 Task: Find connections with filter location Salgueiro with filter topic #Coachingwith filter profile language English with filter current company NIVEA INDIA with filter school Utkal University with filter industry Leasing Non-residential Real Estate with filter service category Strategic Planning with filter keywords title Physical Therapy Assistant
Action: Mouse moved to (646, 126)
Screenshot: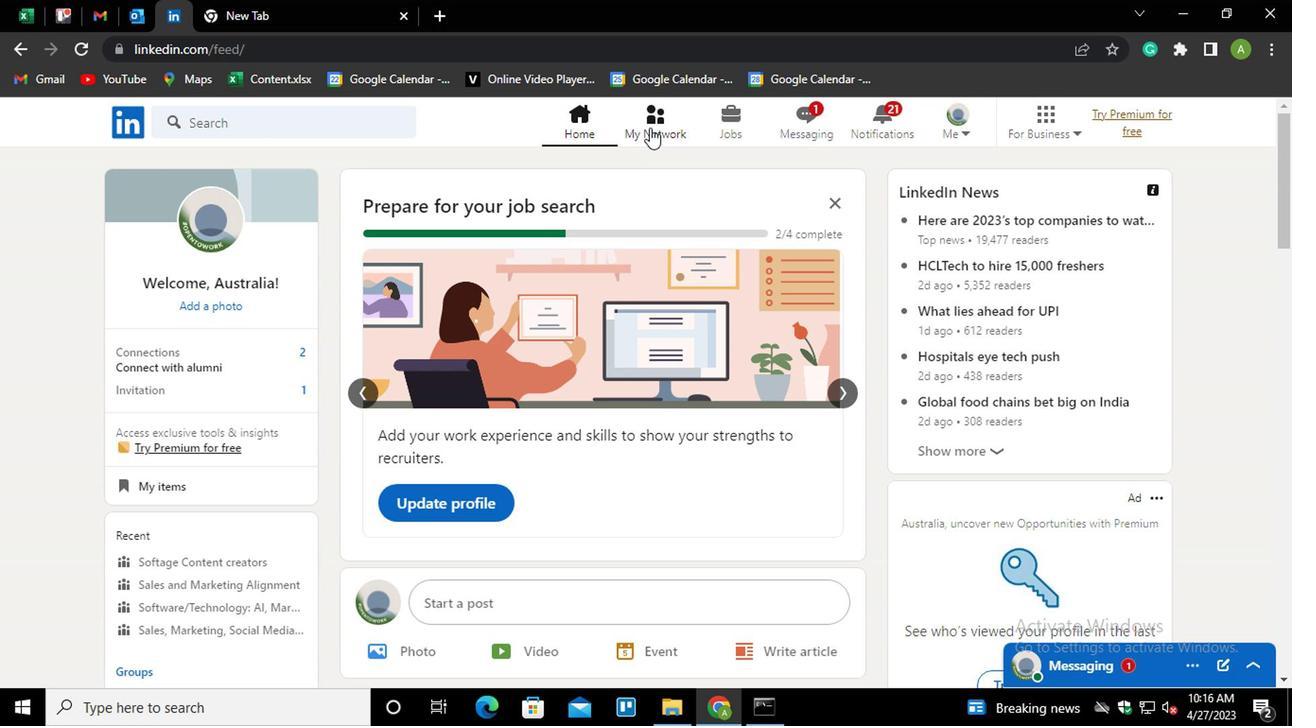 
Action: Mouse pressed left at (646, 126)
Screenshot: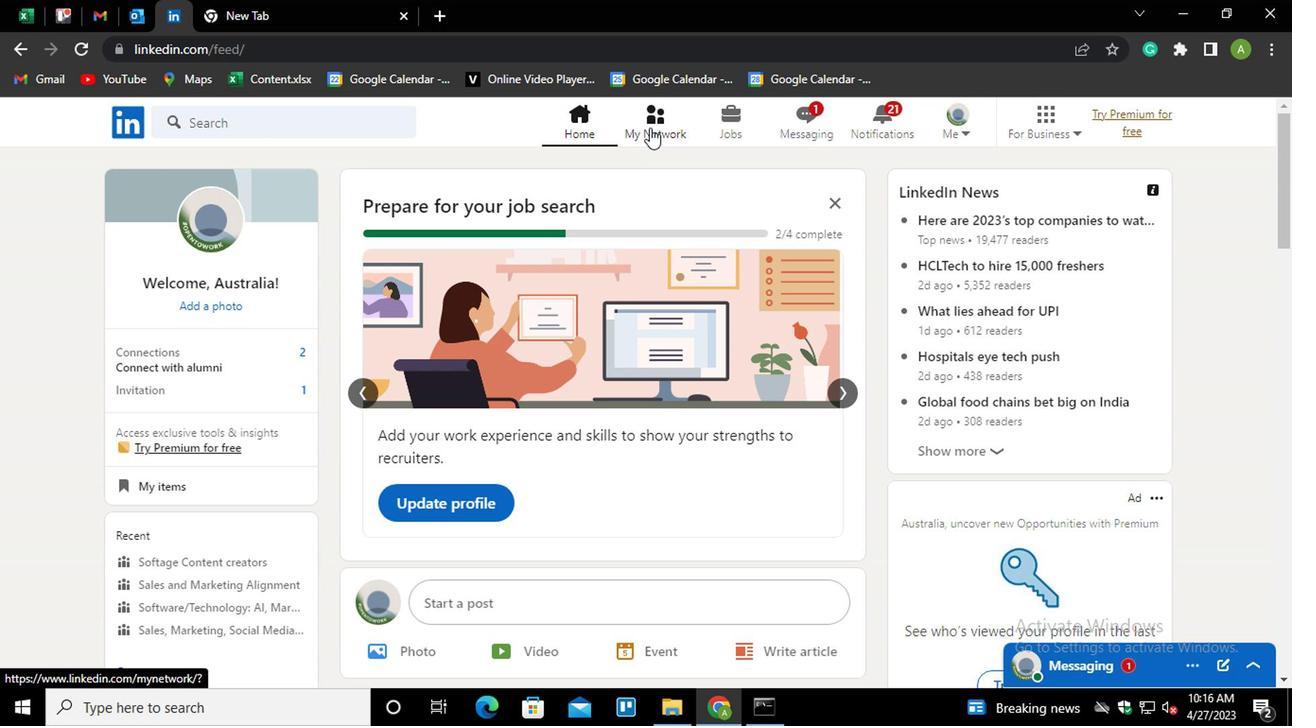 
Action: Mouse moved to (232, 228)
Screenshot: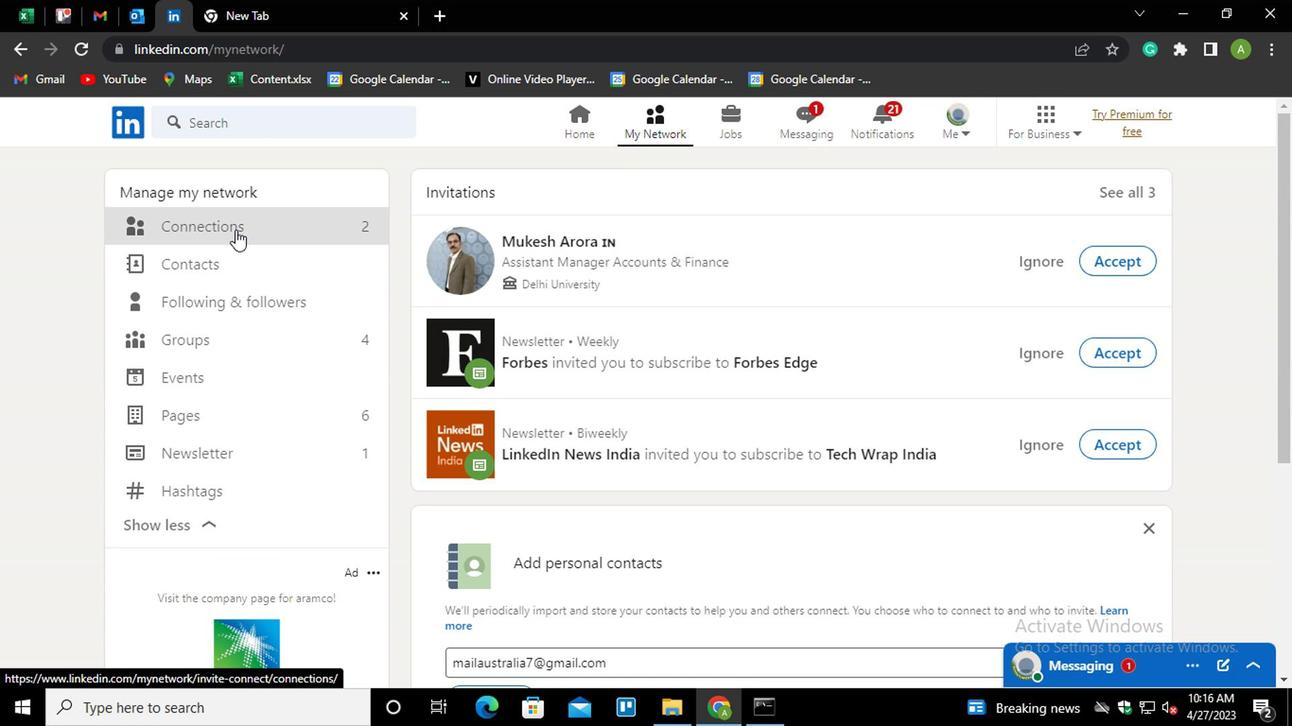 
Action: Mouse pressed left at (232, 228)
Screenshot: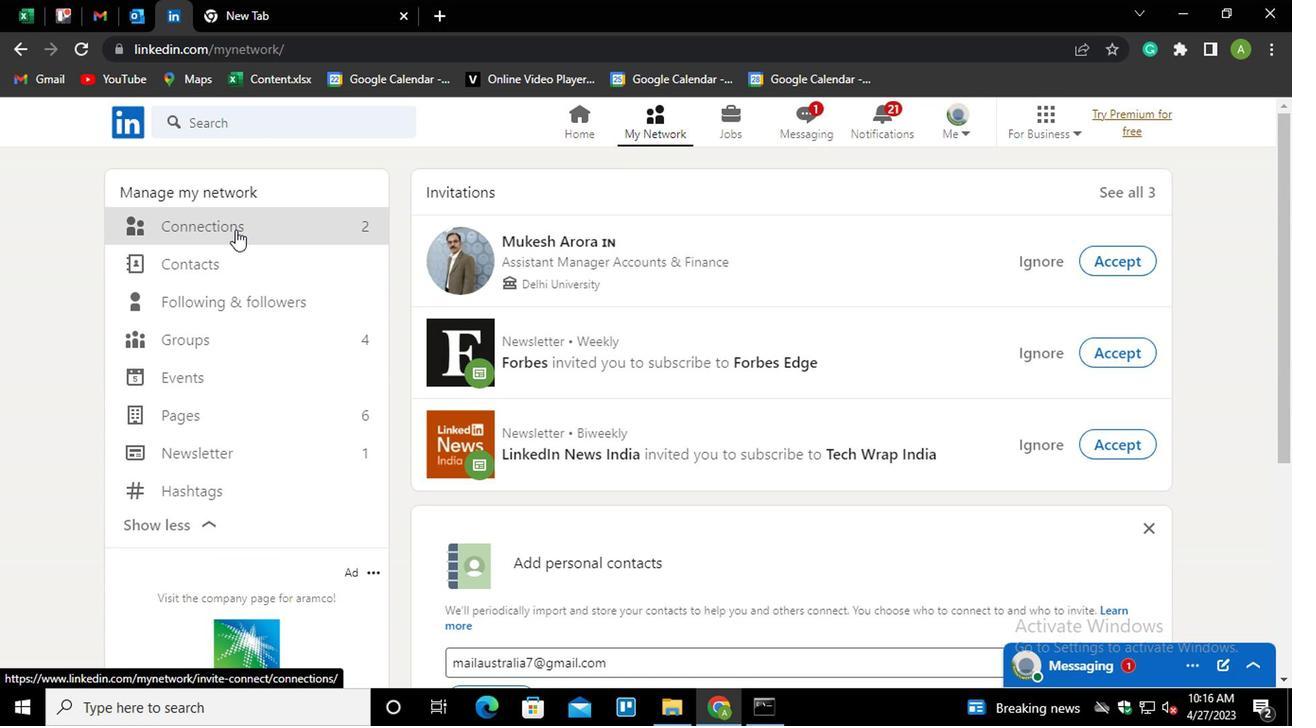 
Action: Mouse moved to (745, 219)
Screenshot: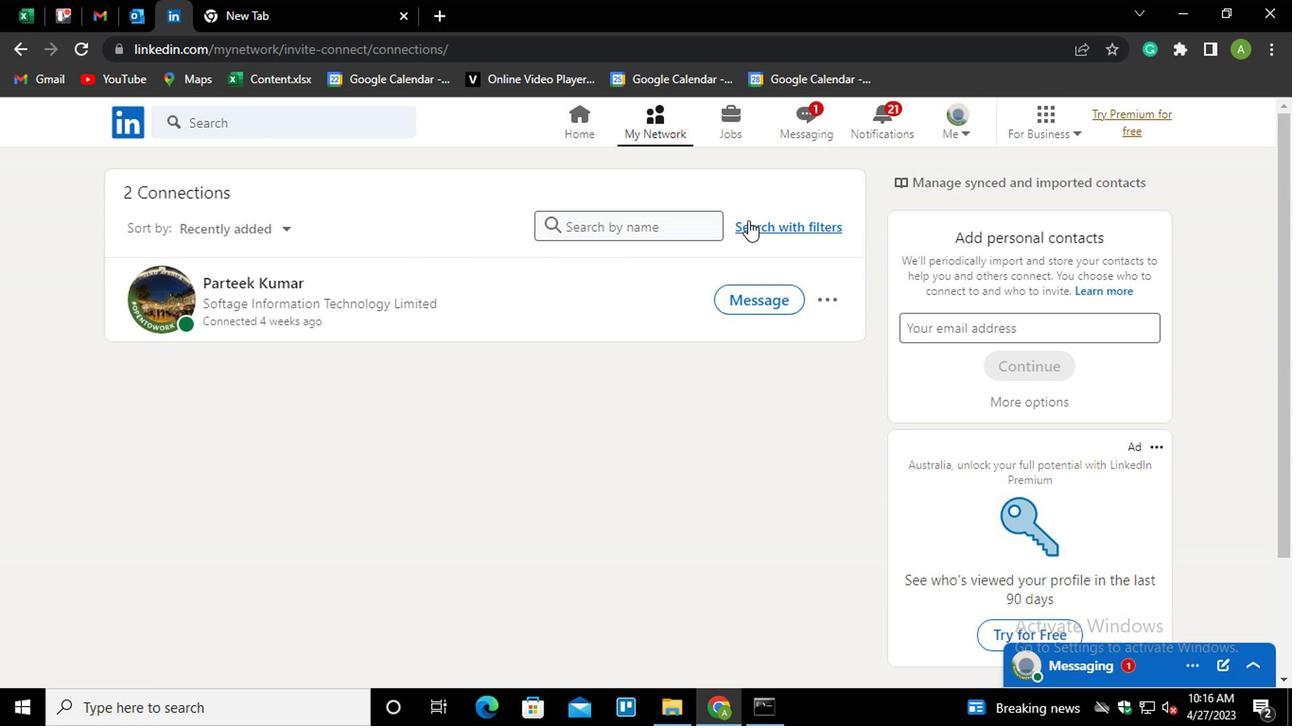 
Action: Mouse pressed left at (745, 219)
Screenshot: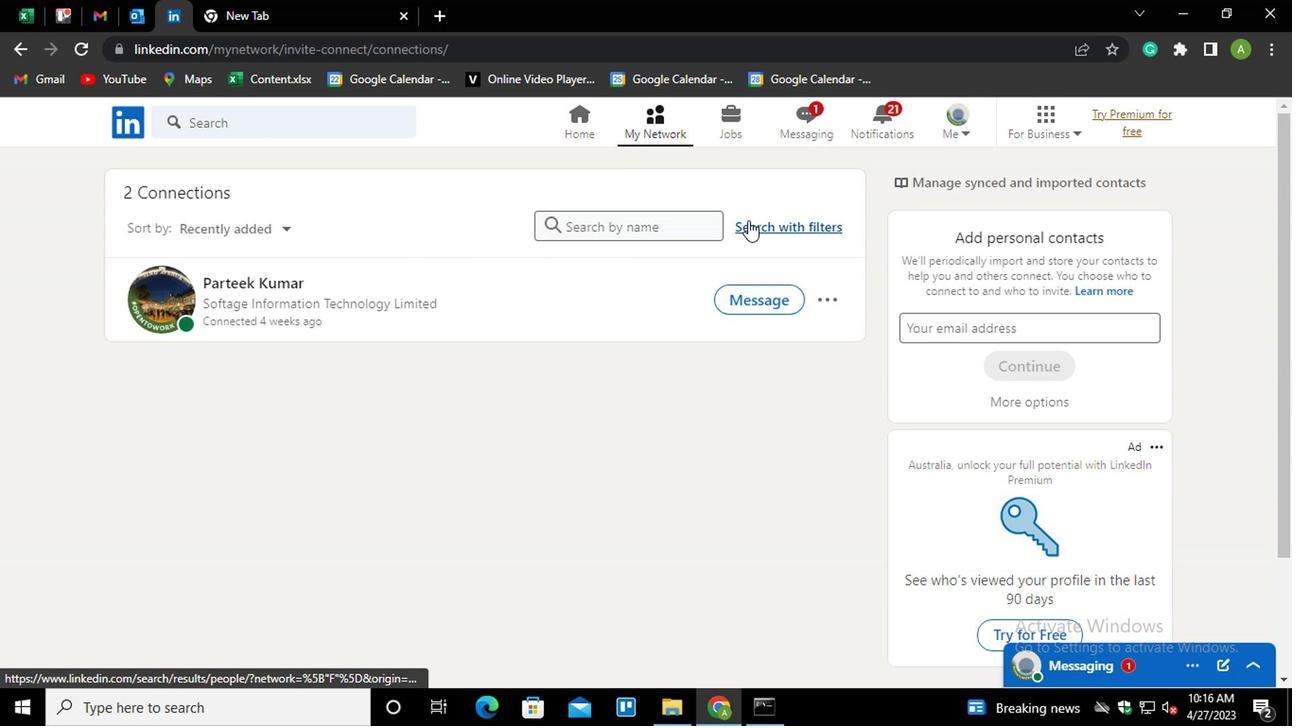 
Action: Mouse moved to (617, 172)
Screenshot: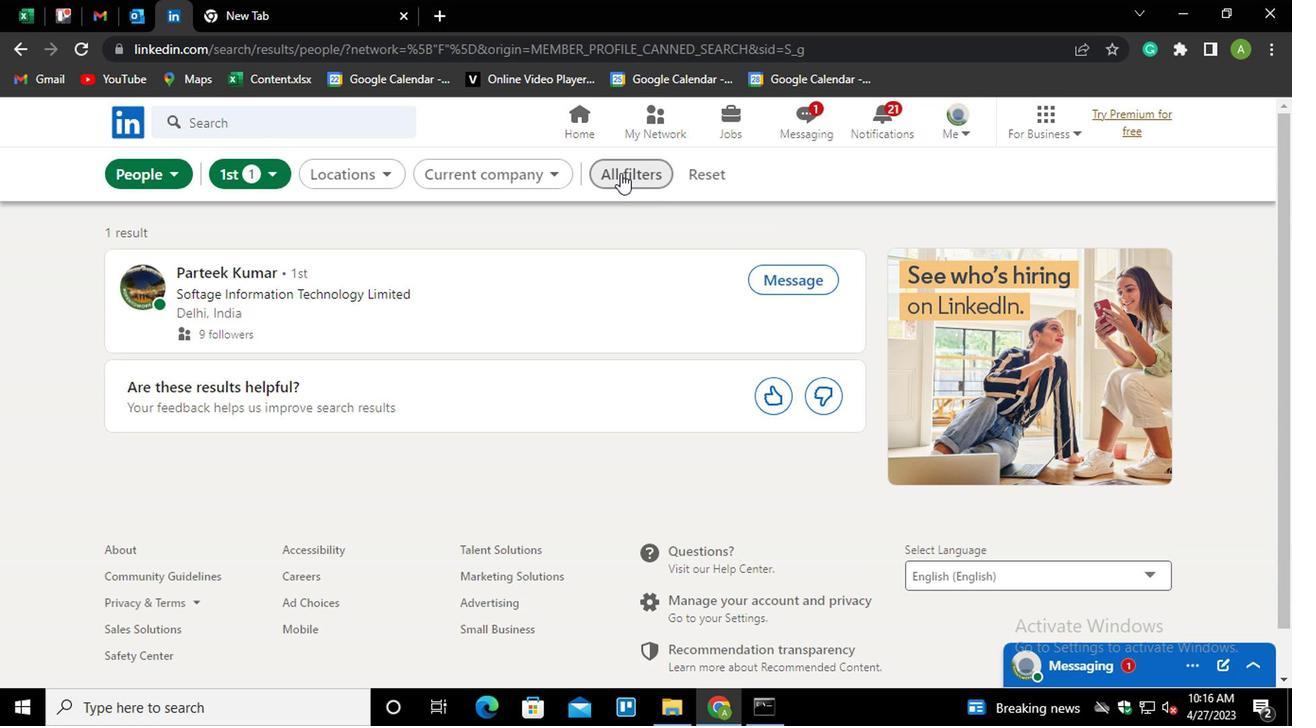 
Action: Mouse pressed left at (617, 172)
Screenshot: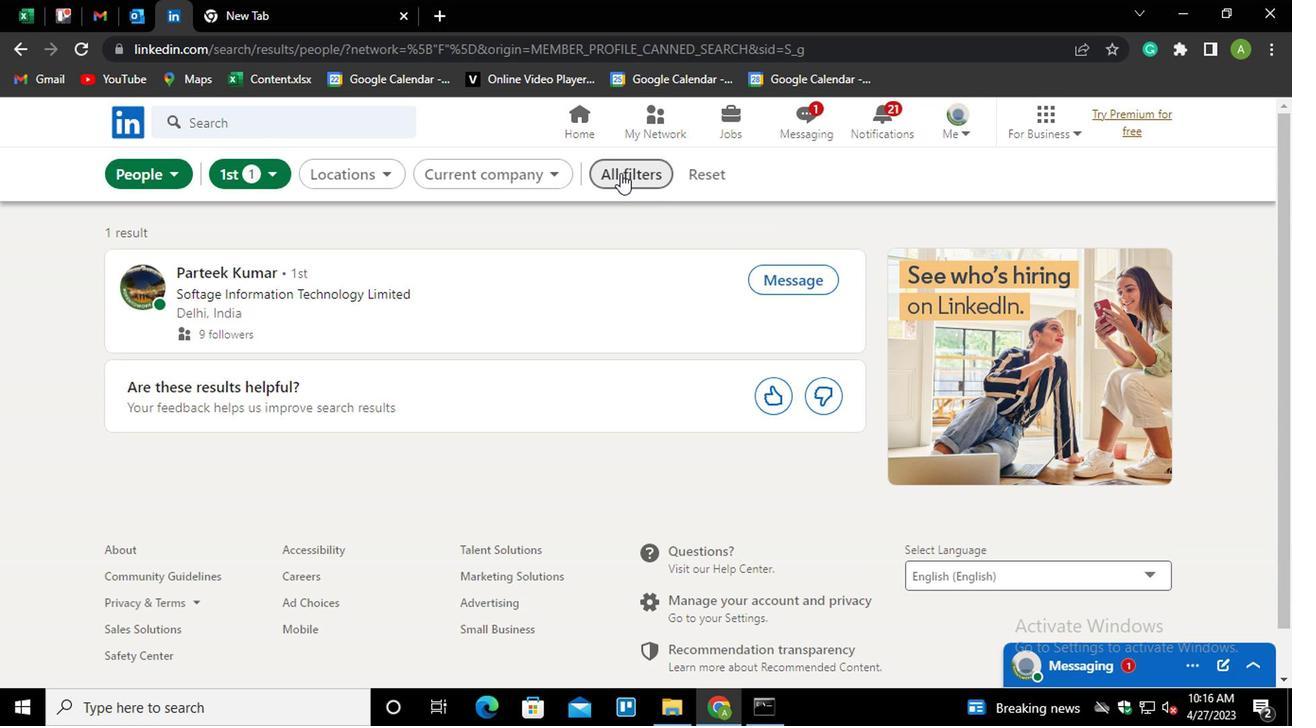 
Action: Mouse moved to (909, 414)
Screenshot: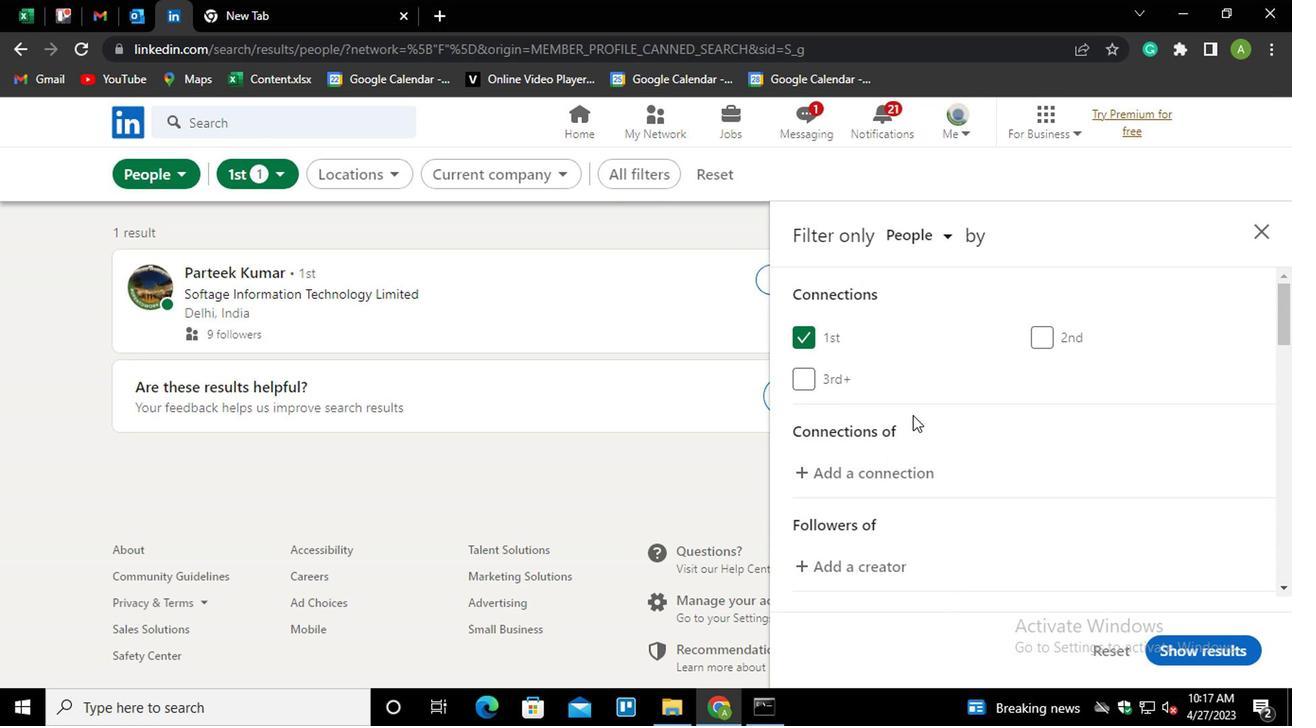 
Action: Mouse scrolled (909, 413) with delta (0, -1)
Screenshot: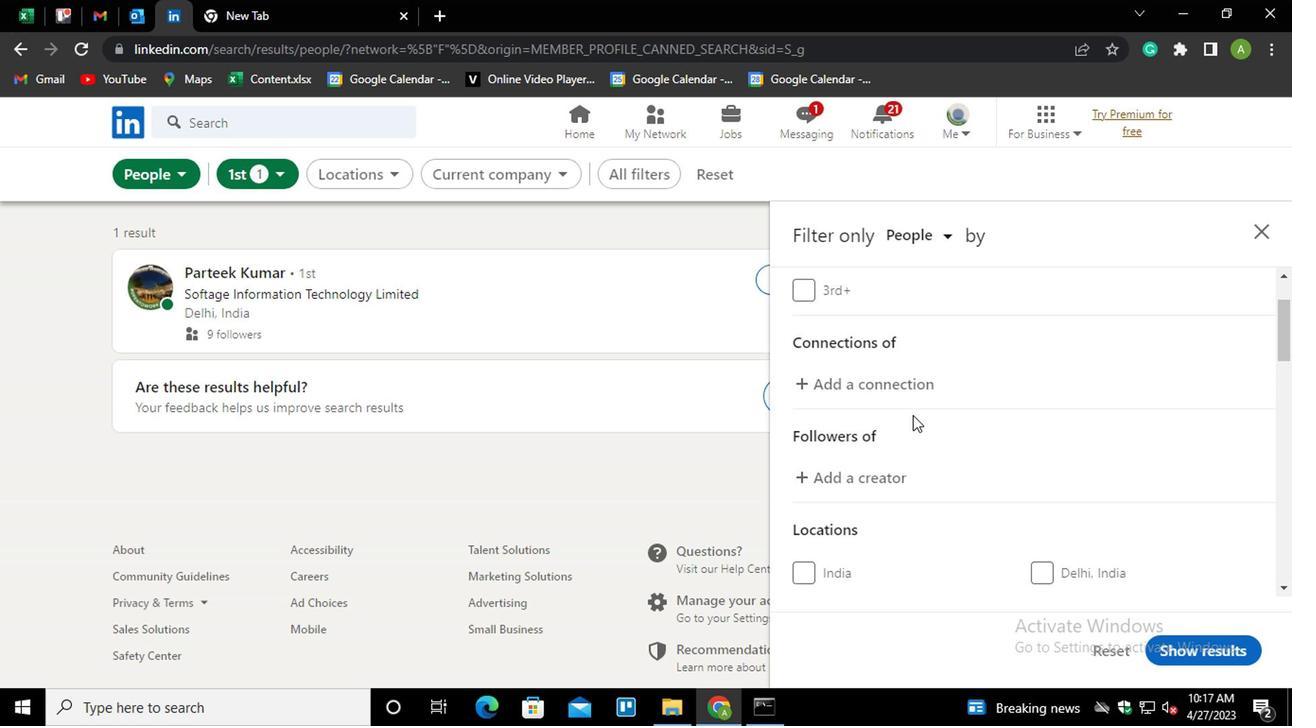 
Action: Mouse scrolled (909, 413) with delta (0, -1)
Screenshot: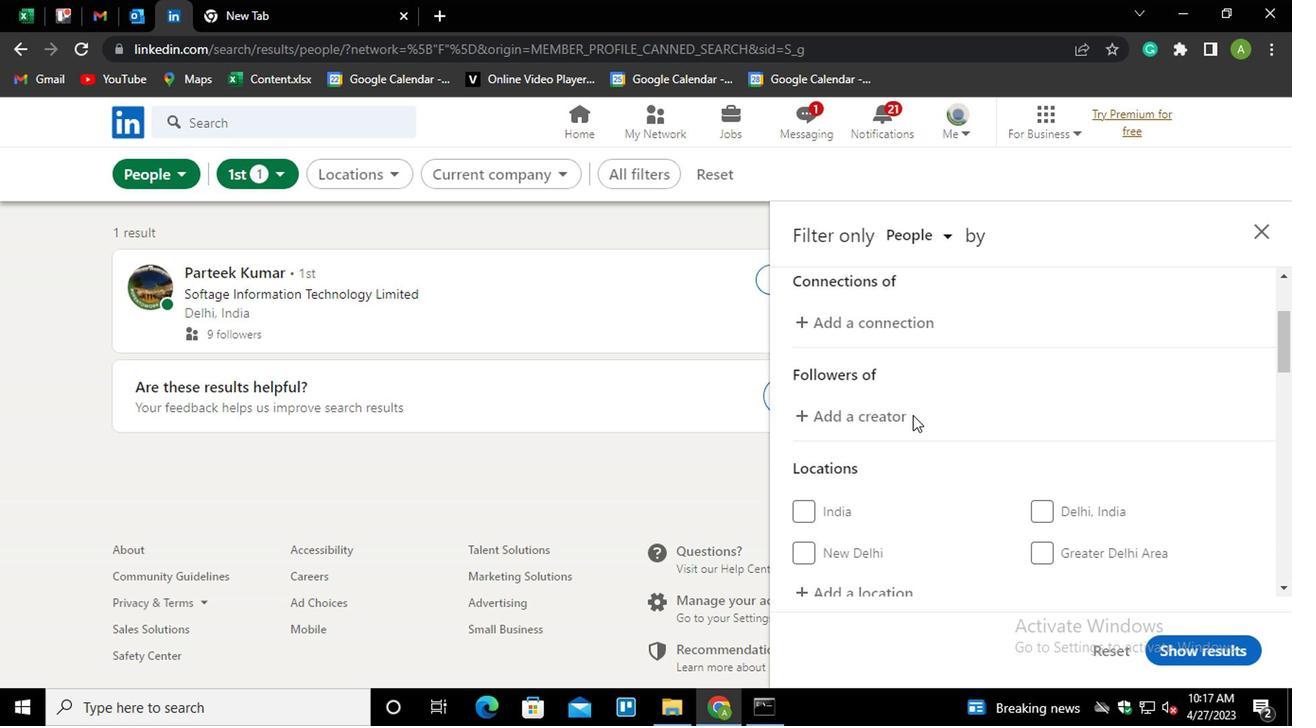 
Action: Mouse scrolled (909, 413) with delta (0, -1)
Screenshot: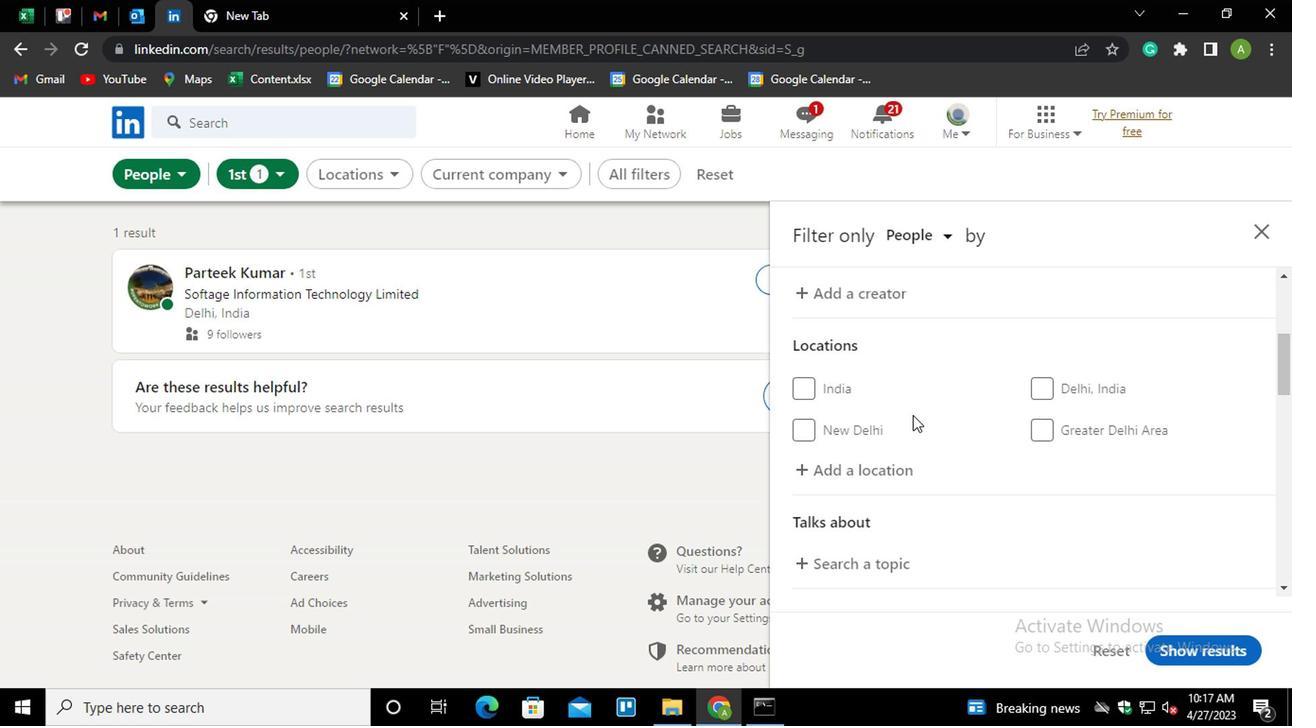 
Action: Mouse moved to (883, 457)
Screenshot: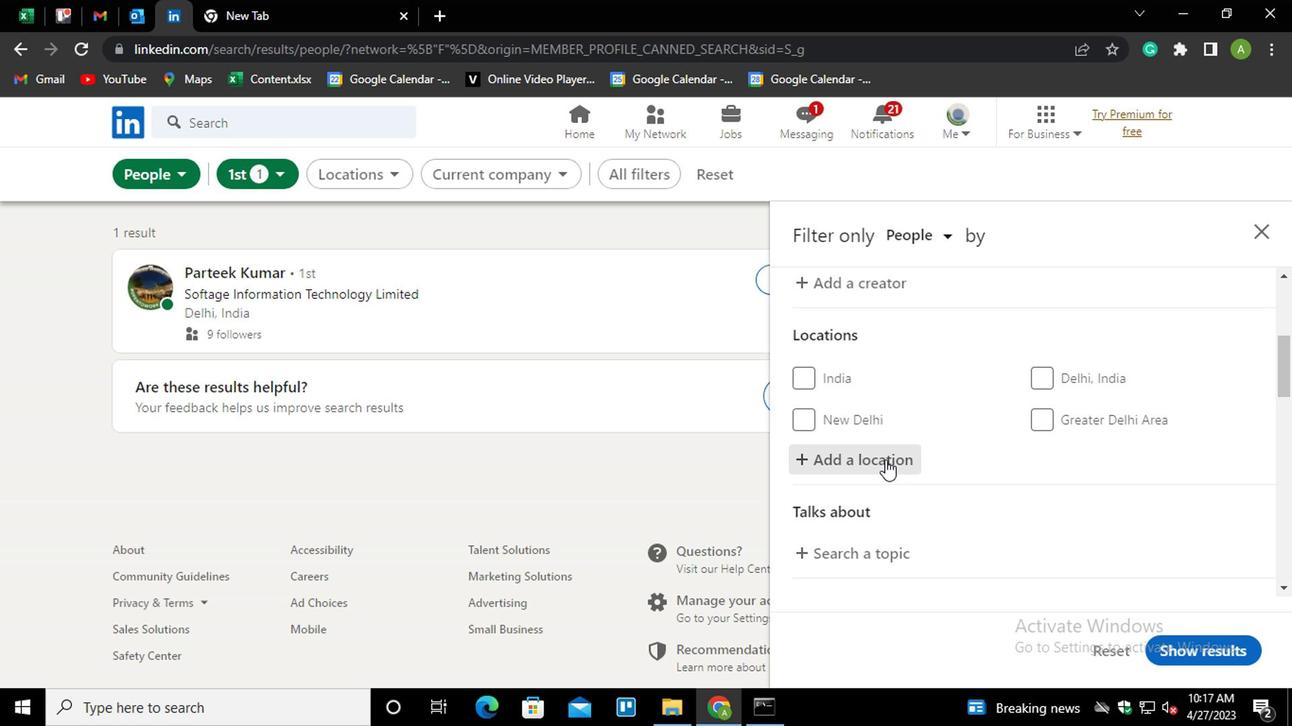 
Action: Mouse pressed left at (883, 457)
Screenshot: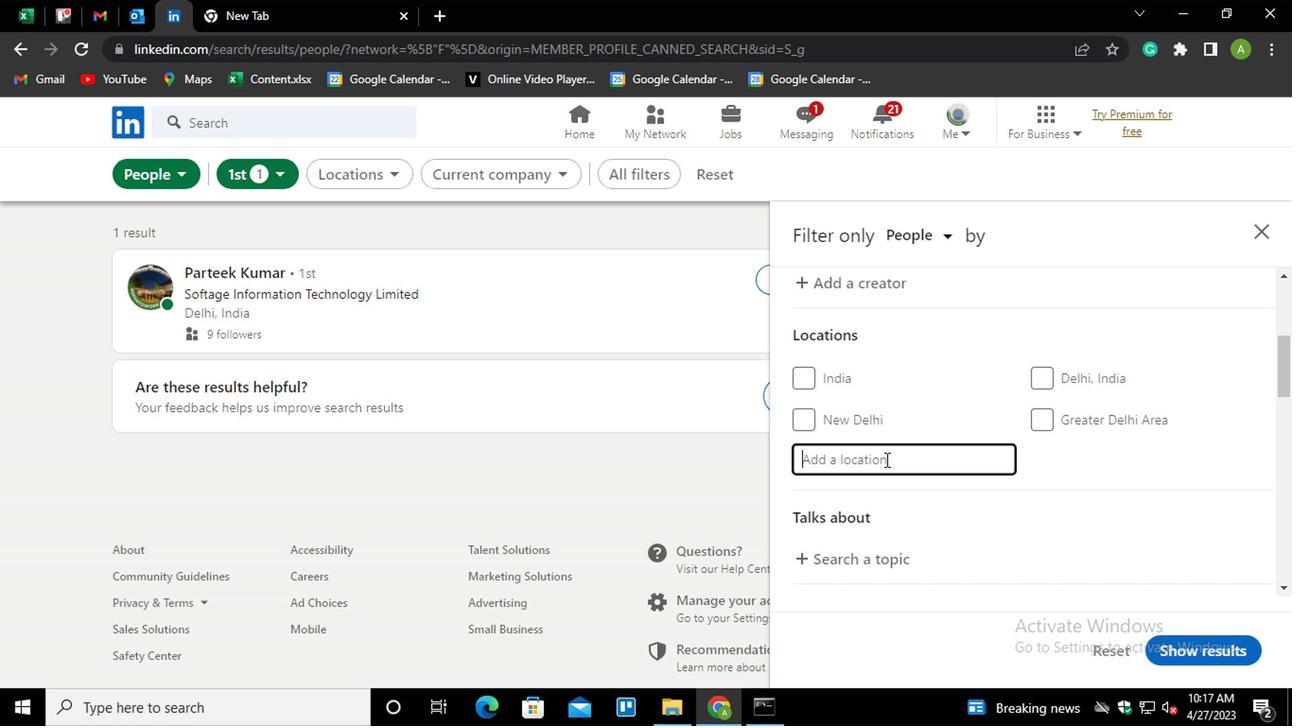 
Action: Mouse moved to (881, 459)
Screenshot: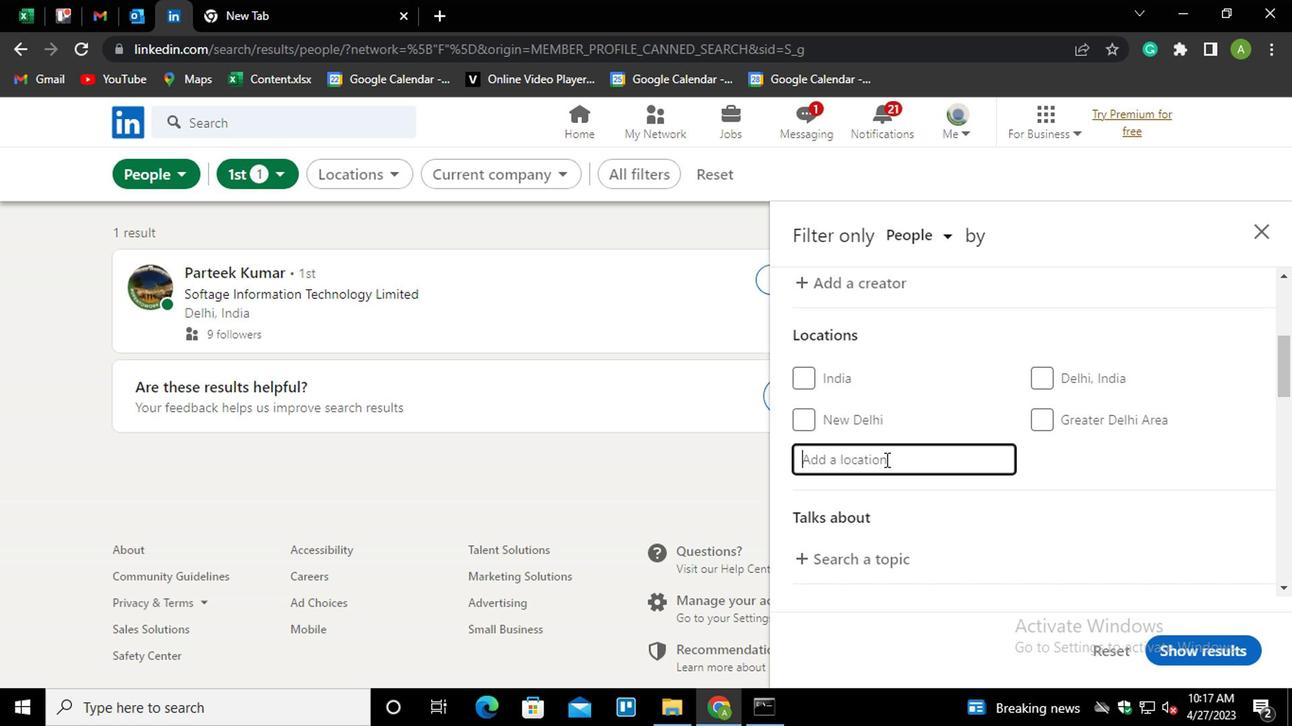 
Action: Mouse pressed left at (881, 459)
Screenshot: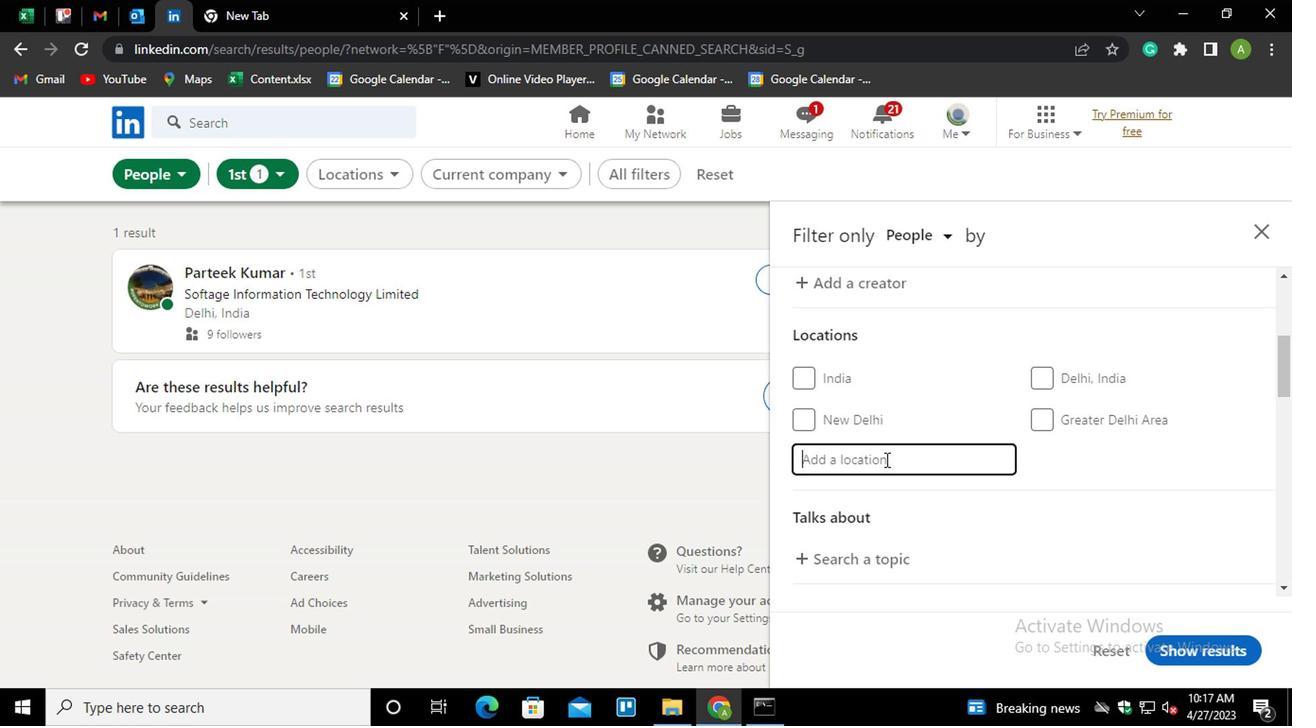 
Action: Mouse pressed left at (881, 459)
Screenshot: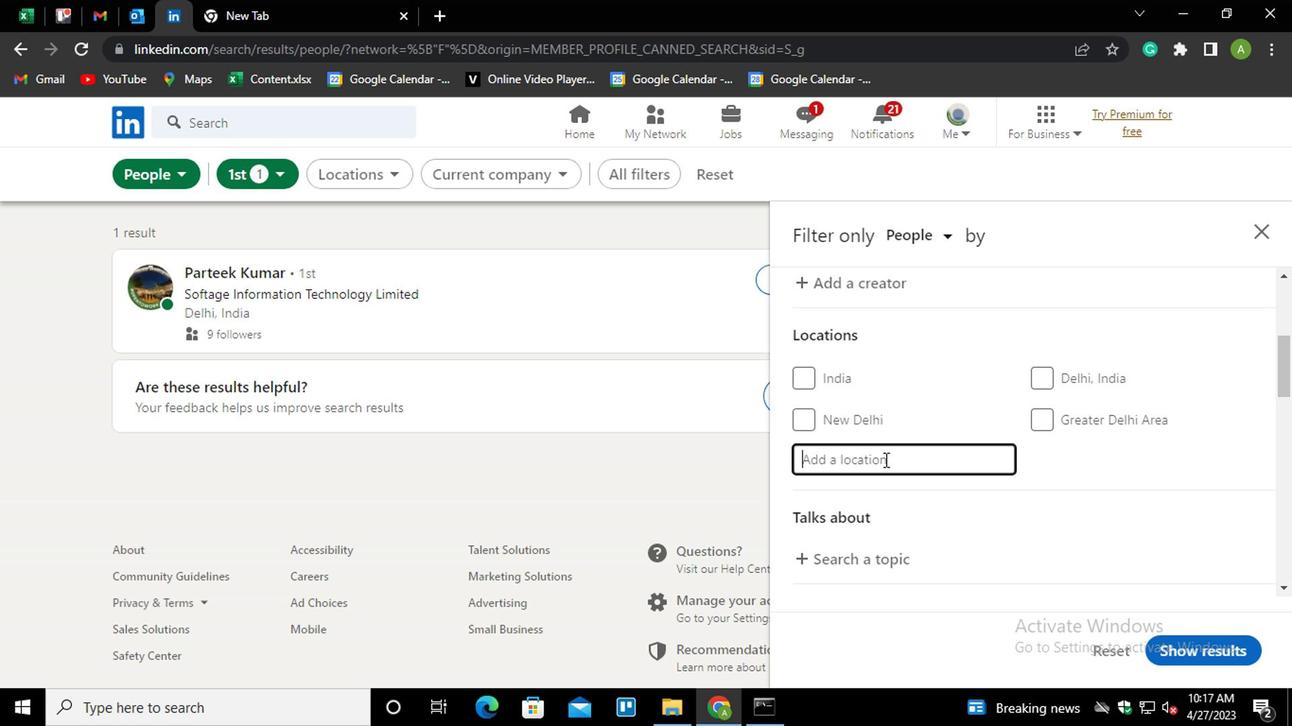 
Action: Mouse moved to (881, 459)
Screenshot: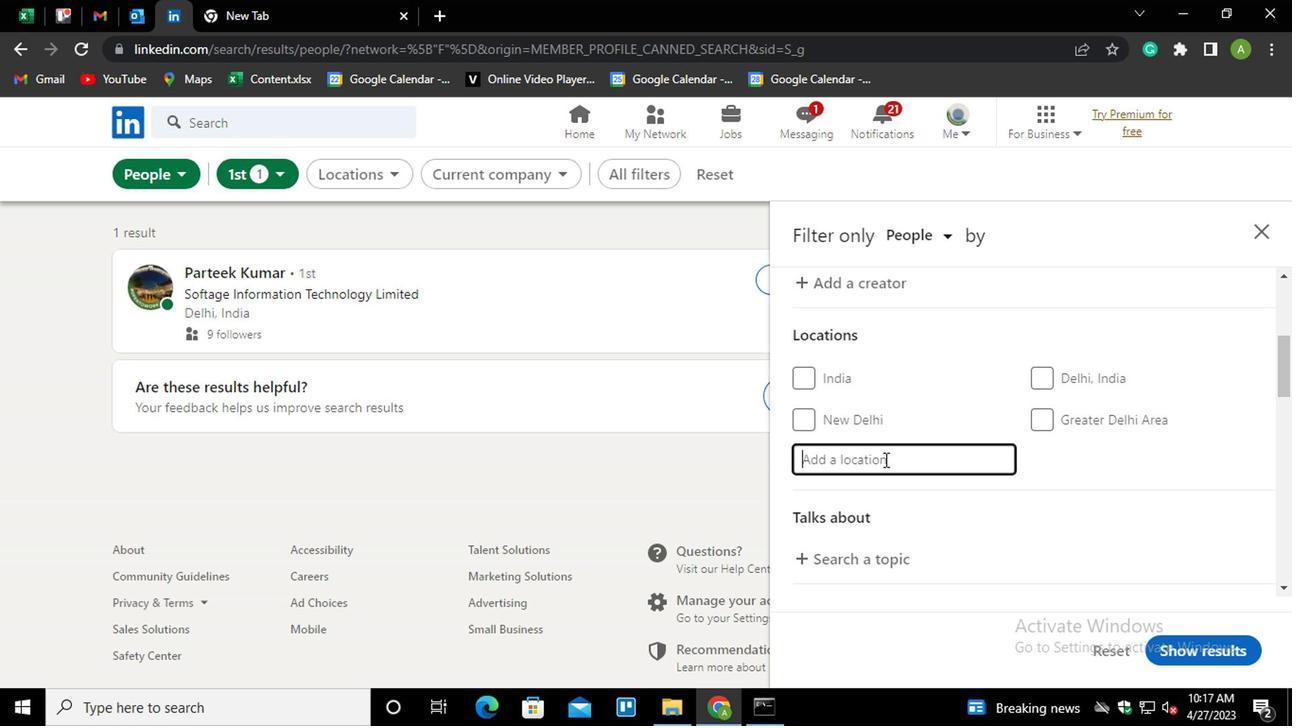 
Action: Key pressed <Key.shift>SALGUEIRO<Key.down><Key.enter>
Screenshot: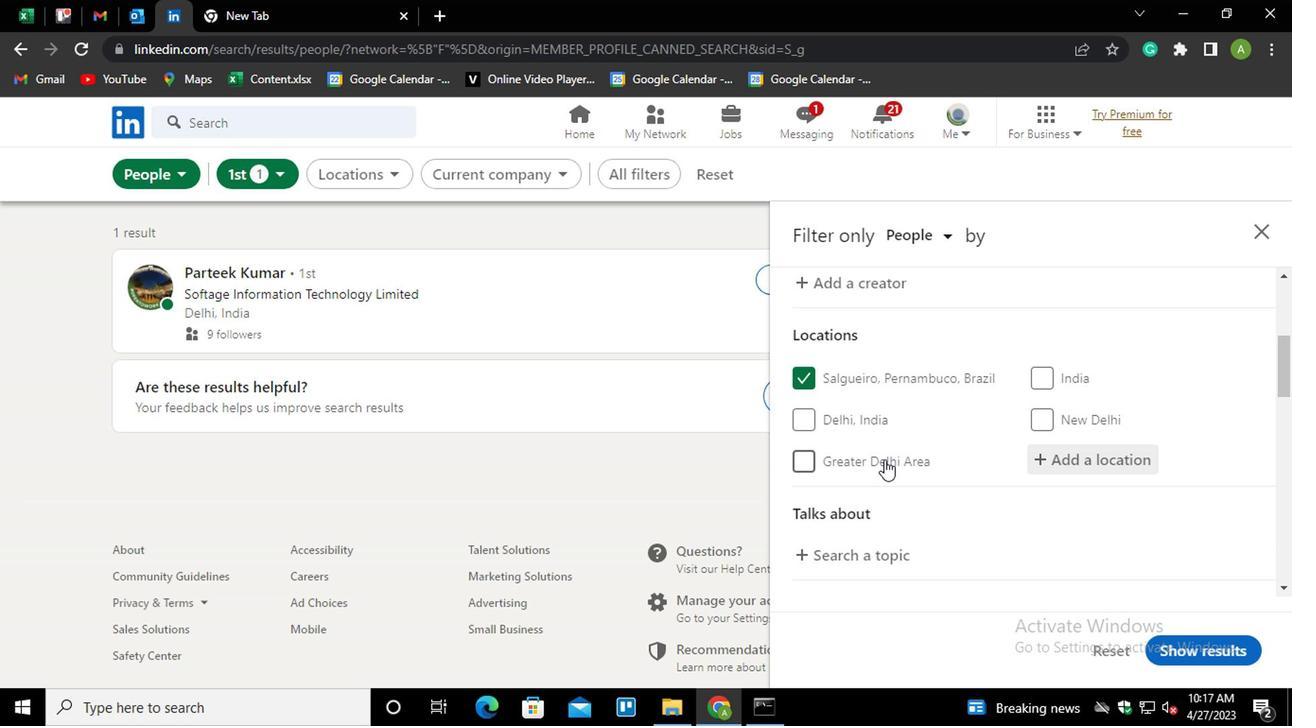 
Action: Mouse moved to (930, 457)
Screenshot: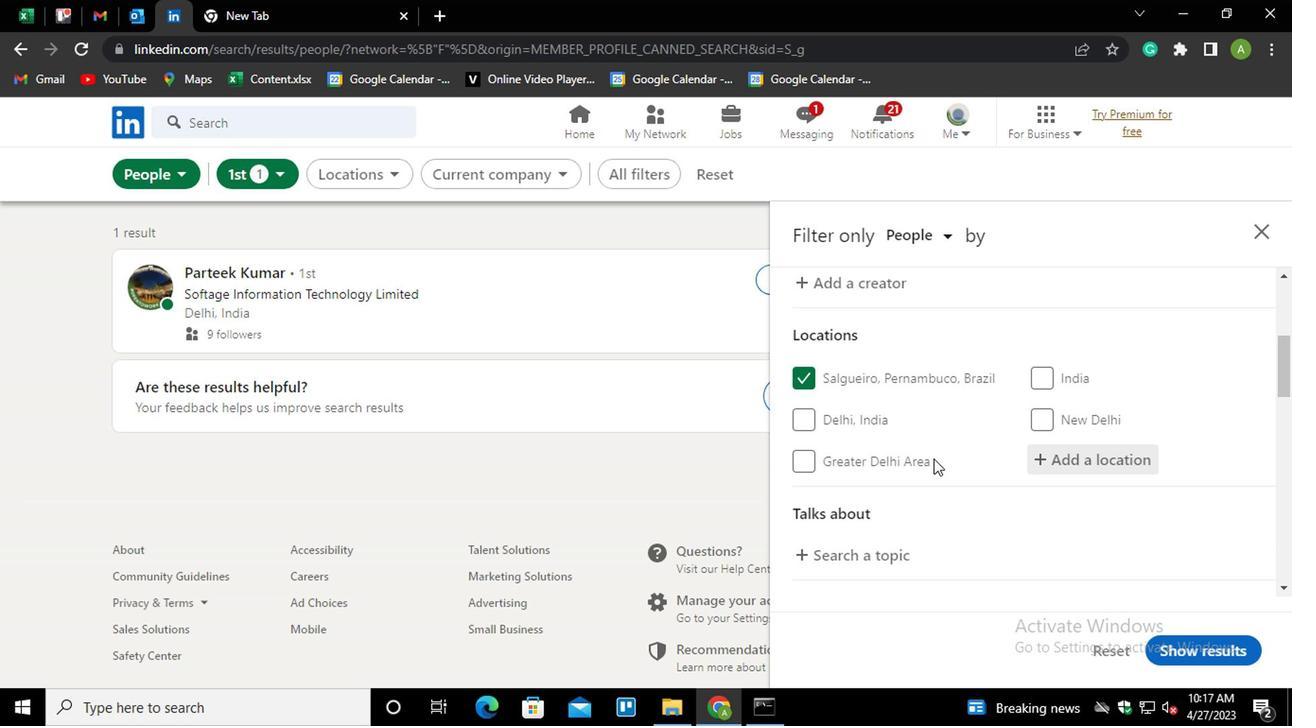 
Action: Mouse scrolled (930, 457) with delta (0, 0)
Screenshot: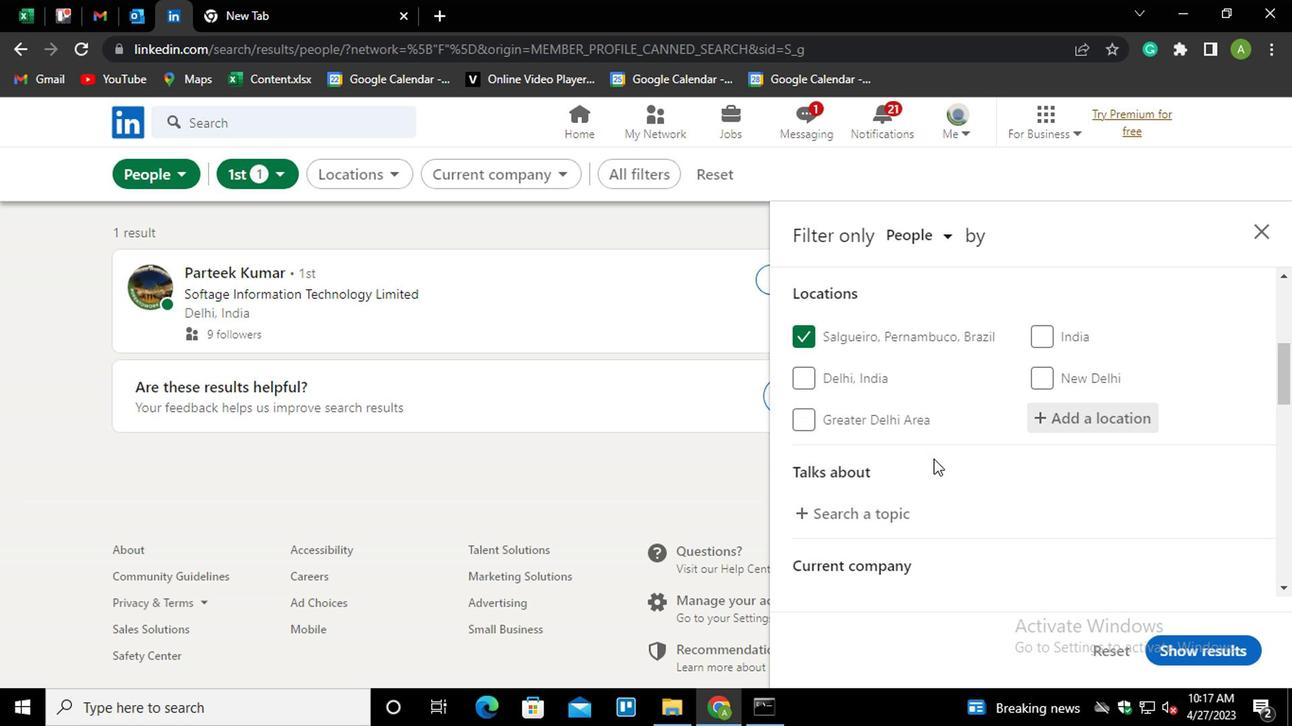 
Action: Mouse scrolled (930, 457) with delta (0, 0)
Screenshot: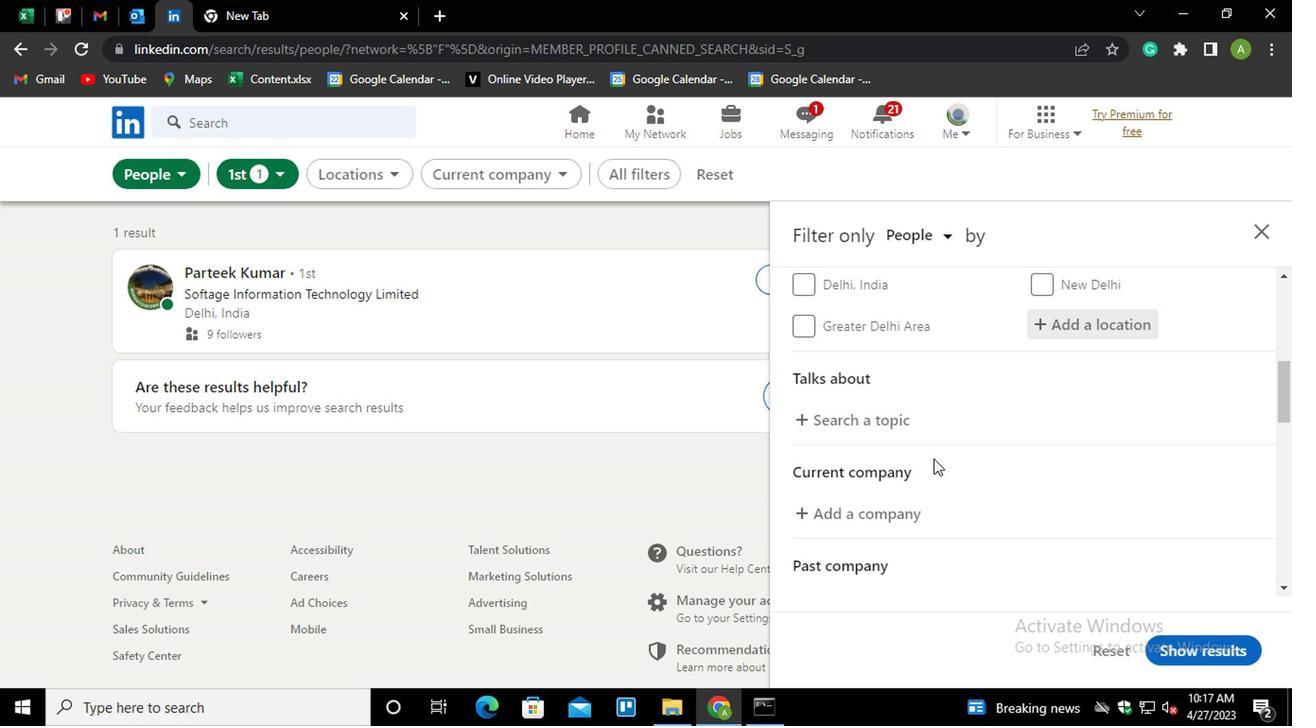 
Action: Mouse moved to (875, 368)
Screenshot: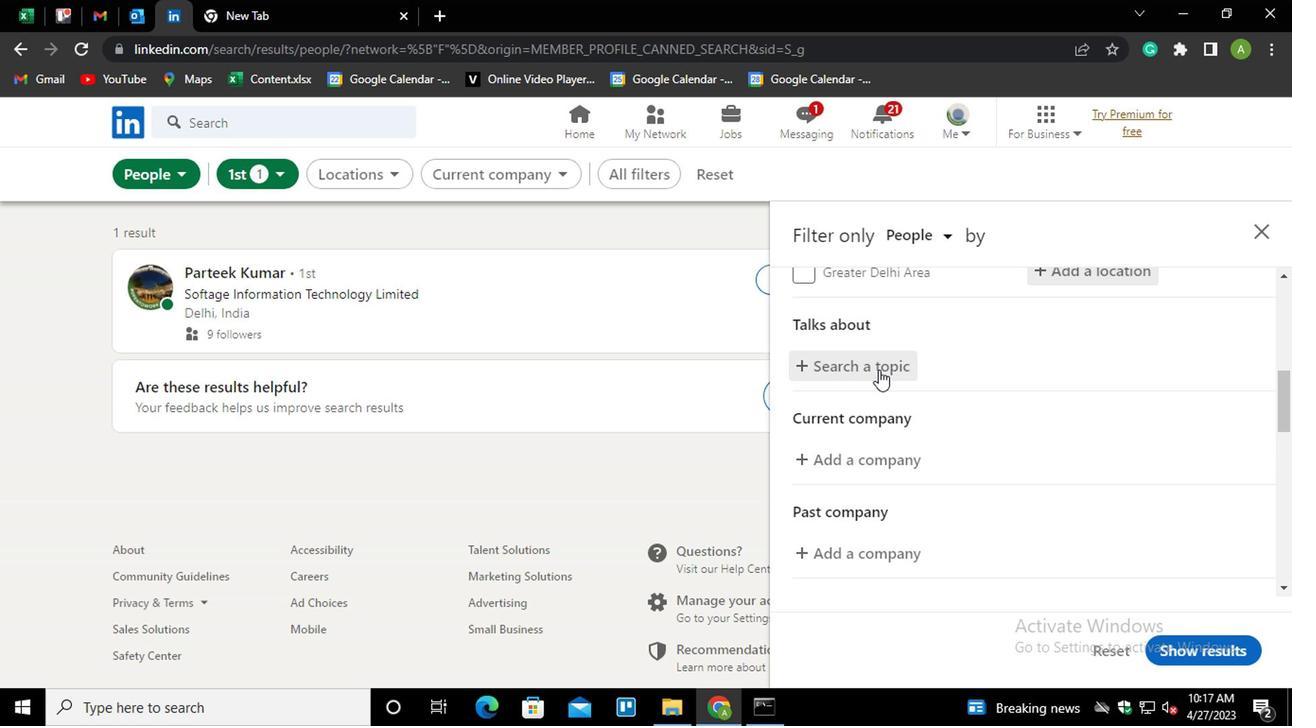 
Action: Mouse pressed left at (875, 368)
Screenshot: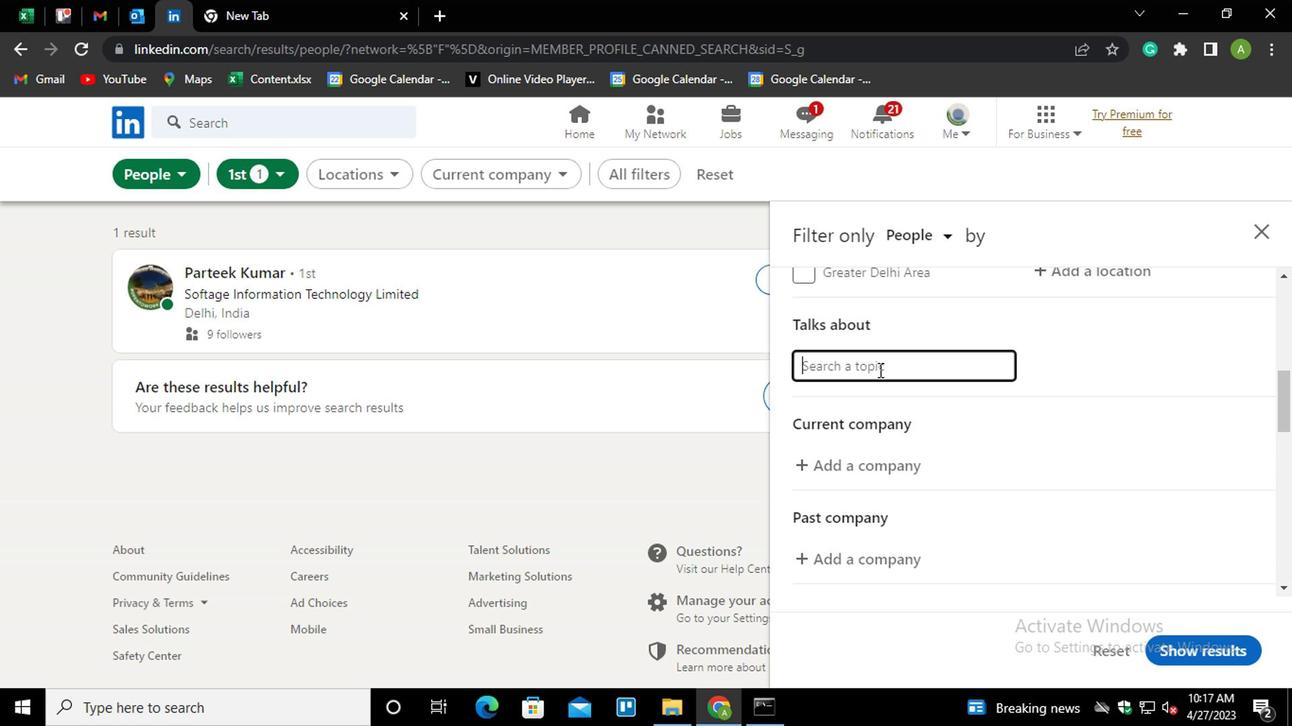 
Action: Mouse moved to (876, 365)
Screenshot: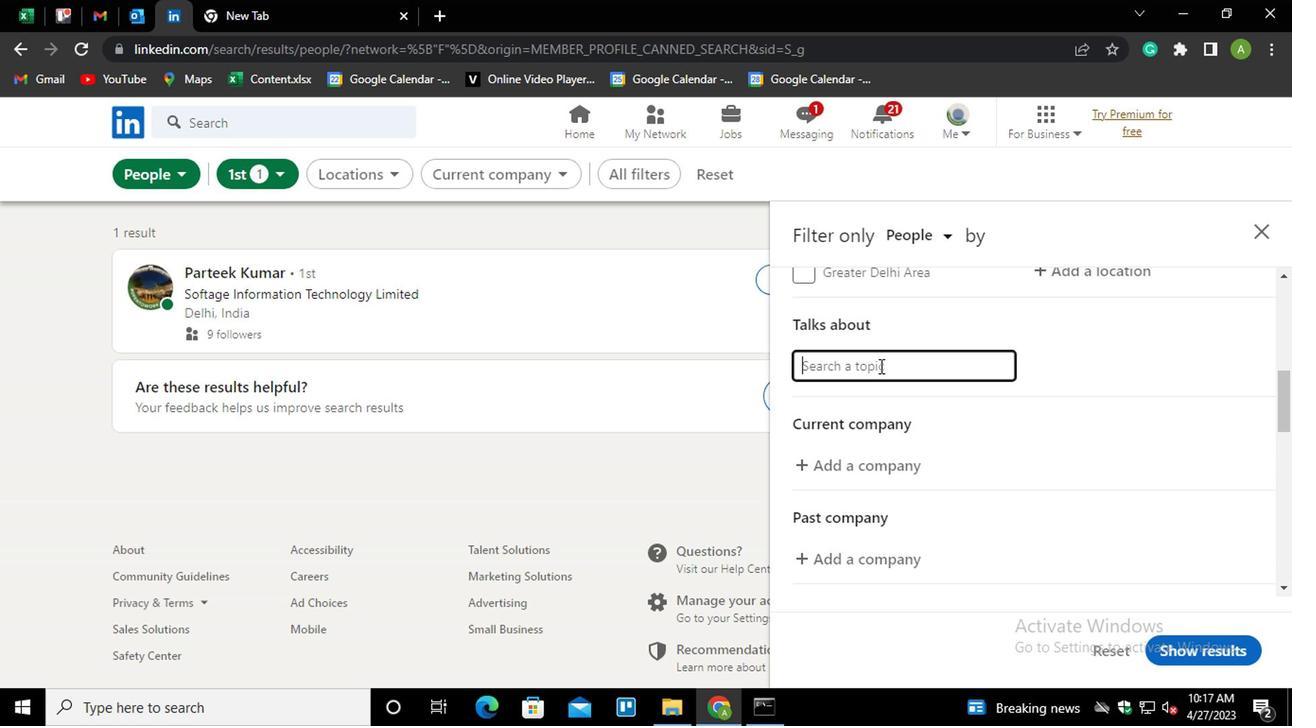 
Action: Mouse pressed left at (876, 365)
Screenshot: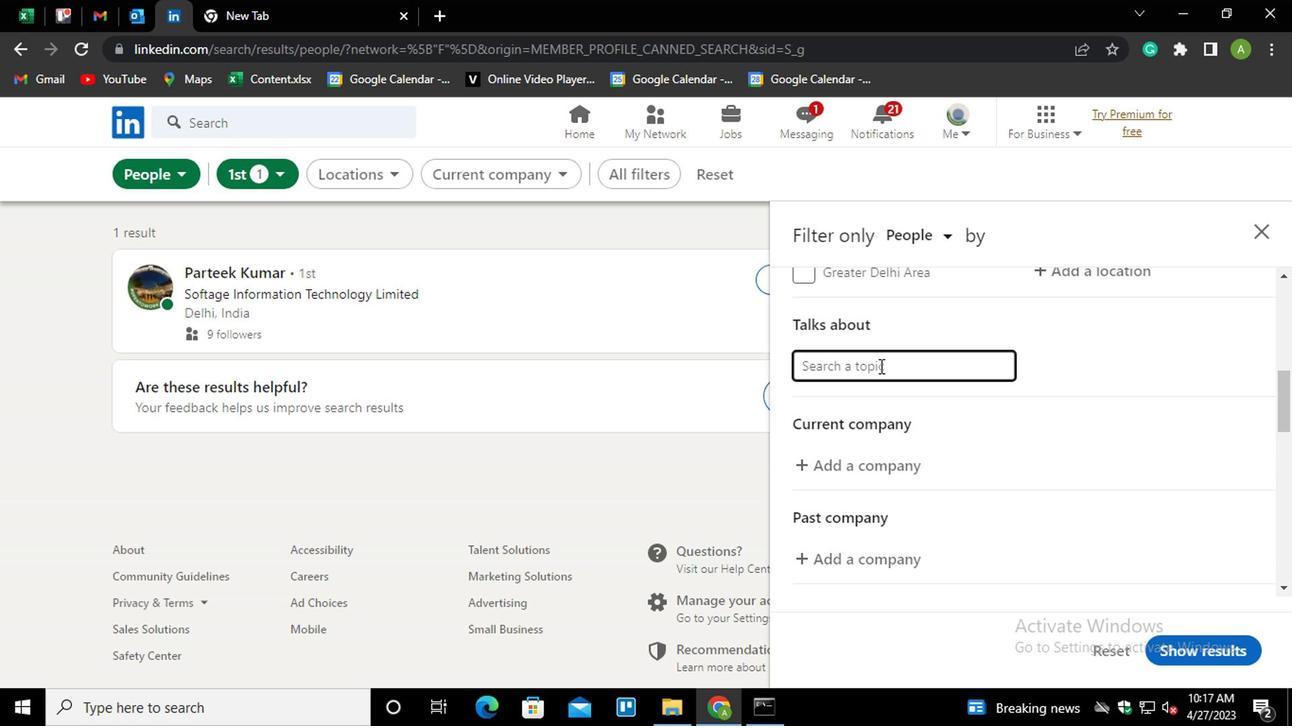 
Action: Key pressed <Key.shift>#<Key.shift>COACHING
Screenshot: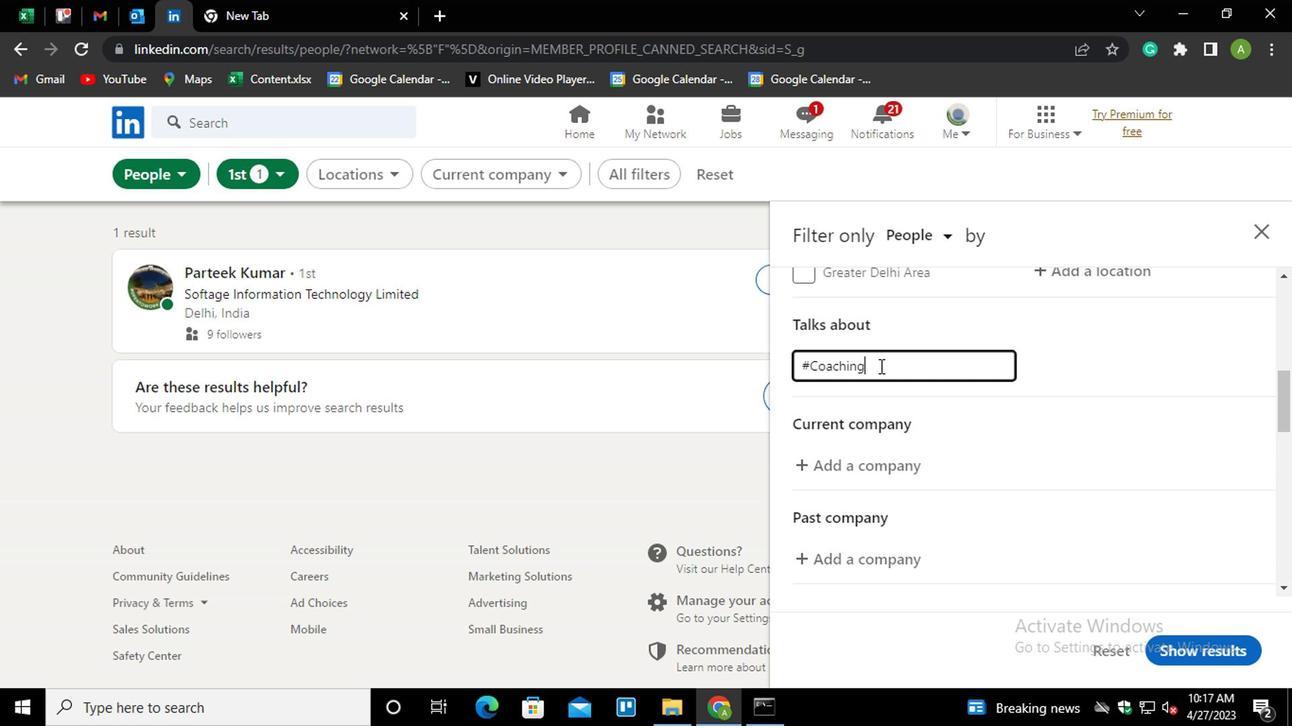 
Action: Mouse moved to (1084, 366)
Screenshot: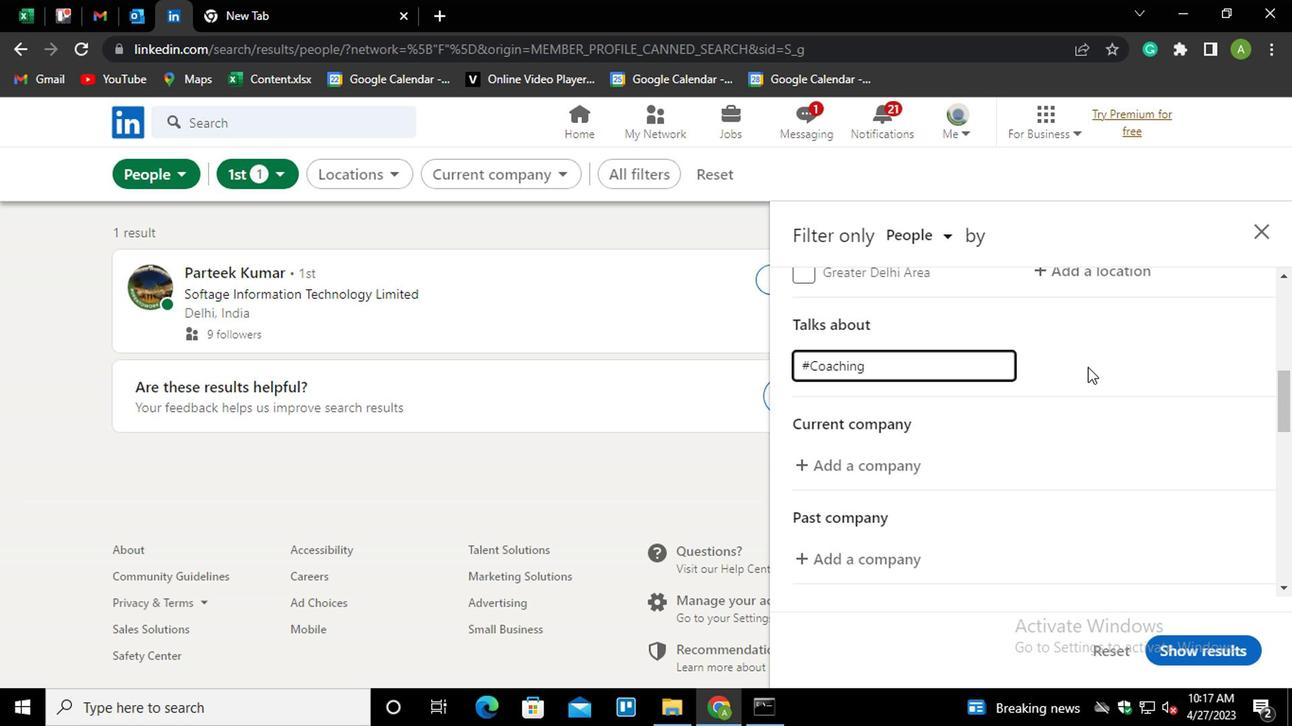 
Action: Mouse pressed left at (1084, 366)
Screenshot: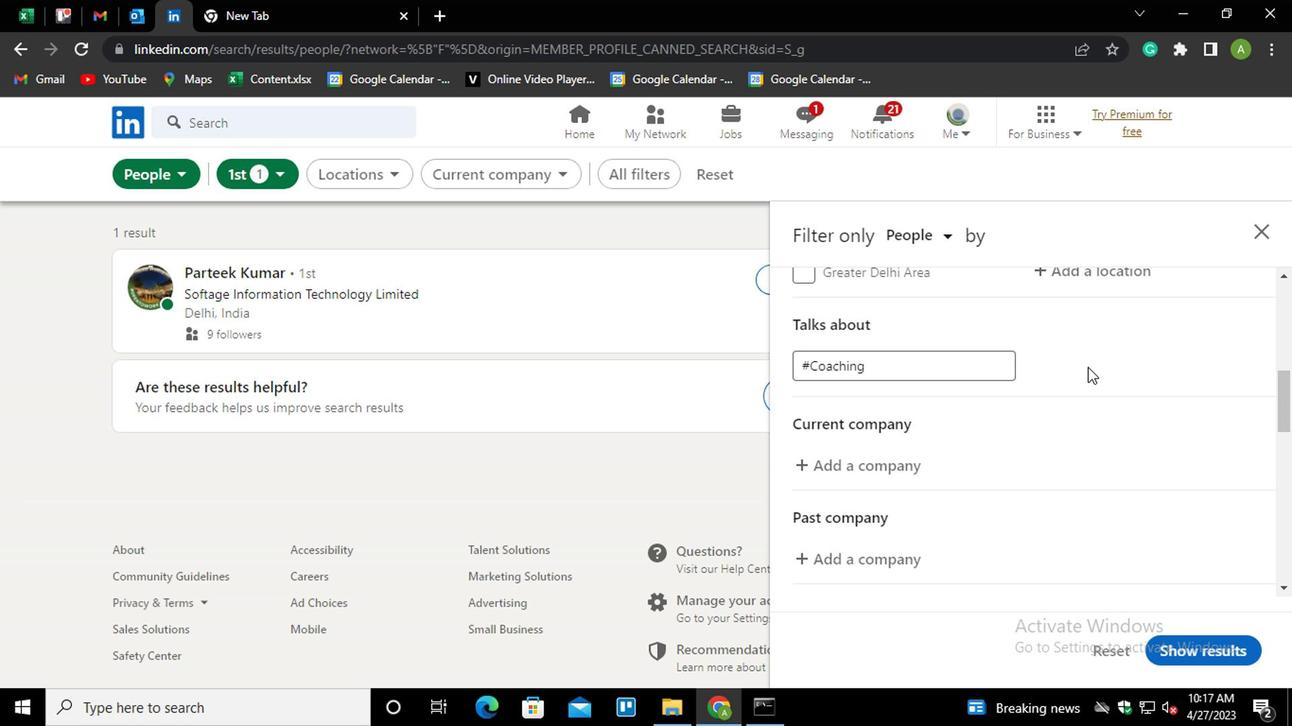 
Action: Mouse moved to (1085, 366)
Screenshot: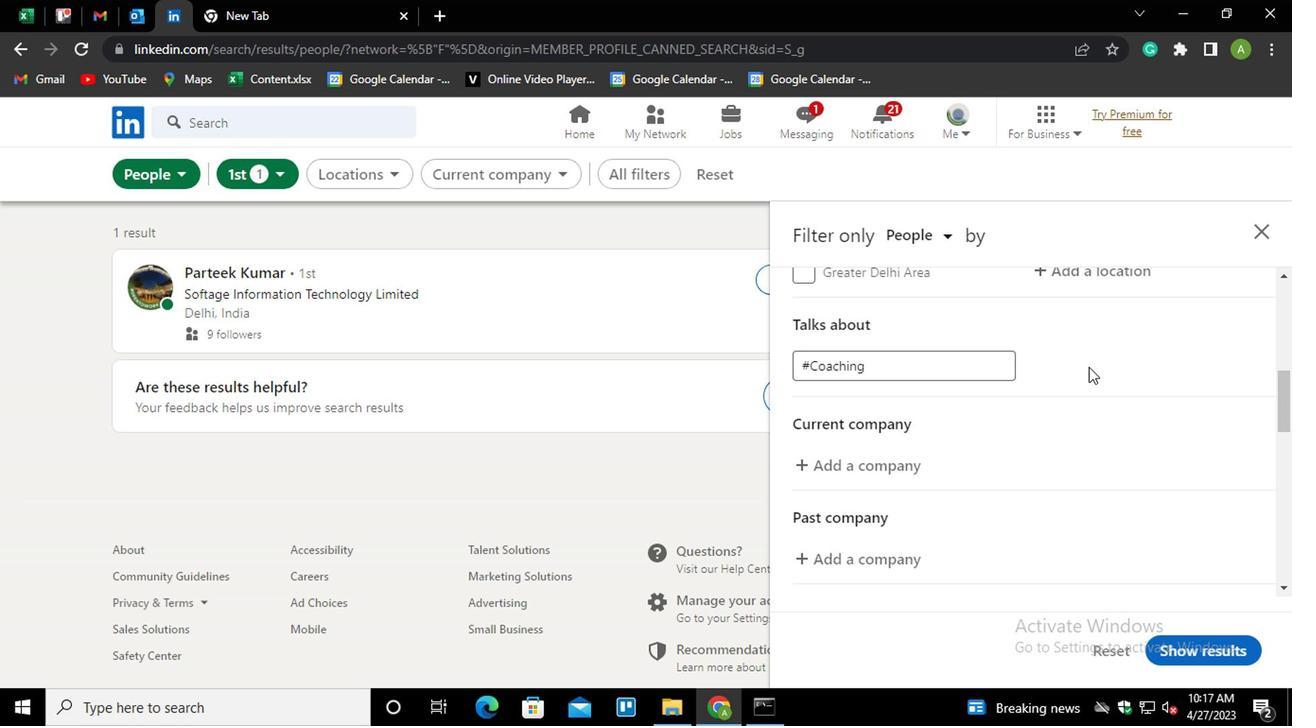 
Action: Mouse scrolled (1085, 365) with delta (0, 0)
Screenshot: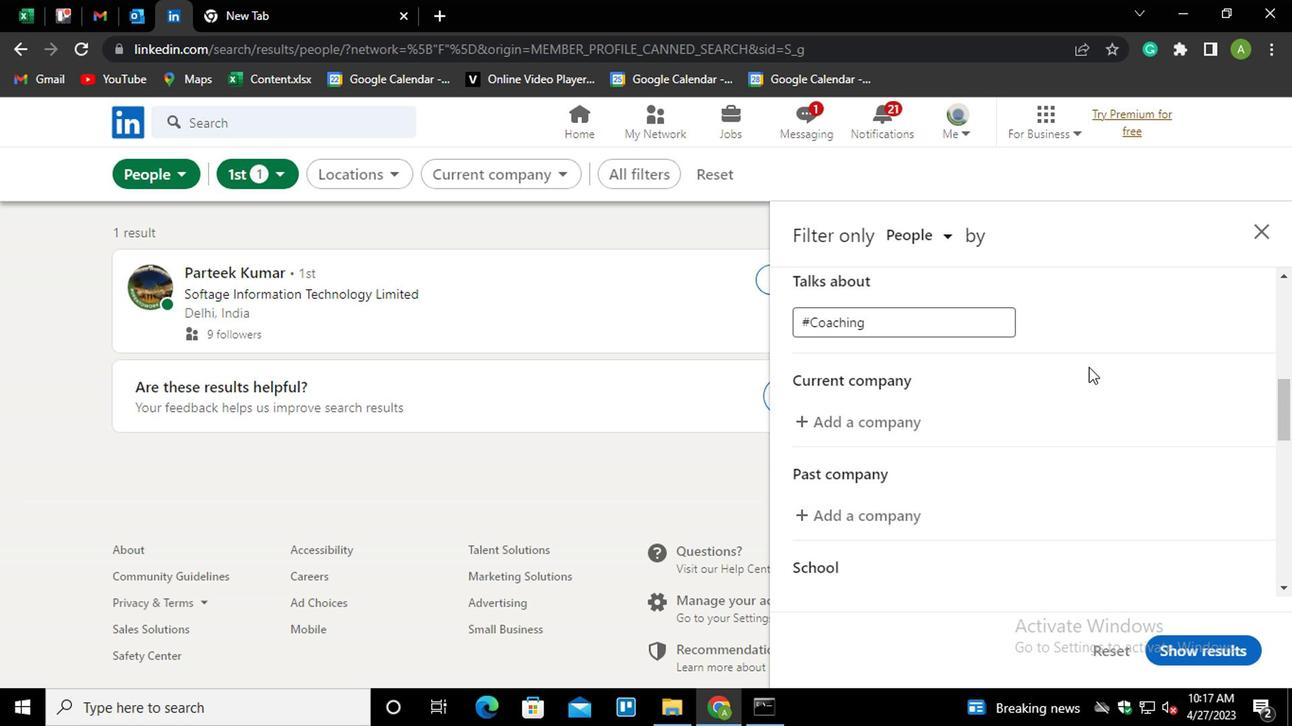 
Action: Mouse scrolled (1085, 365) with delta (0, 0)
Screenshot: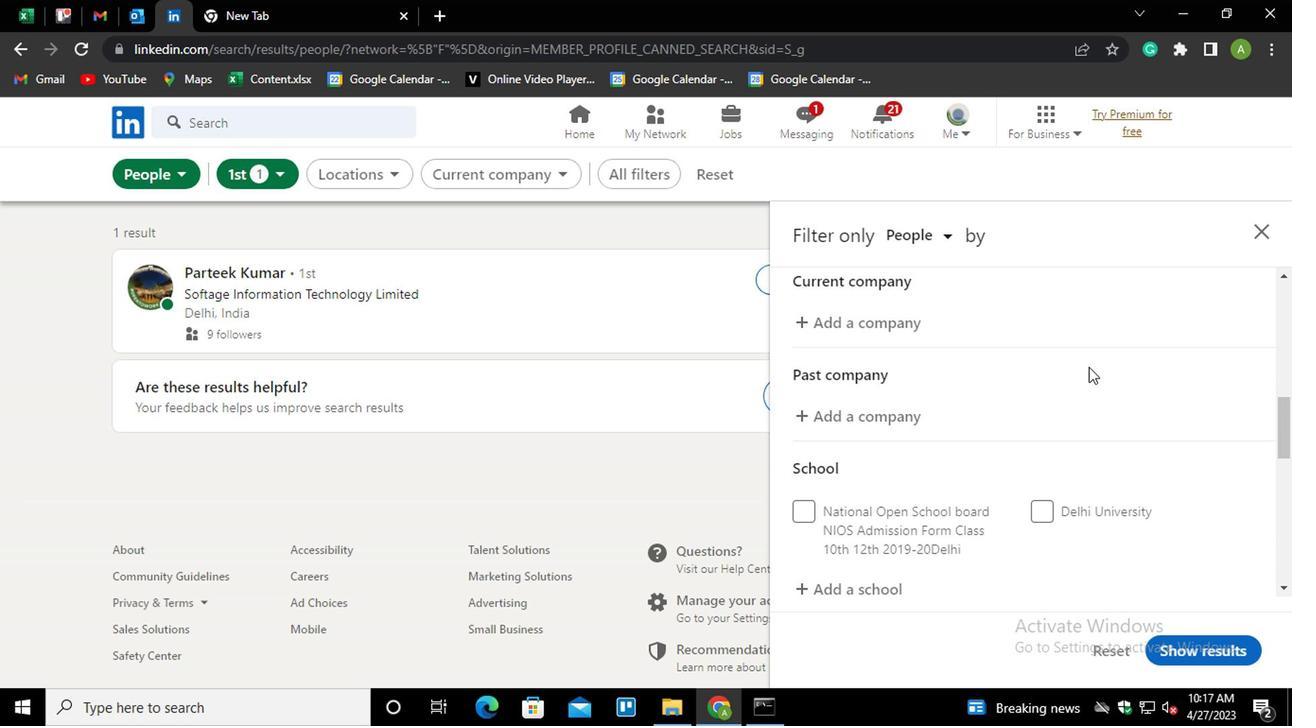 
Action: Mouse moved to (1079, 366)
Screenshot: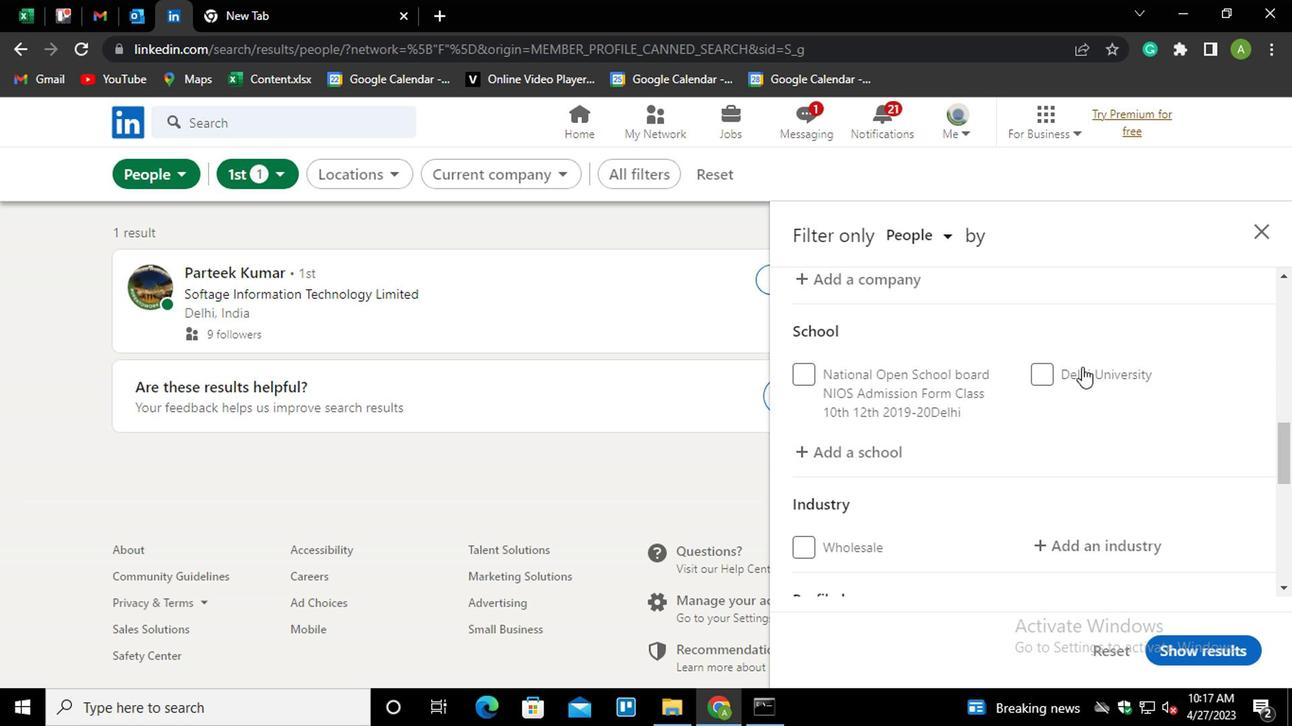 
Action: Mouse scrolled (1079, 365) with delta (0, 0)
Screenshot: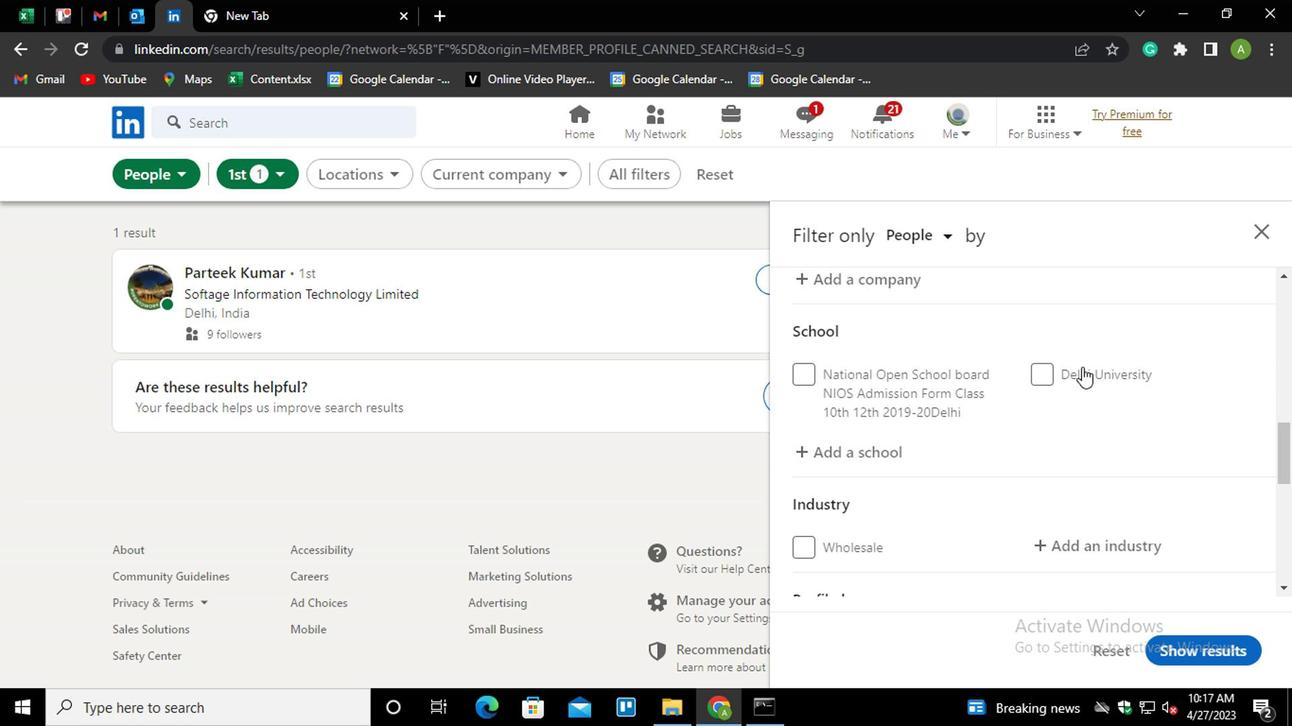 
Action: Mouse scrolled (1079, 365) with delta (0, 0)
Screenshot: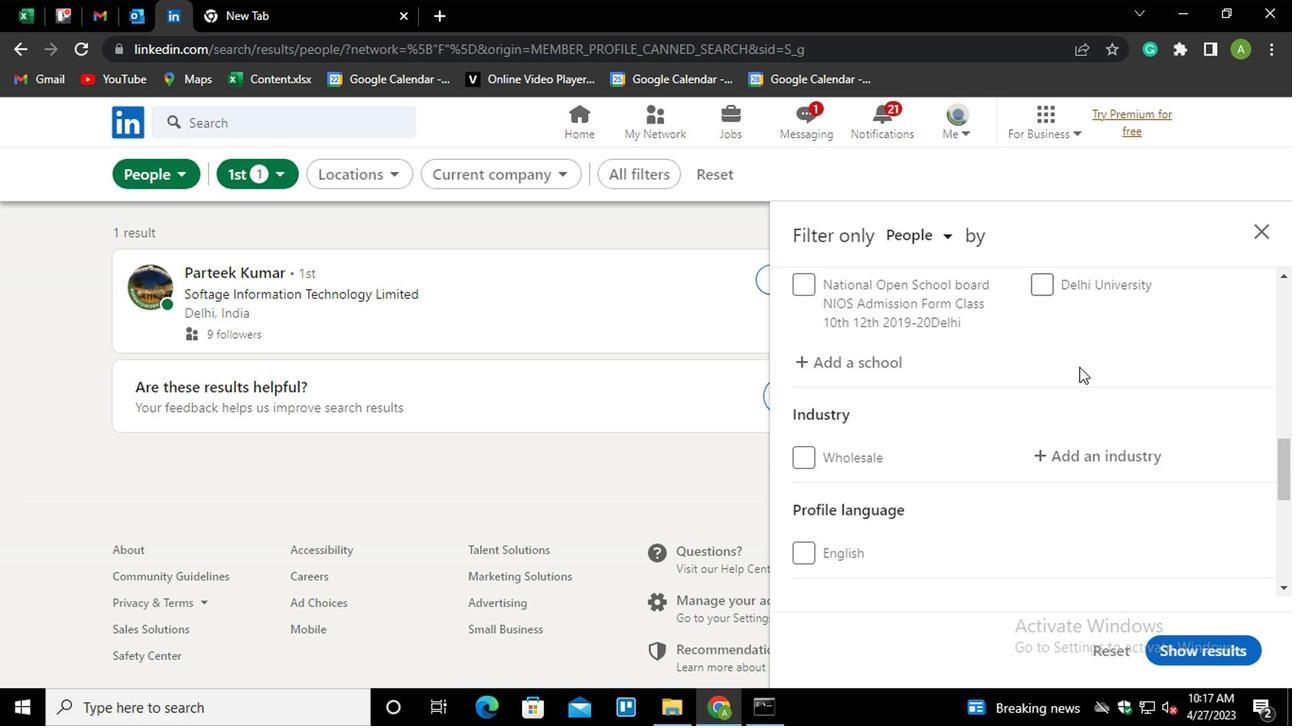 
Action: Mouse moved to (1002, 376)
Screenshot: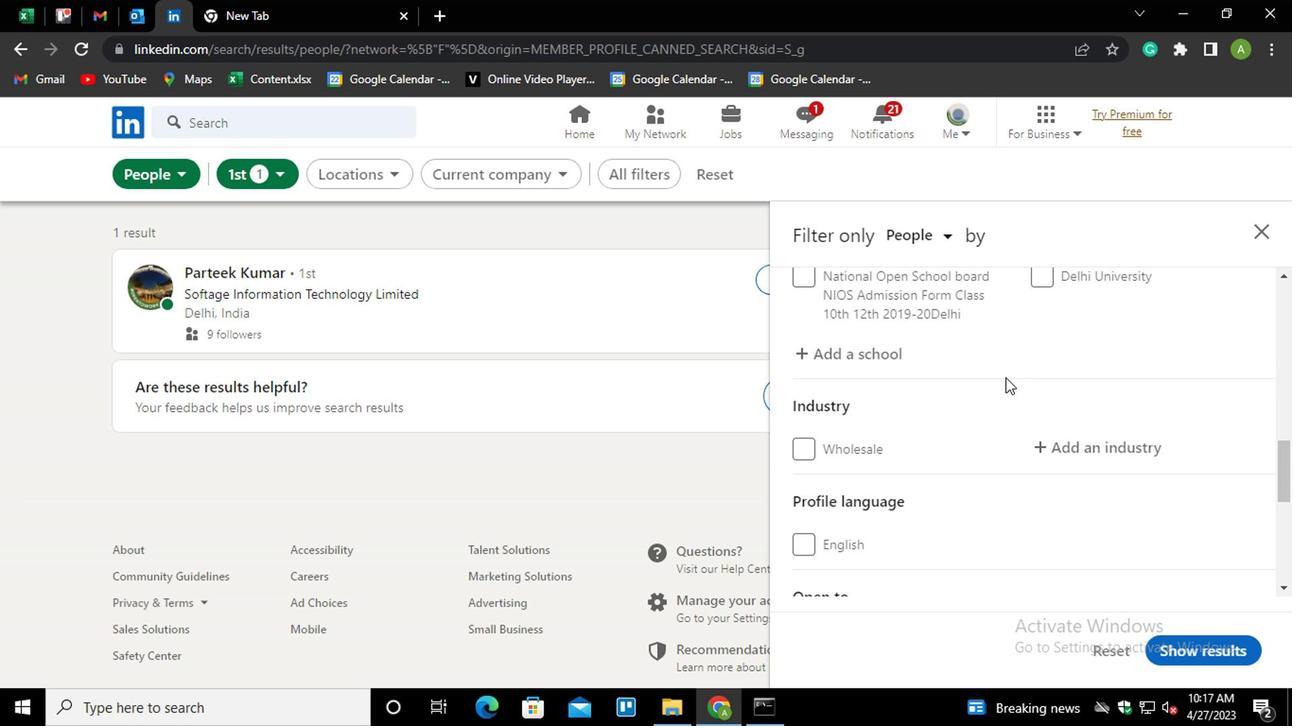 
Action: Mouse scrolled (1002, 377) with delta (0, 0)
Screenshot: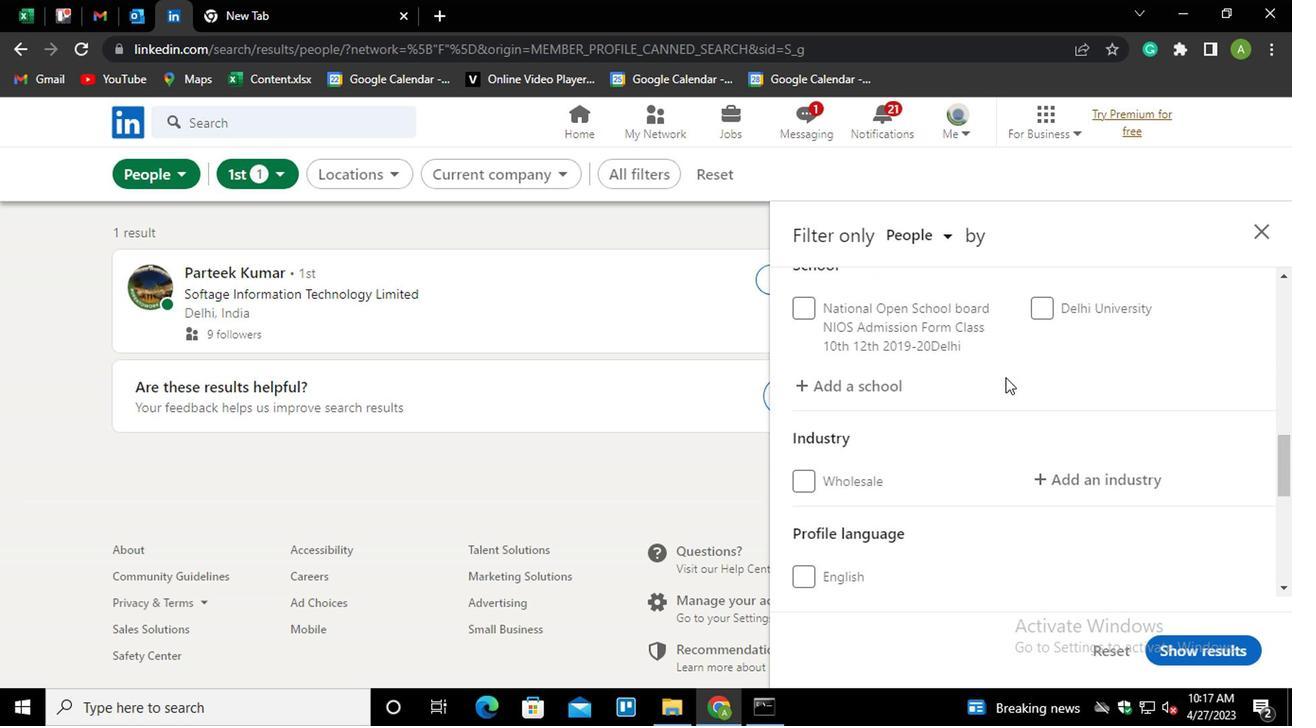 
Action: Mouse moved to (873, 449)
Screenshot: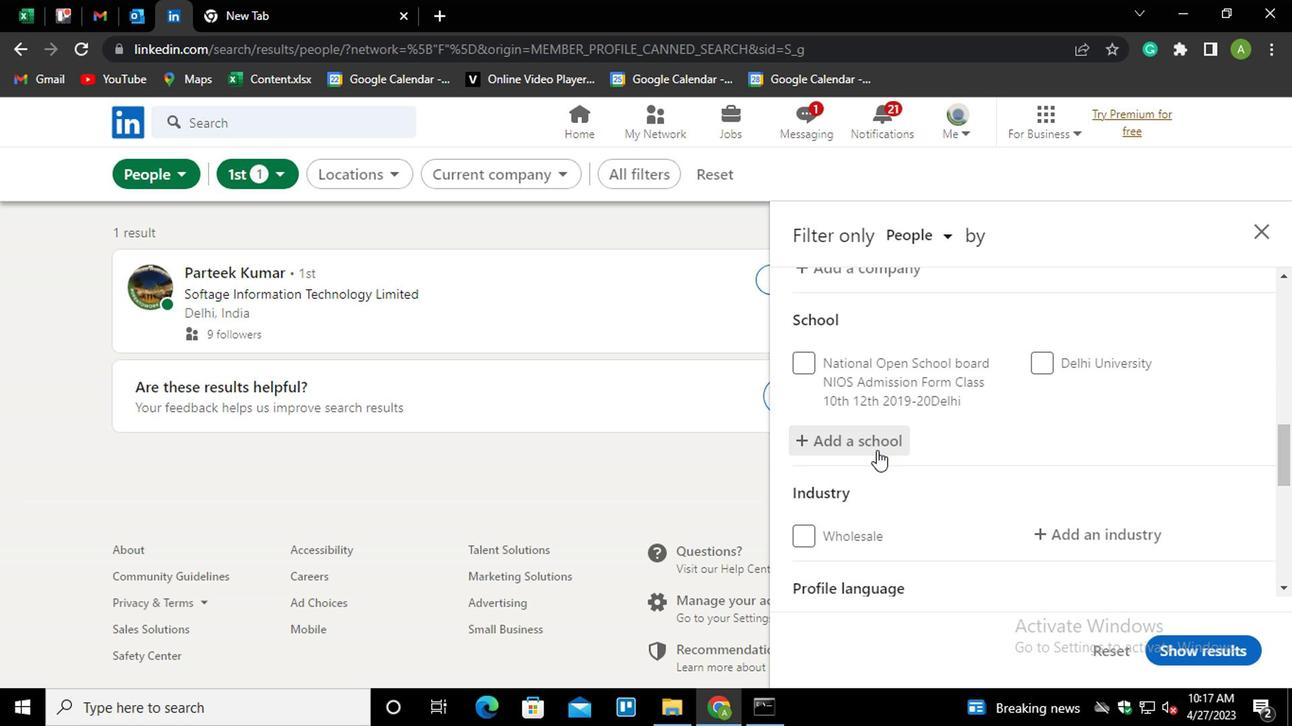 
Action: Mouse scrolled (873, 448) with delta (0, -1)
Screenshot: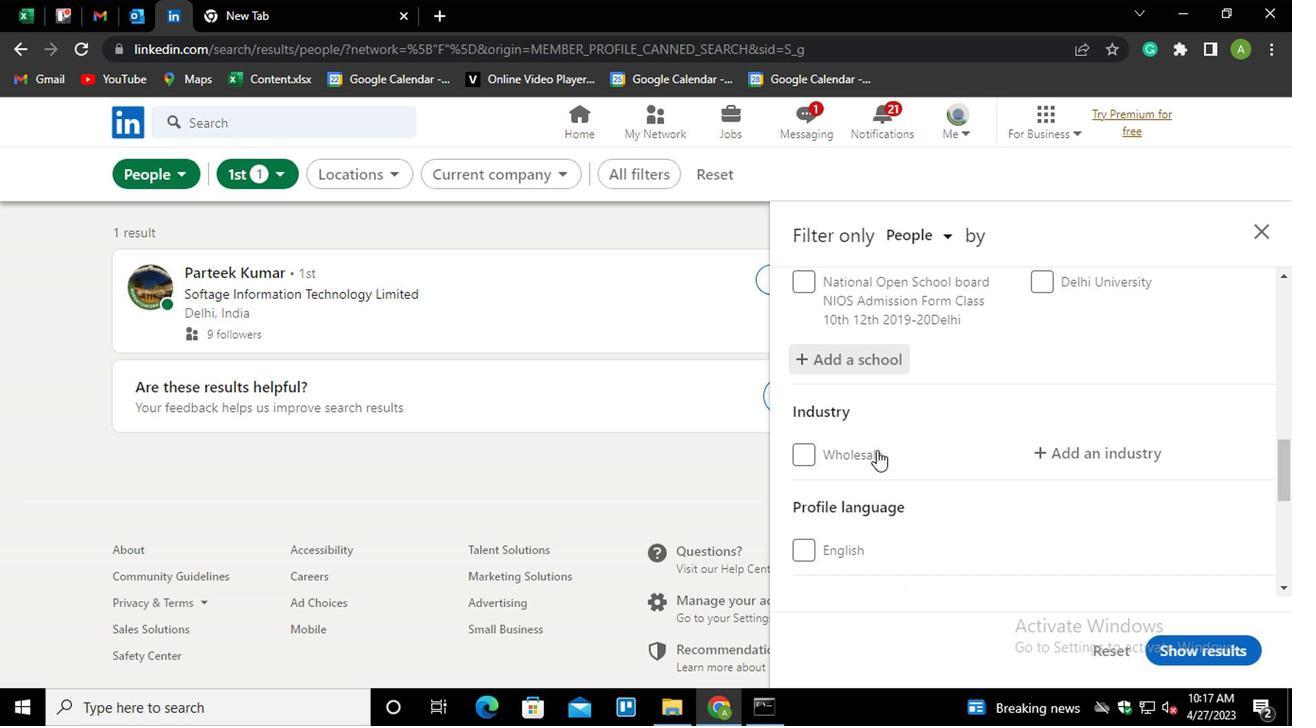 
Action: Mouse moved to (872, 449)
Screenshot: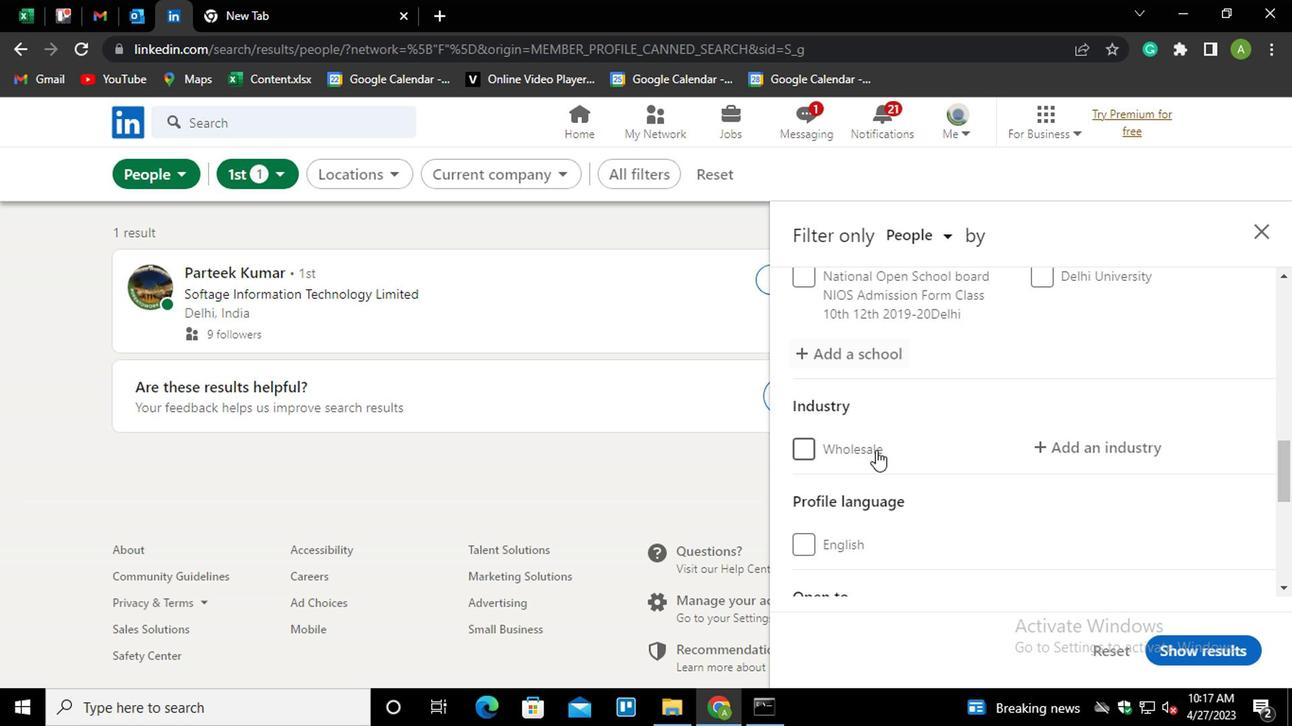 
Action: Mouse scrolled (872, 450) with delta (0, 0)
Screenshot: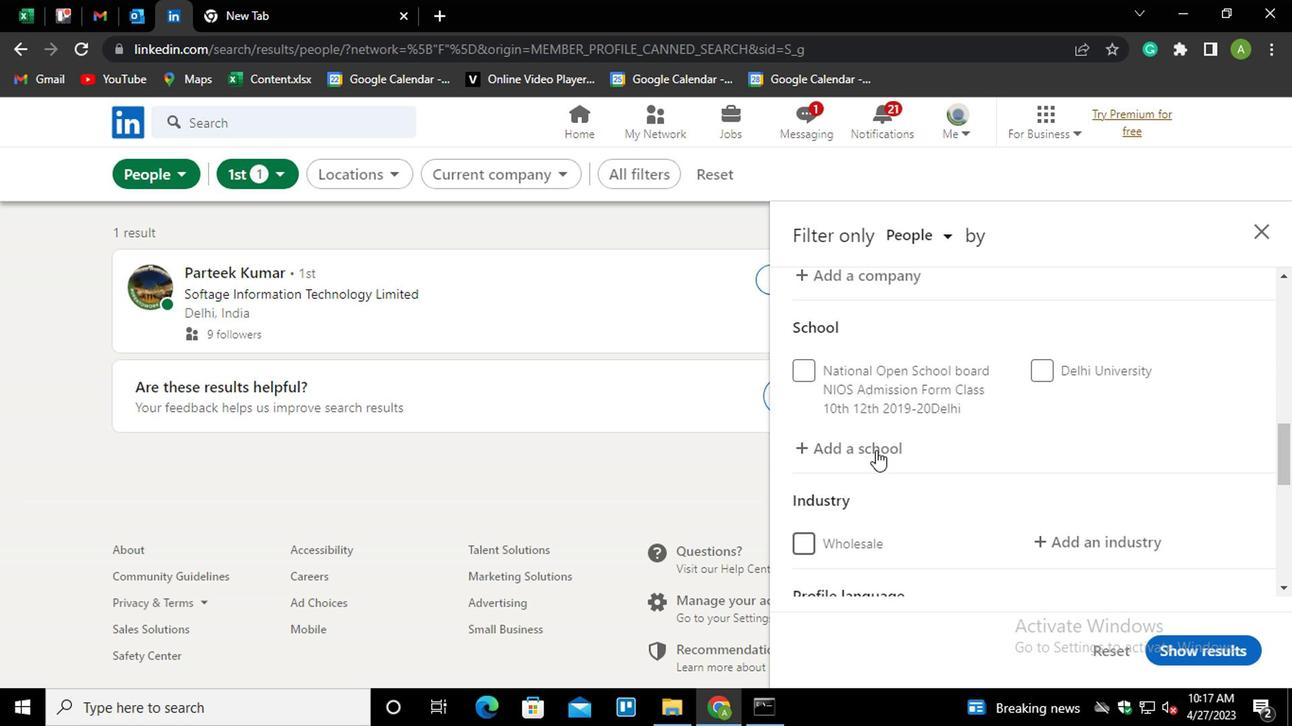 
Action: Mouse scrolled (872, 450) with delta (0, 0)
Screenshot: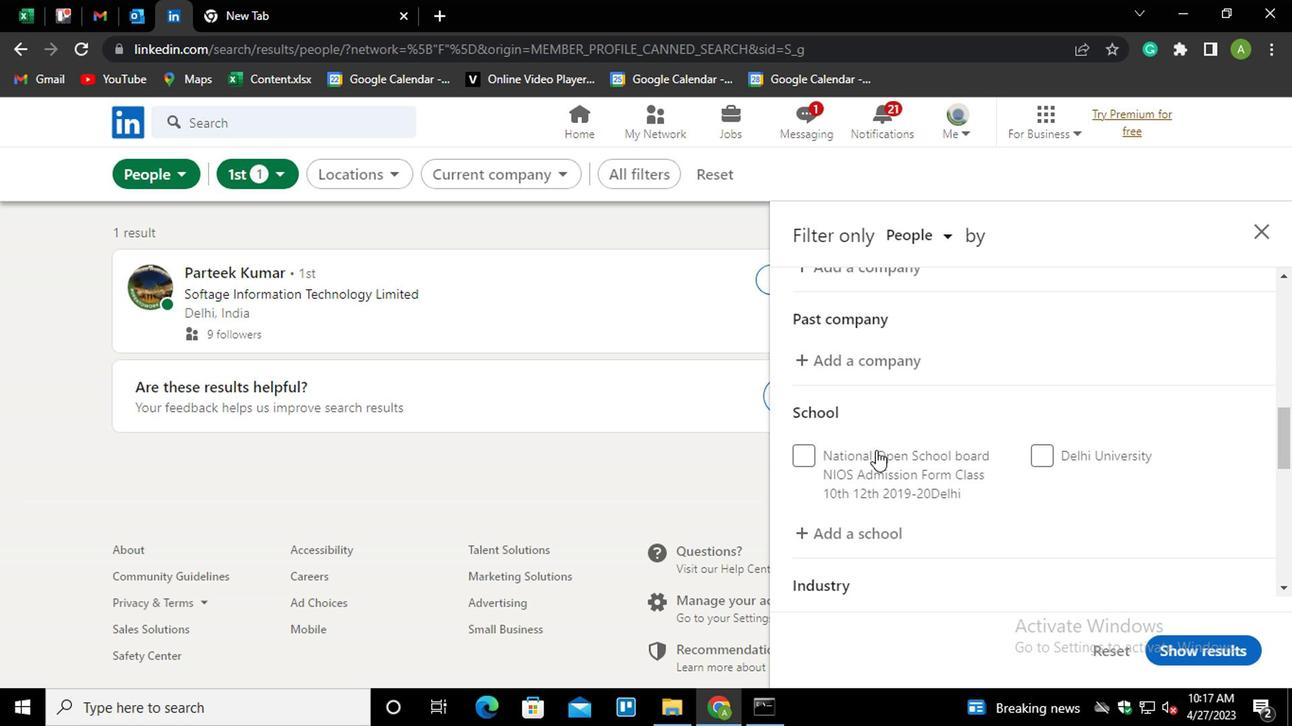 
Action: Mouse scrolled (872, 450) with delta (0, 0)
Screenshot: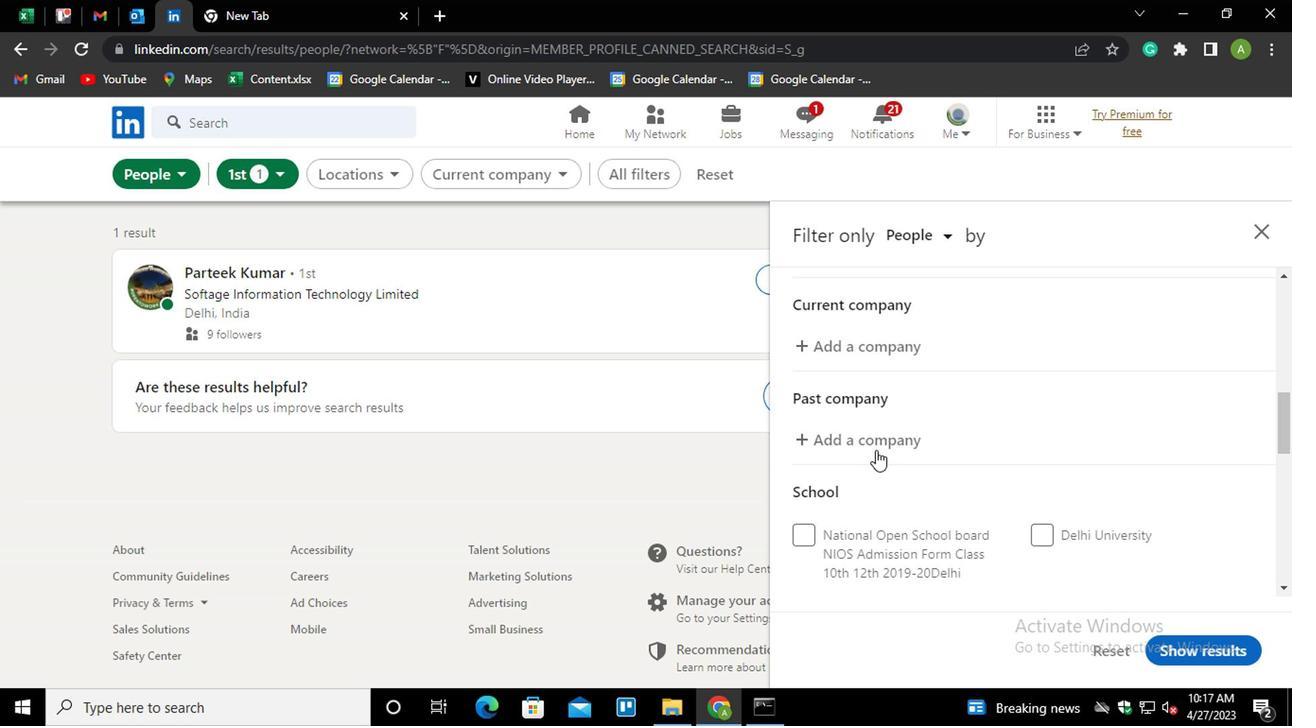 
Action: Mouse moved to (850, 366)
Screenshot: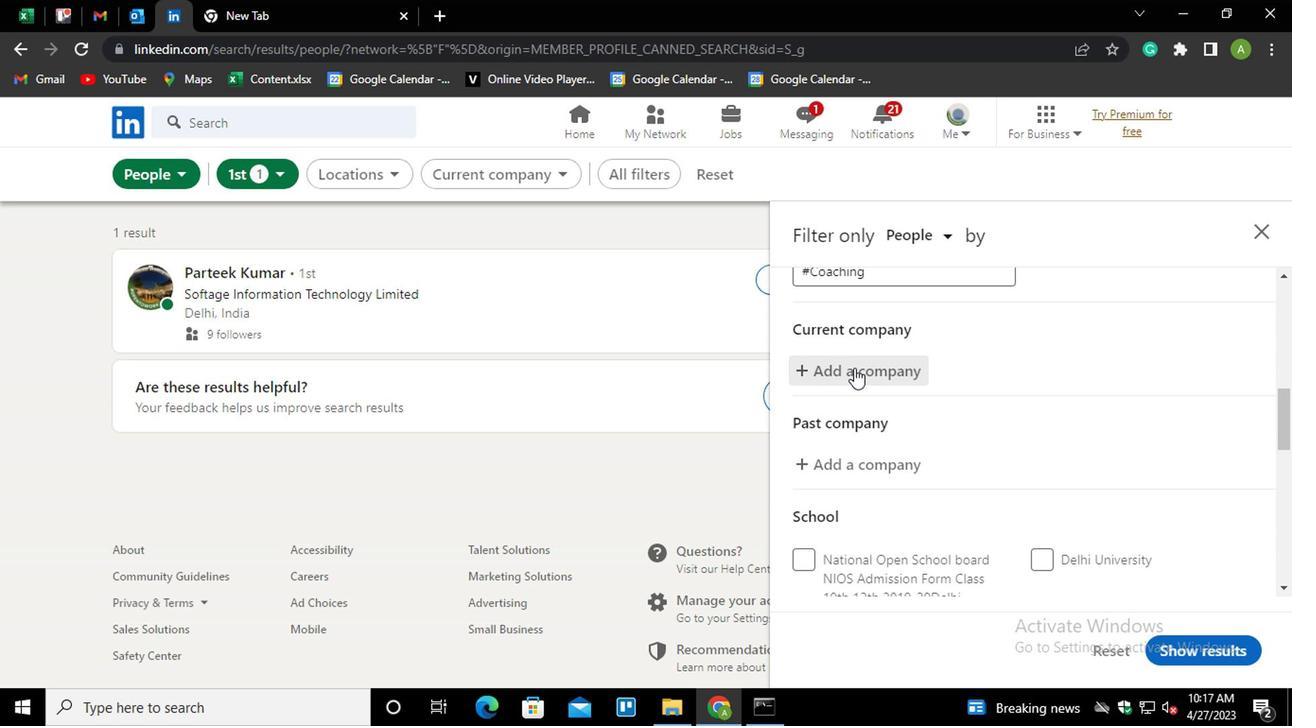 
Action: Mouse pressed left at (850, 366)
Screenshot: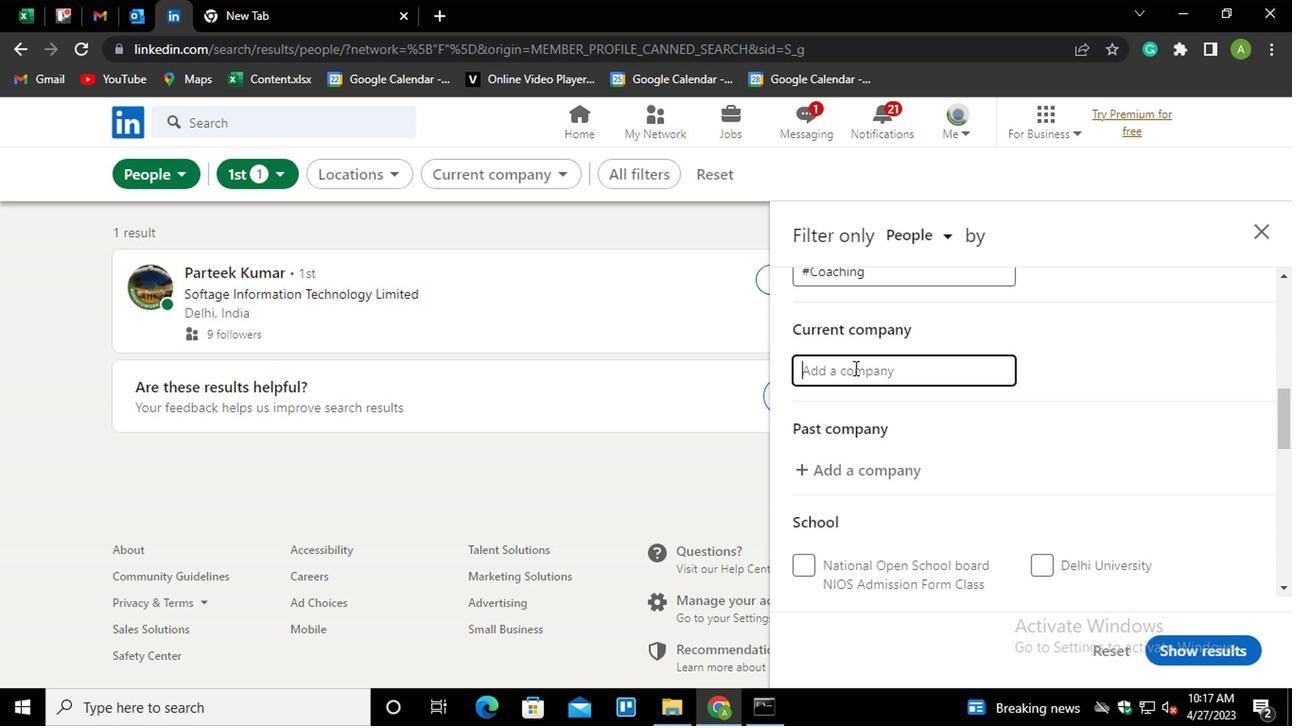 
Action: Mouse moved to (850, 365)
Screenshot: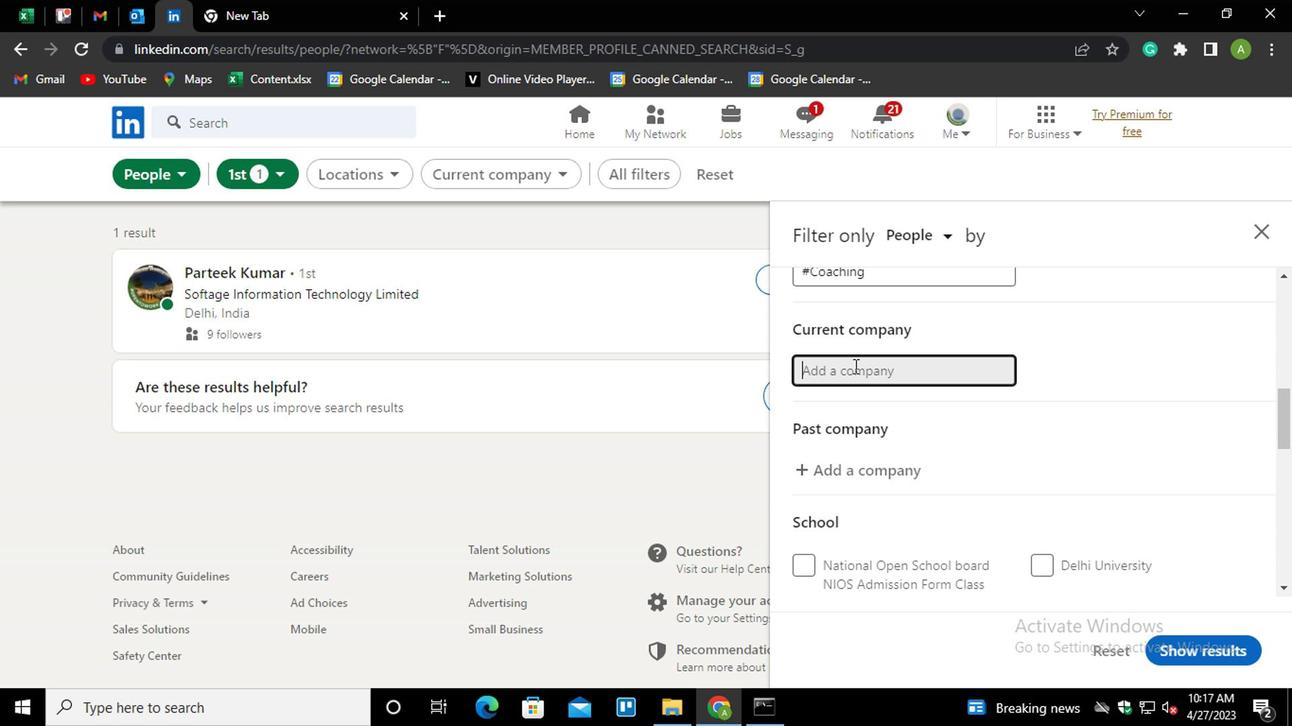 
Action: Mouse pressed left at (850, 365)
Screenshot: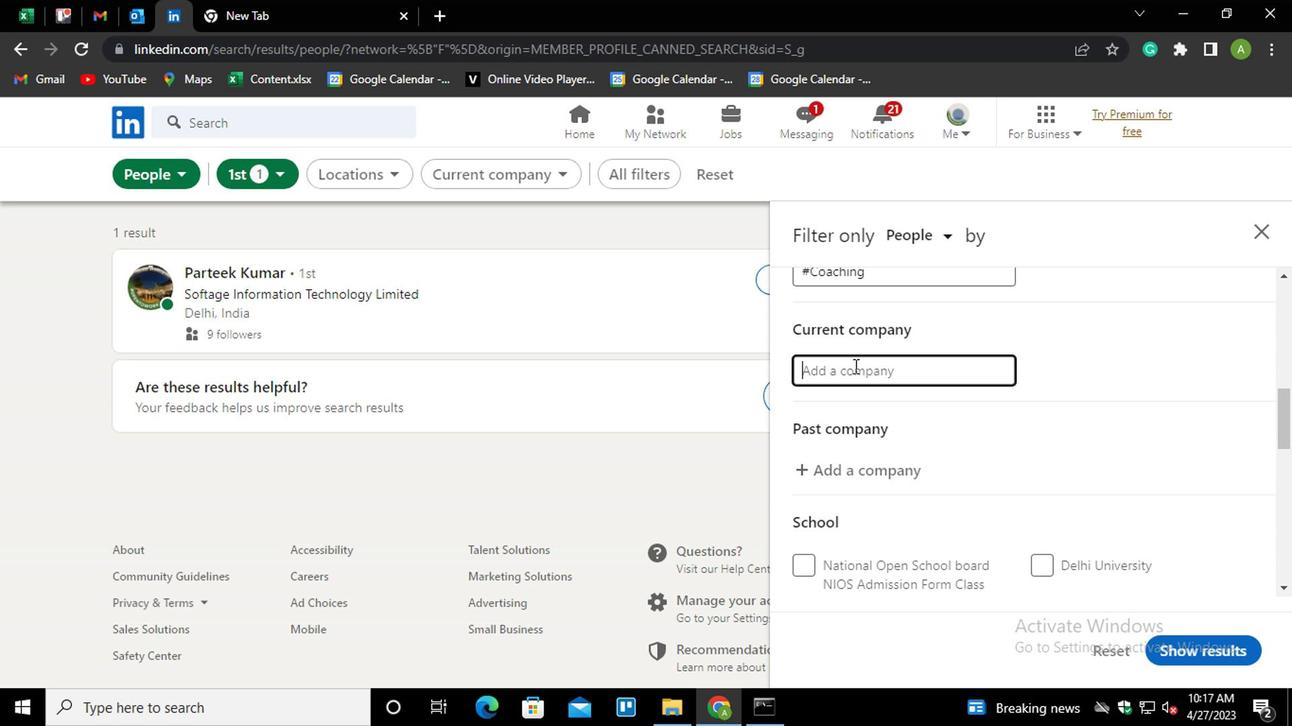 
Action: Key pressed <Key.shift>NI<Key.backspace>IVI<Key.backspace>EA<Key.space><Key.down><Key.down><Key.down><Key.enter>
Screenshot: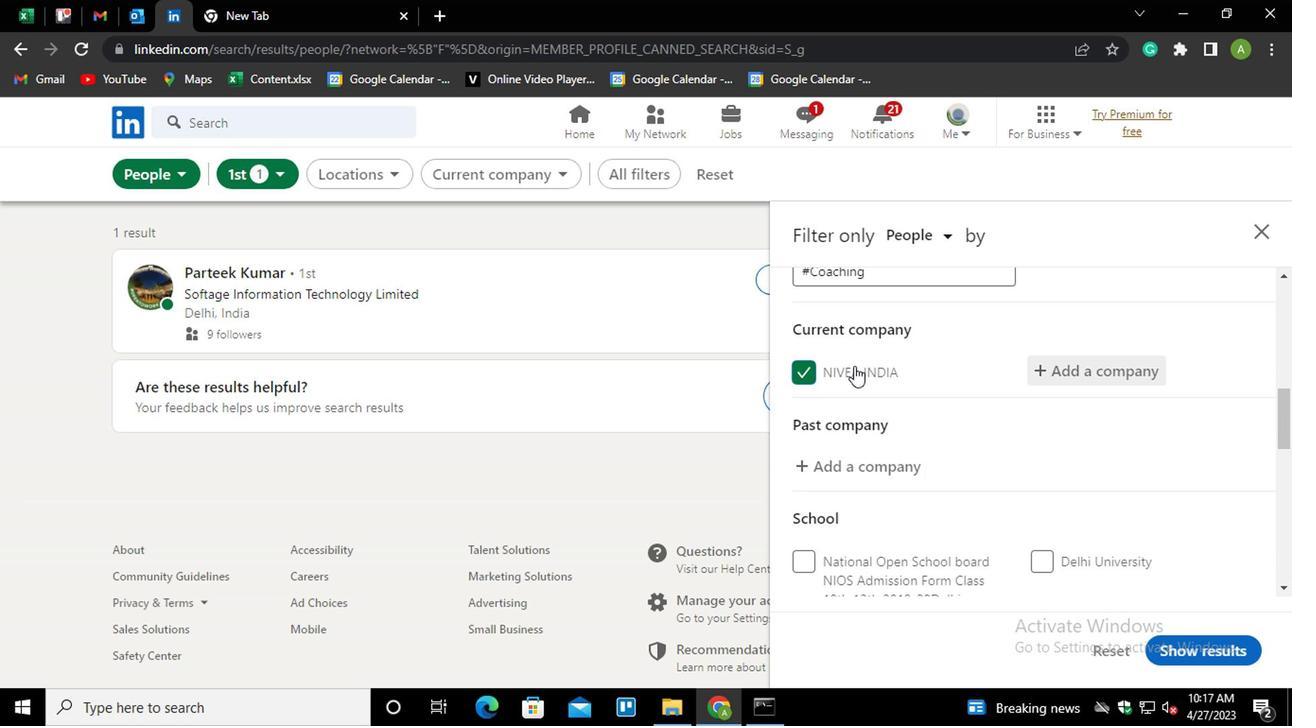 
Action: Mouse moved to (969, 397)
Screenshot: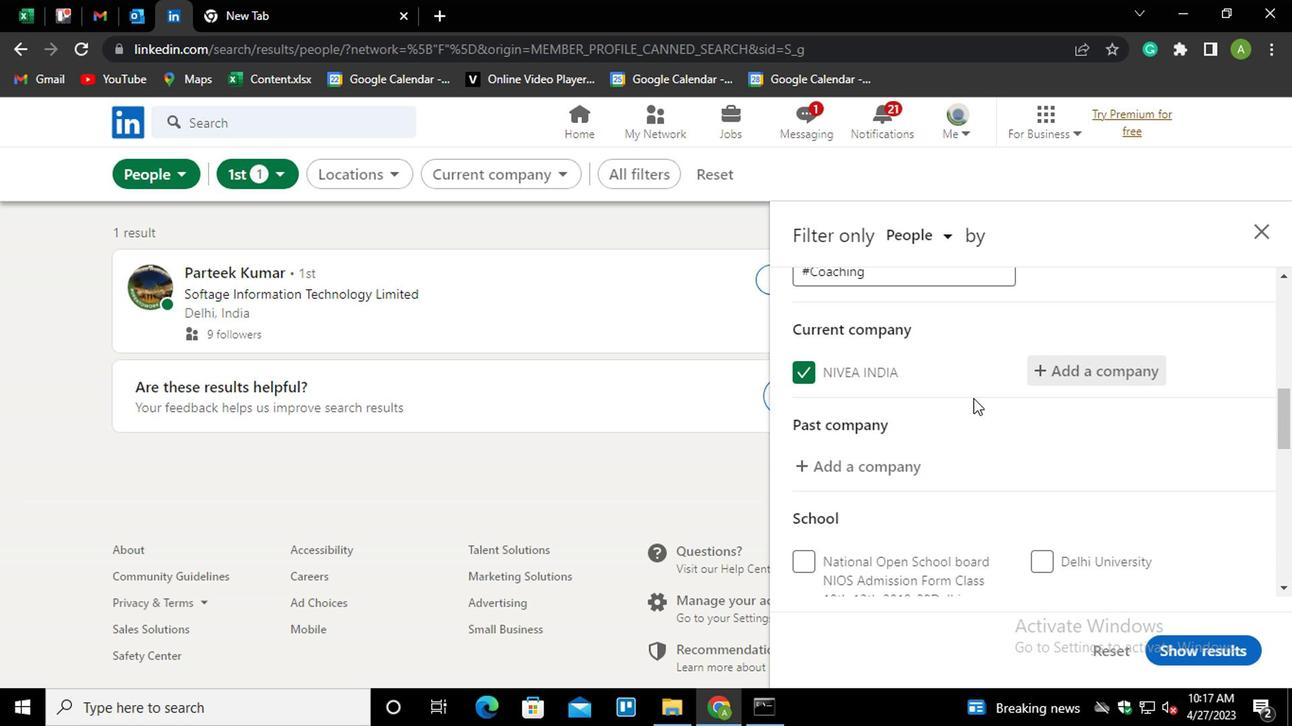 
Action: Mouse scrolled (969, 396) with delta (0, 0)
Screenshot: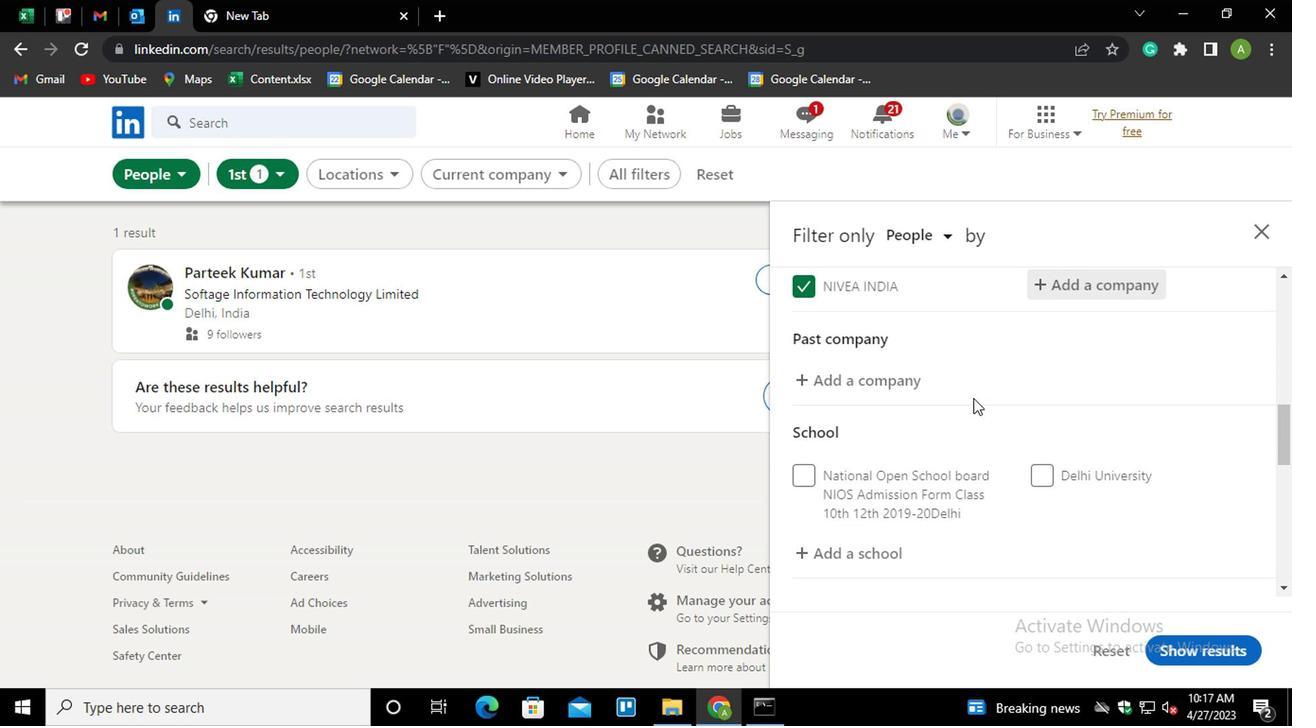 
Action: Mouse scrolled (969, 396) with delta (0, 0)
Screenshot: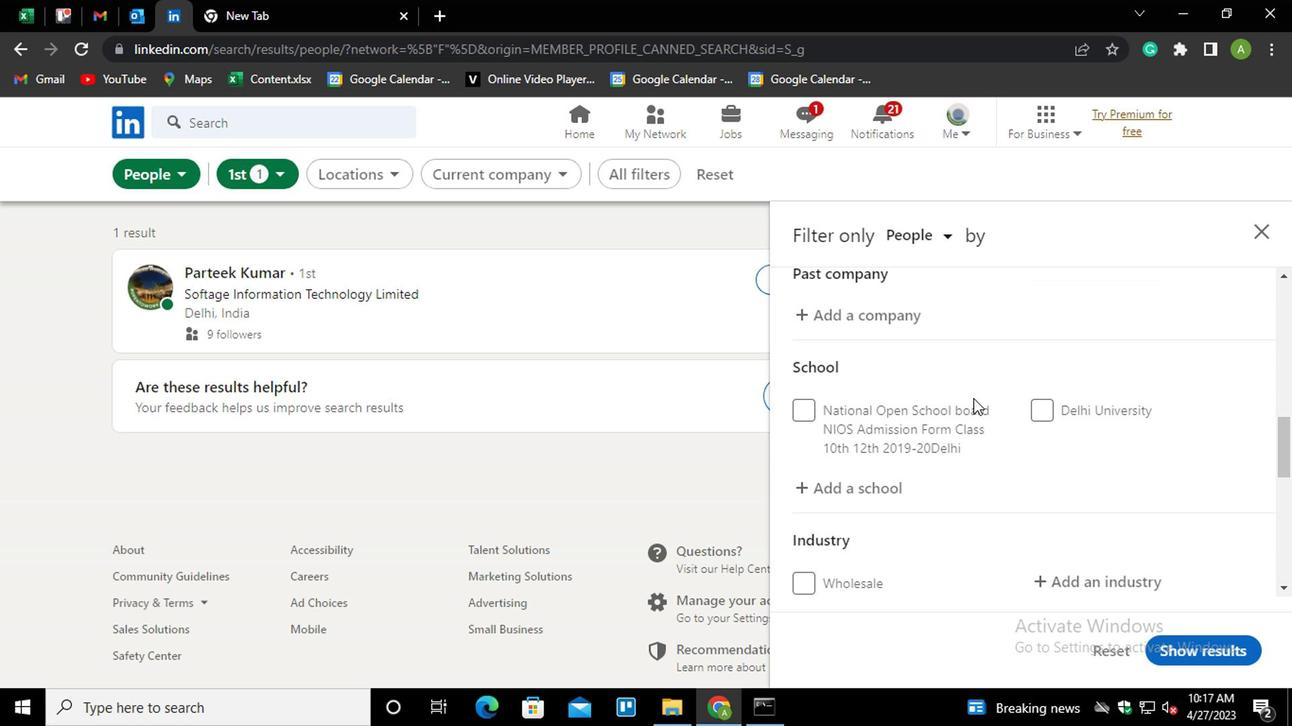 
Action: Mouse moved to (872, 444)
Screenshot: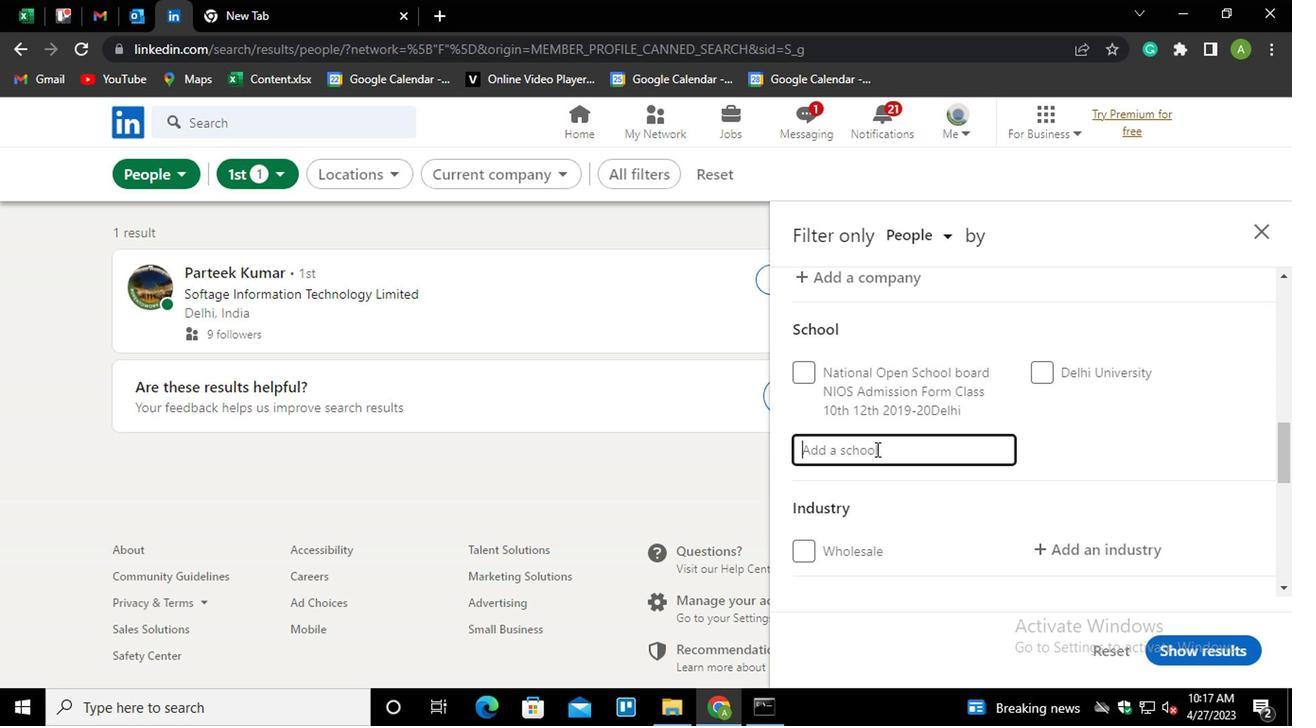 
Action: Mouse pressed left at (872, 444)
Screenshot: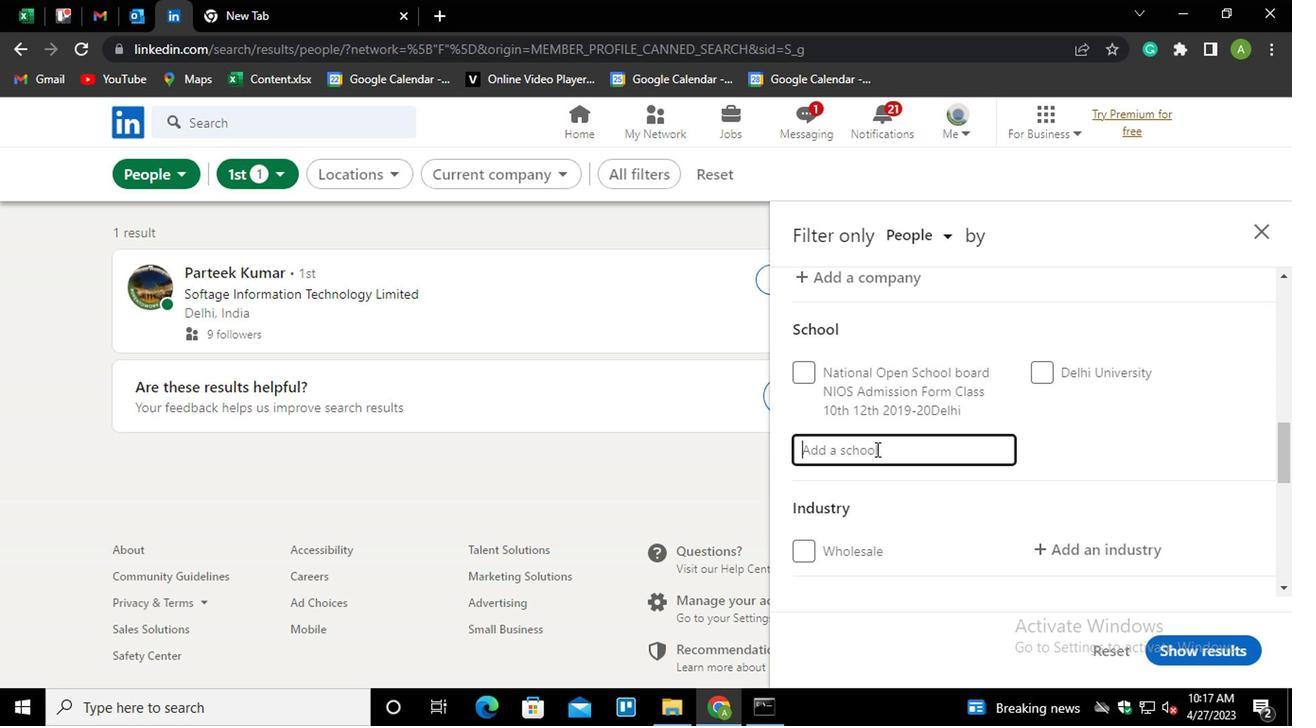 
Action: Mouse moved to (877, 451)
Screenshot: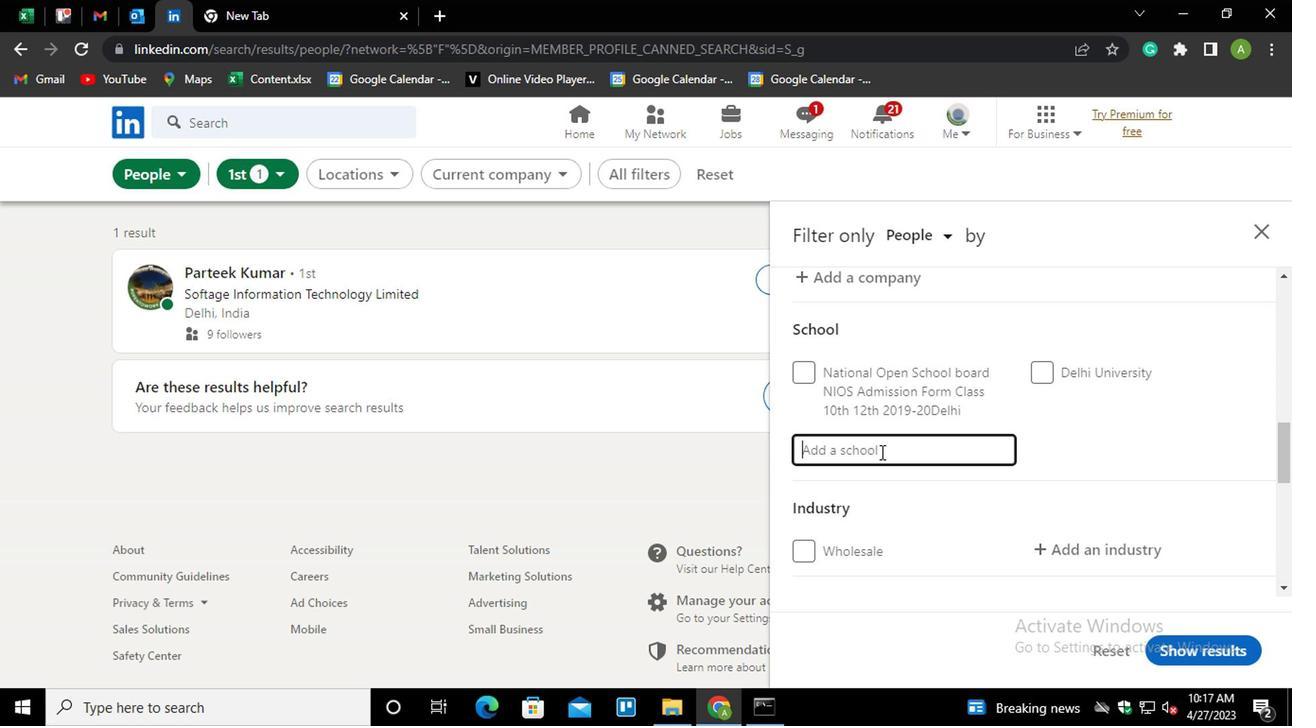 
Action: Mouse pressed left at (877, 451)
Screenshot: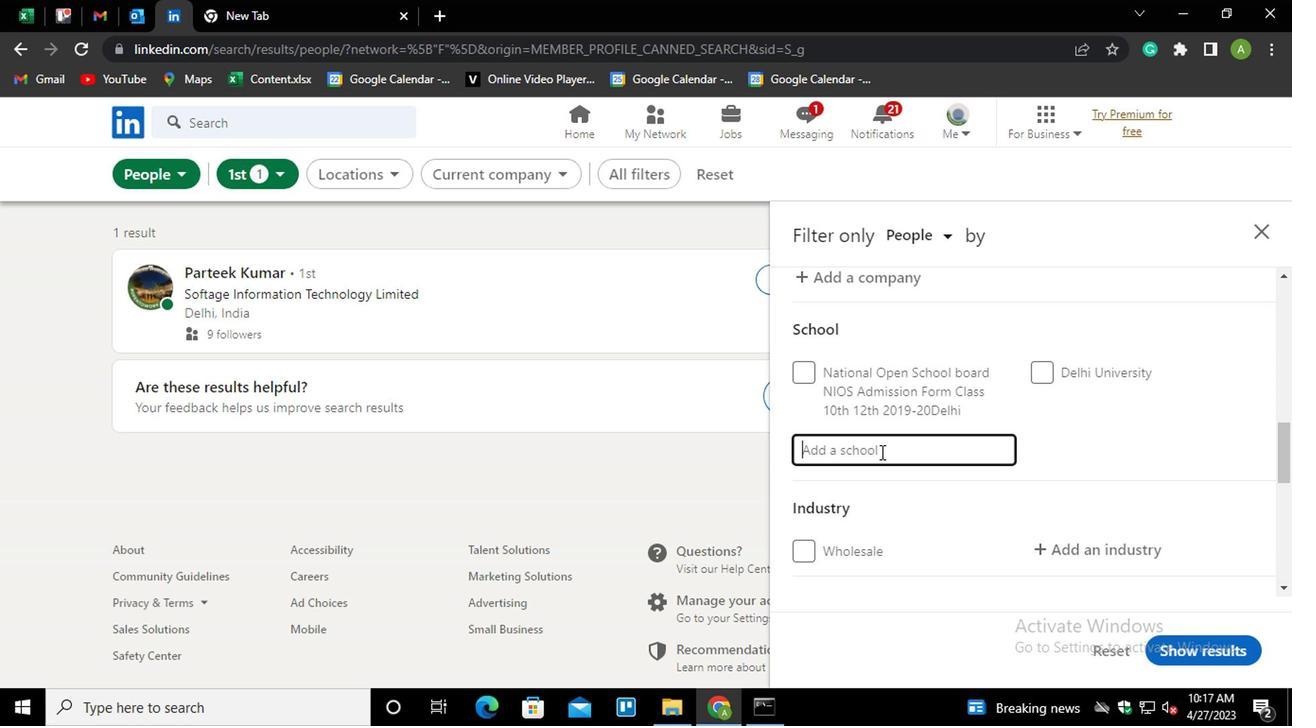 
Action: Key pressed <Key.shift_r>UTKAL<Key.space><Key.down><Key.enter>
Screenshot: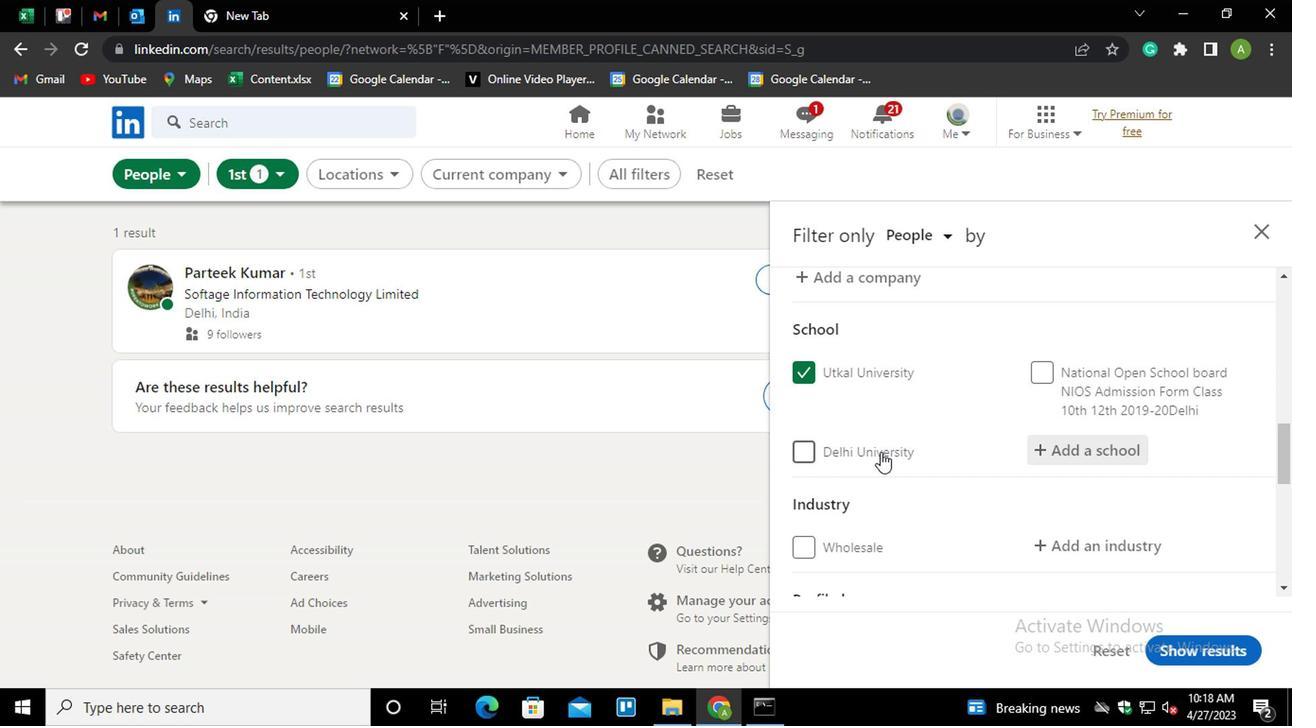 
Action: Mouse scrolled (877, 450) with delta (0, -1)
Screenshot: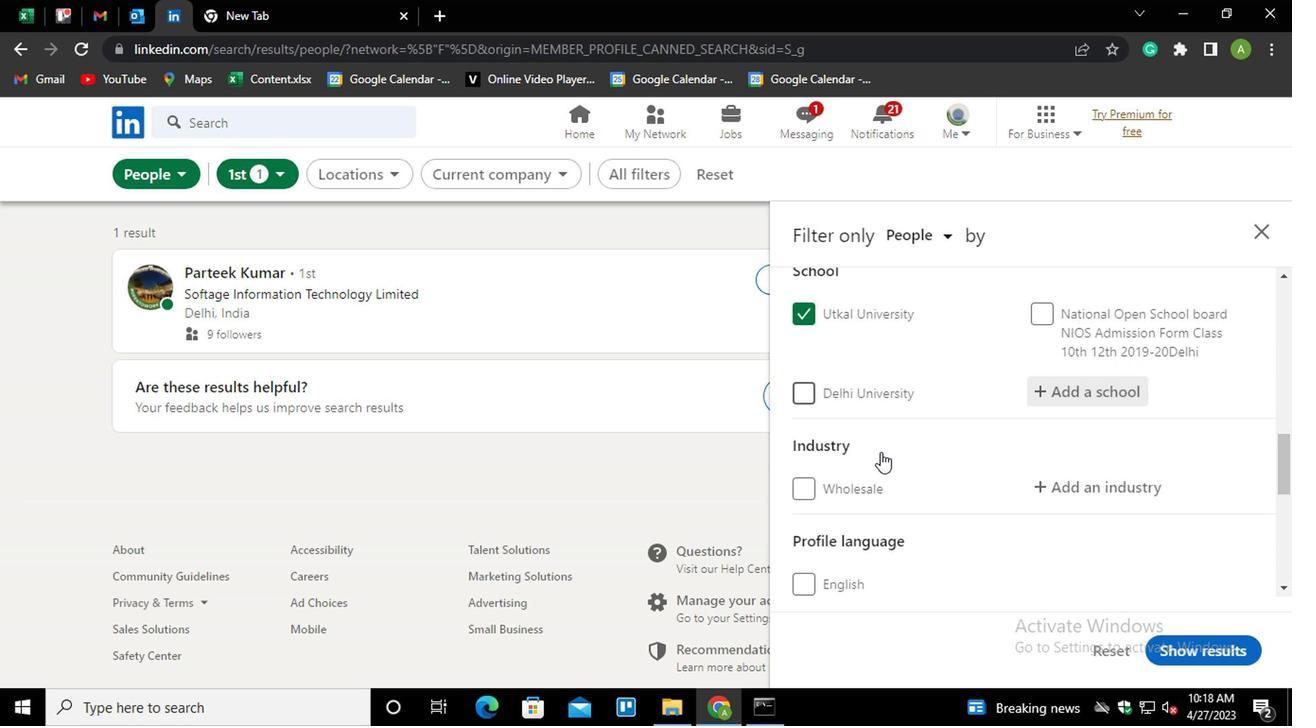 
Action: Mouse moved to (878, 453)
Screenshot: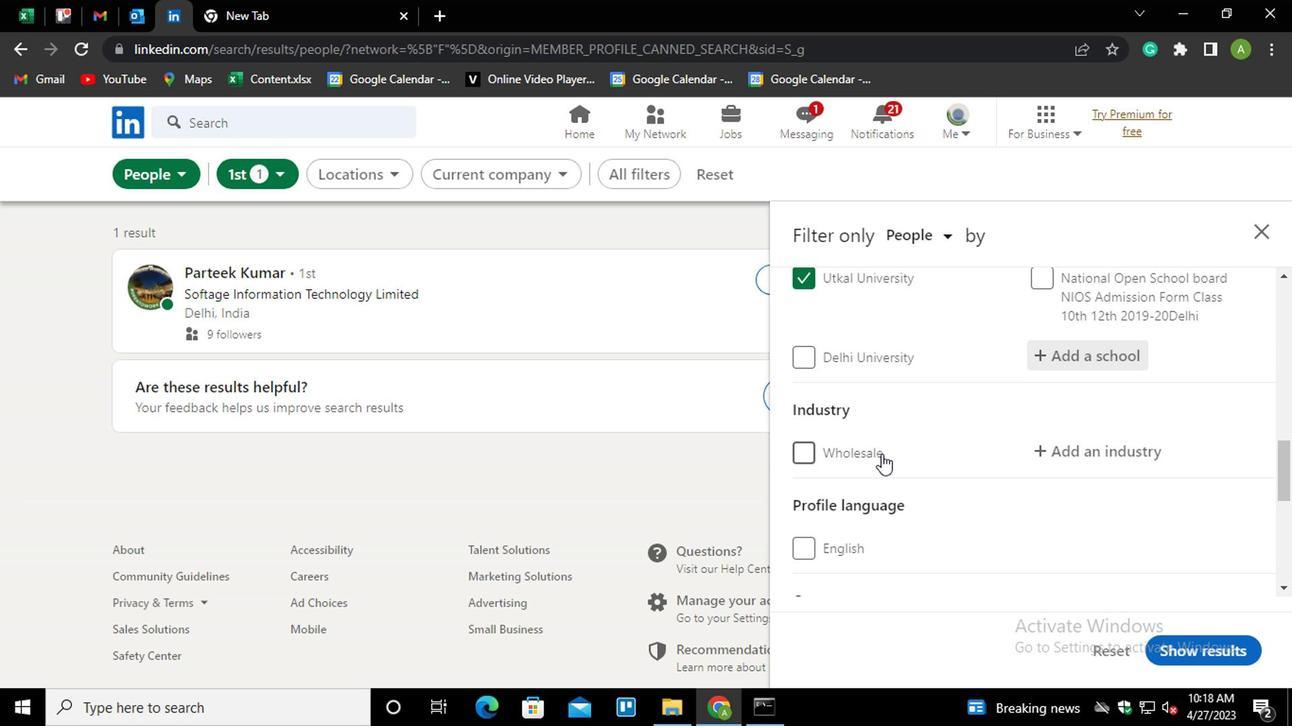 
Action: Mouse scrolled (878, 452) with delta (0, 0)
Screenshot: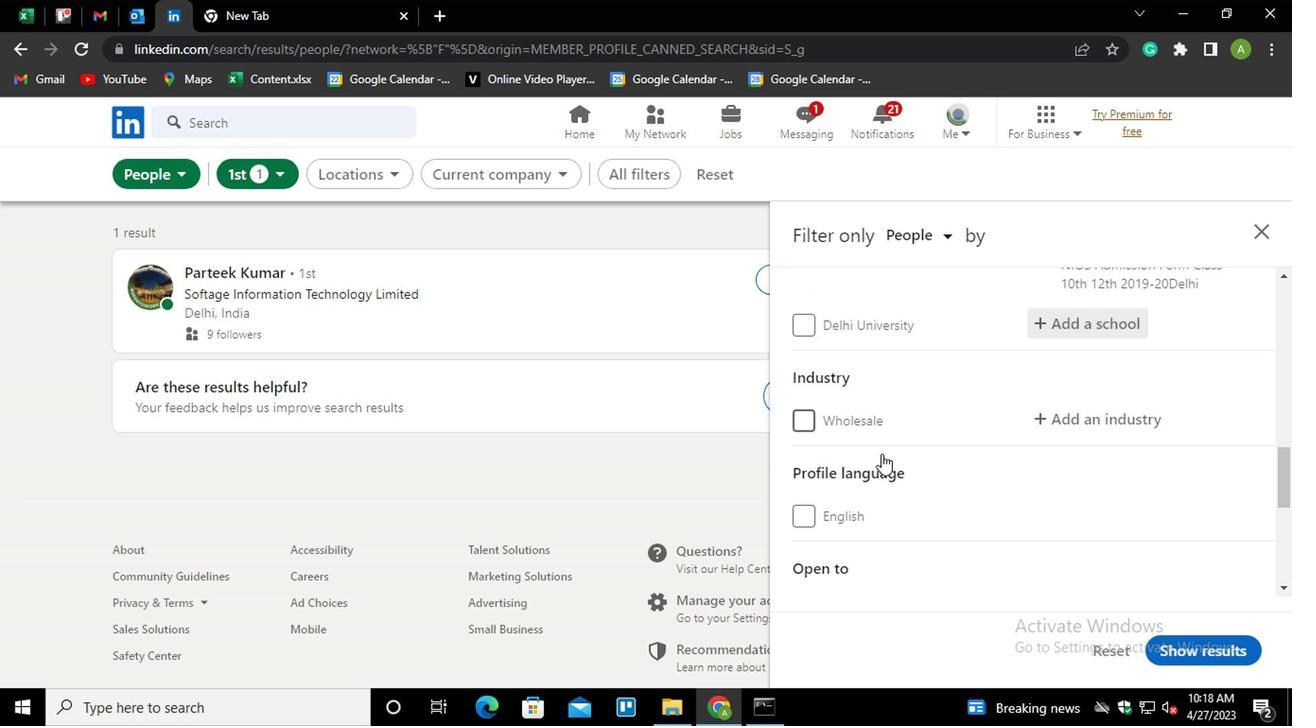
Action: Mouse moved to (1051, 364)
Screenshot: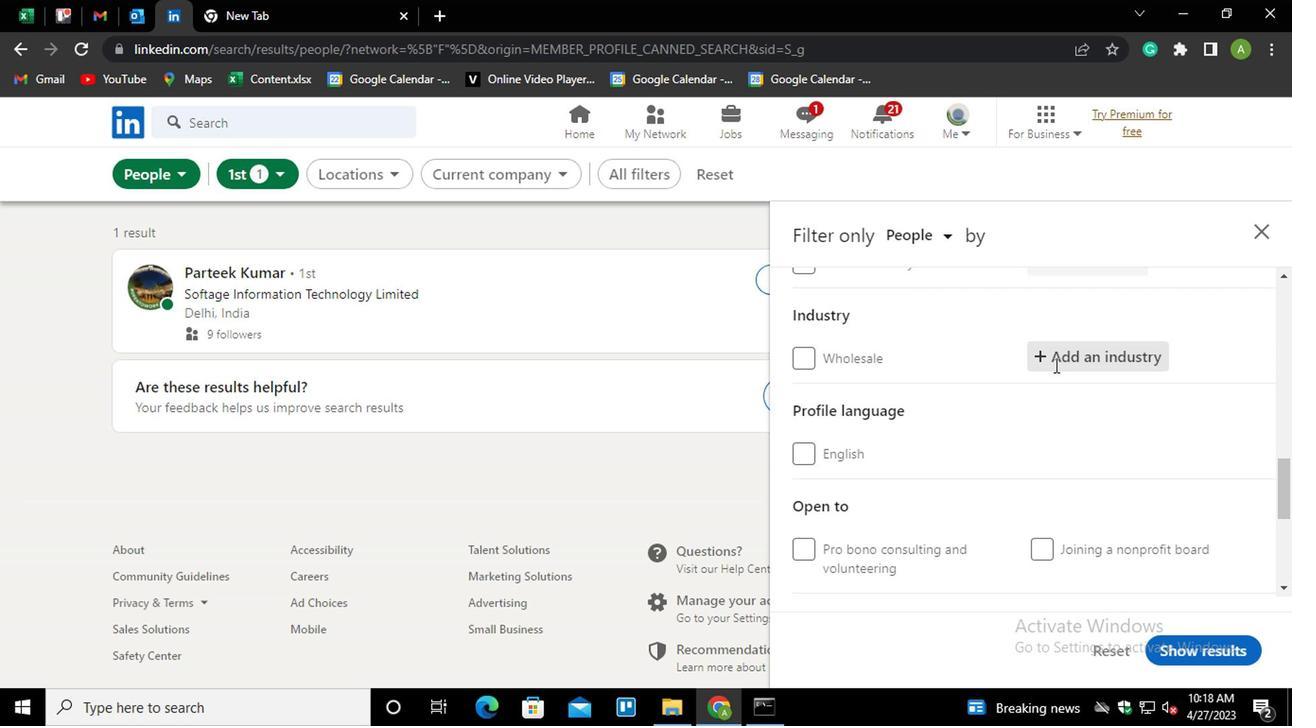 
Action: Mouse pressed left at (1051, 364)
Screenshot: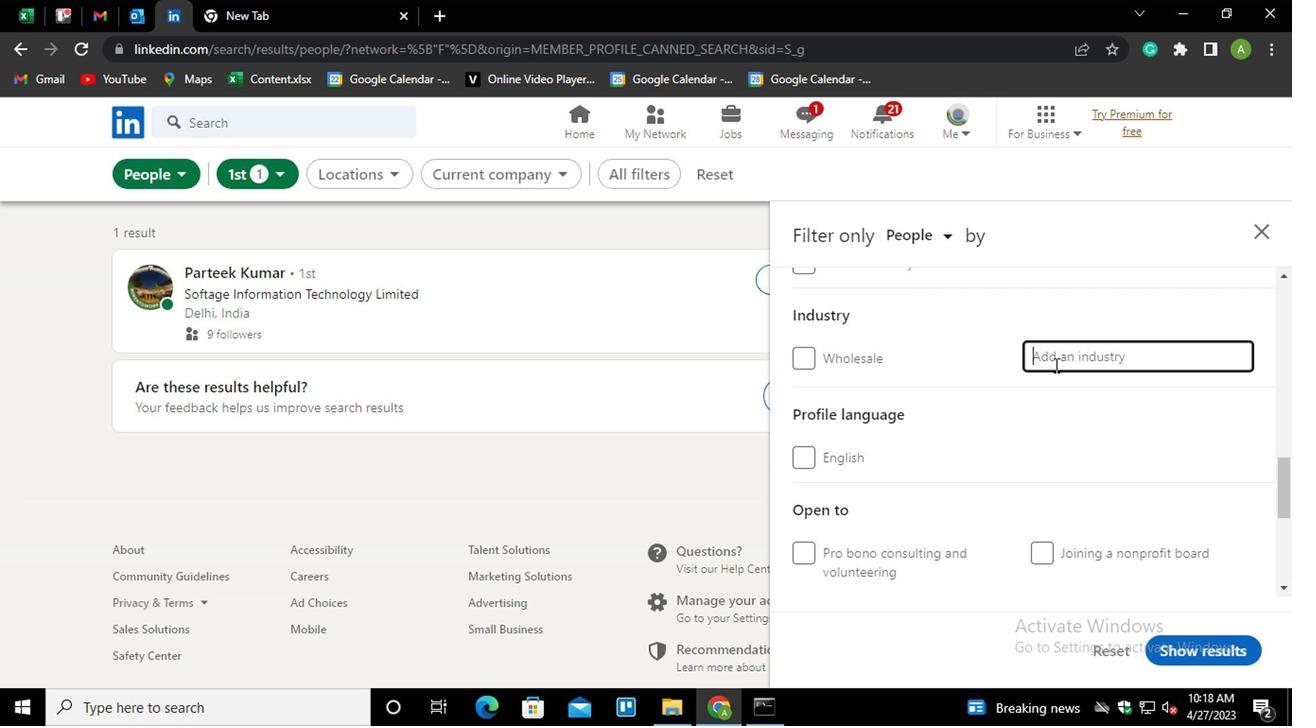 
Action: Mouse moved to (1052, 358)
Screenshot: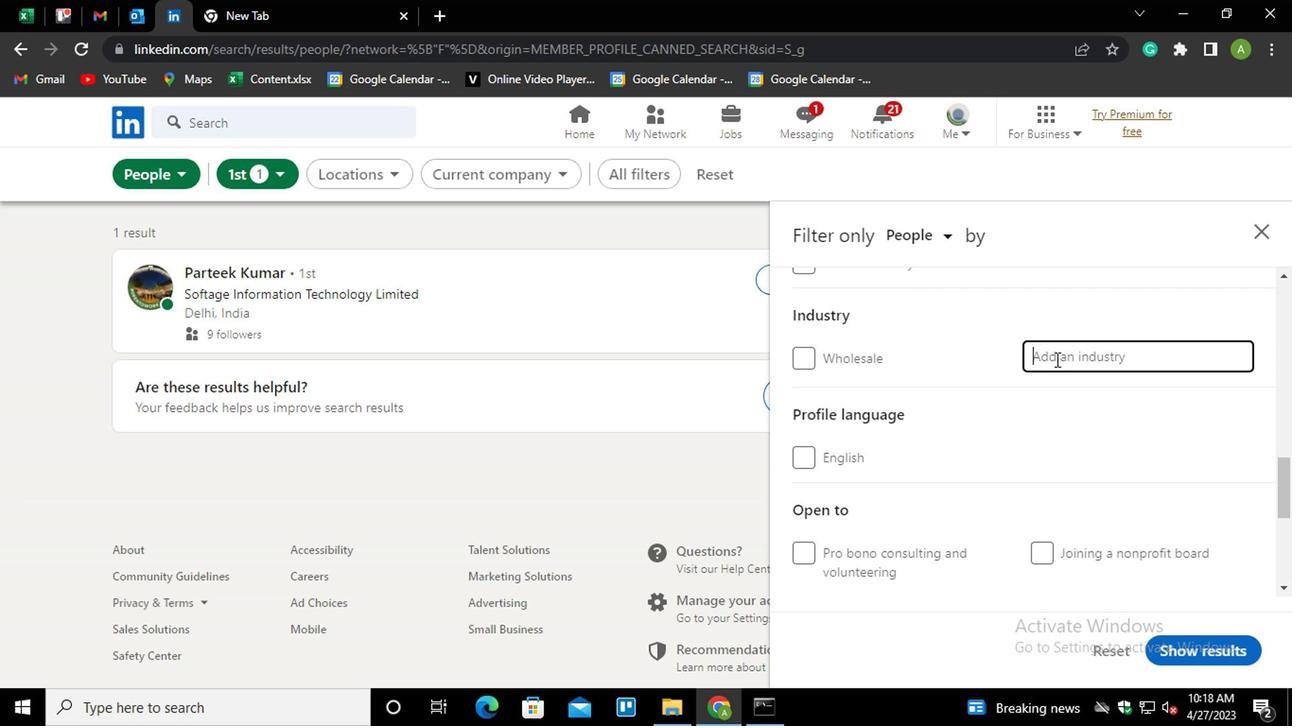 
Action: Mouse pressed left at (1052, 358)
Screenshot: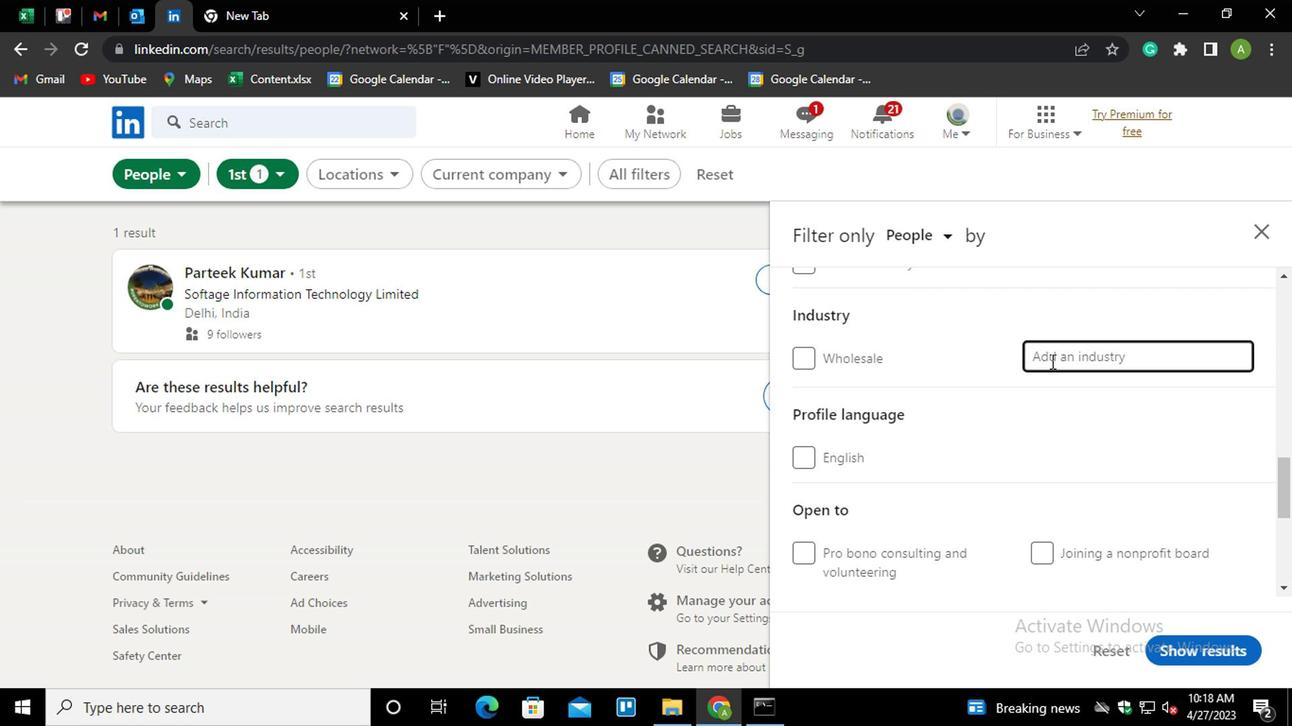 
Action: Mouse moved to (1047, 360)
Screenshot: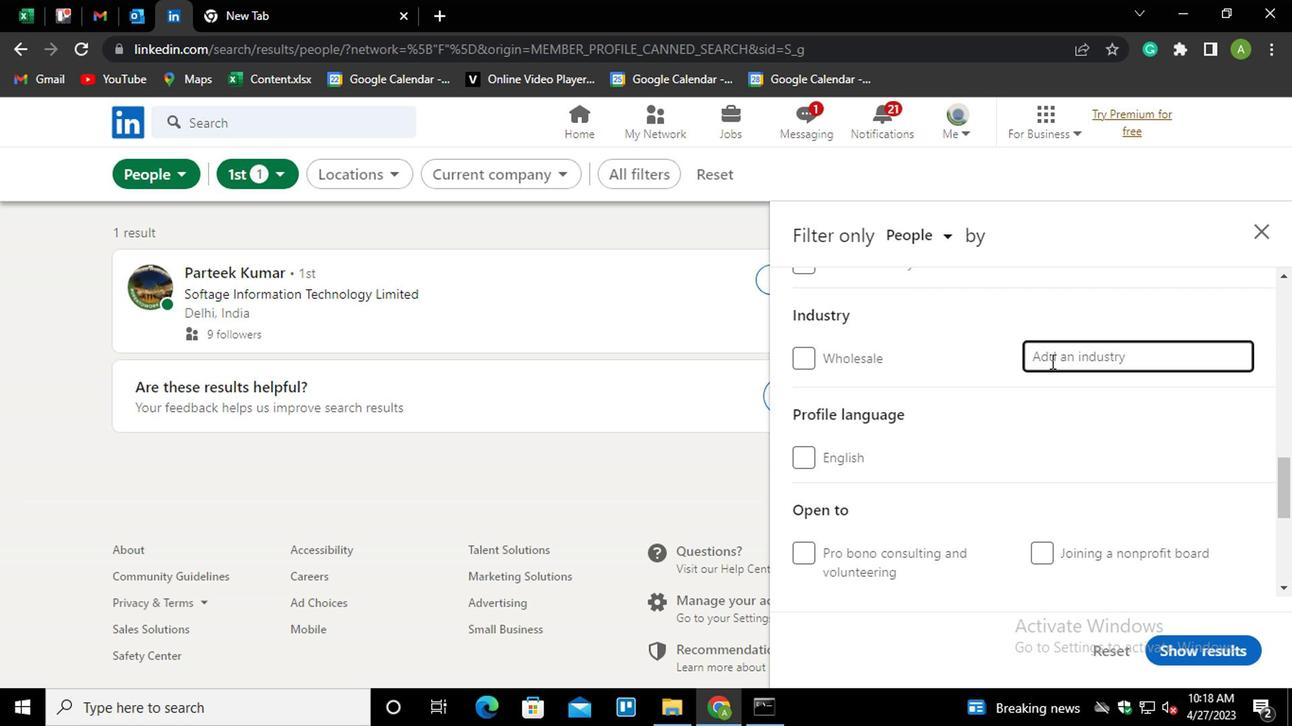 
Action: Key pressed <Key.shift_r>NON-<Key.down><Key.down><Key.down><Key.up><Key.enter>
Screenshot: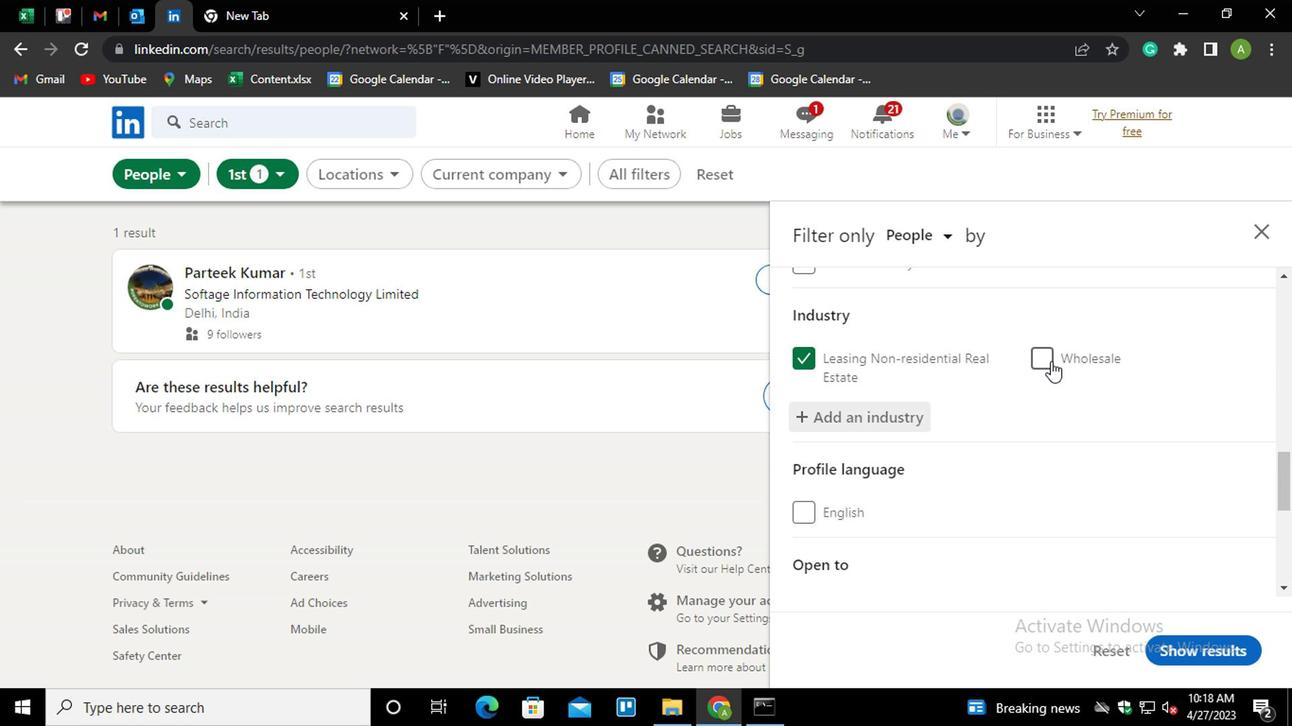 
Action: Mouse moved to (1035, 448)
Screenshot: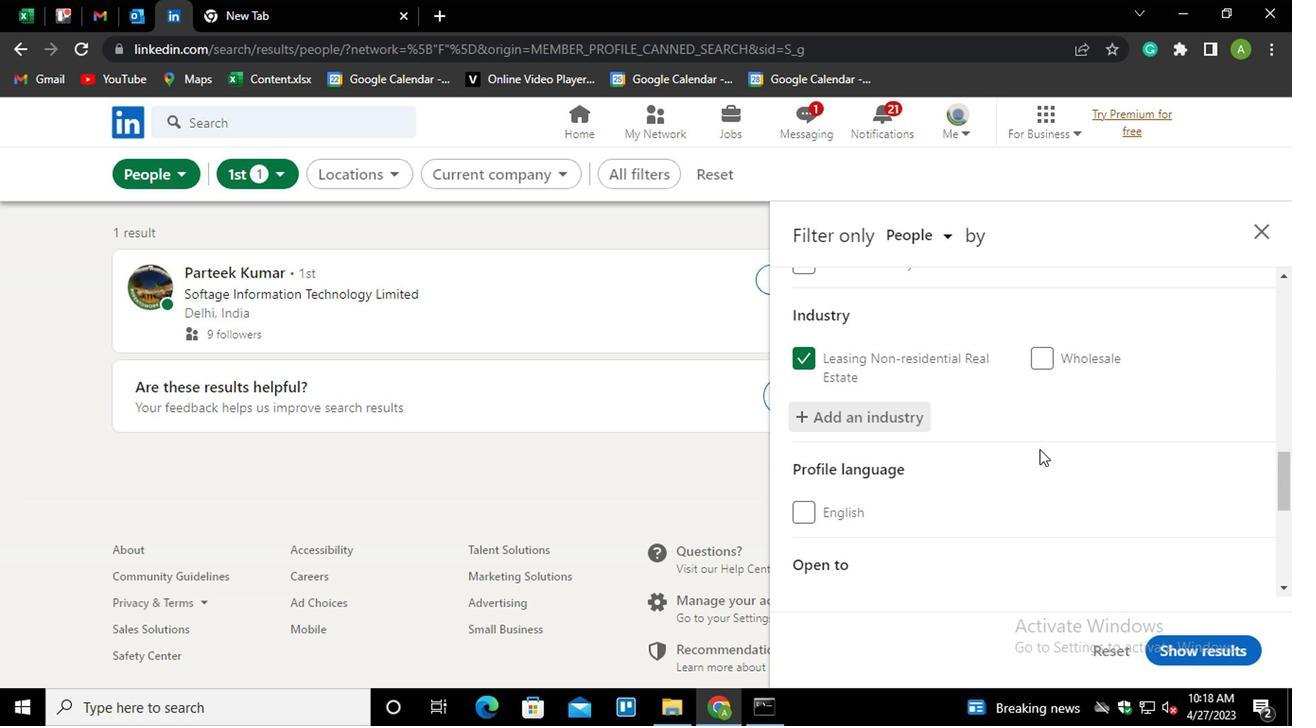
Action: Mouse scrolled (1035, 447) with delta (0, 0)
Screenshot: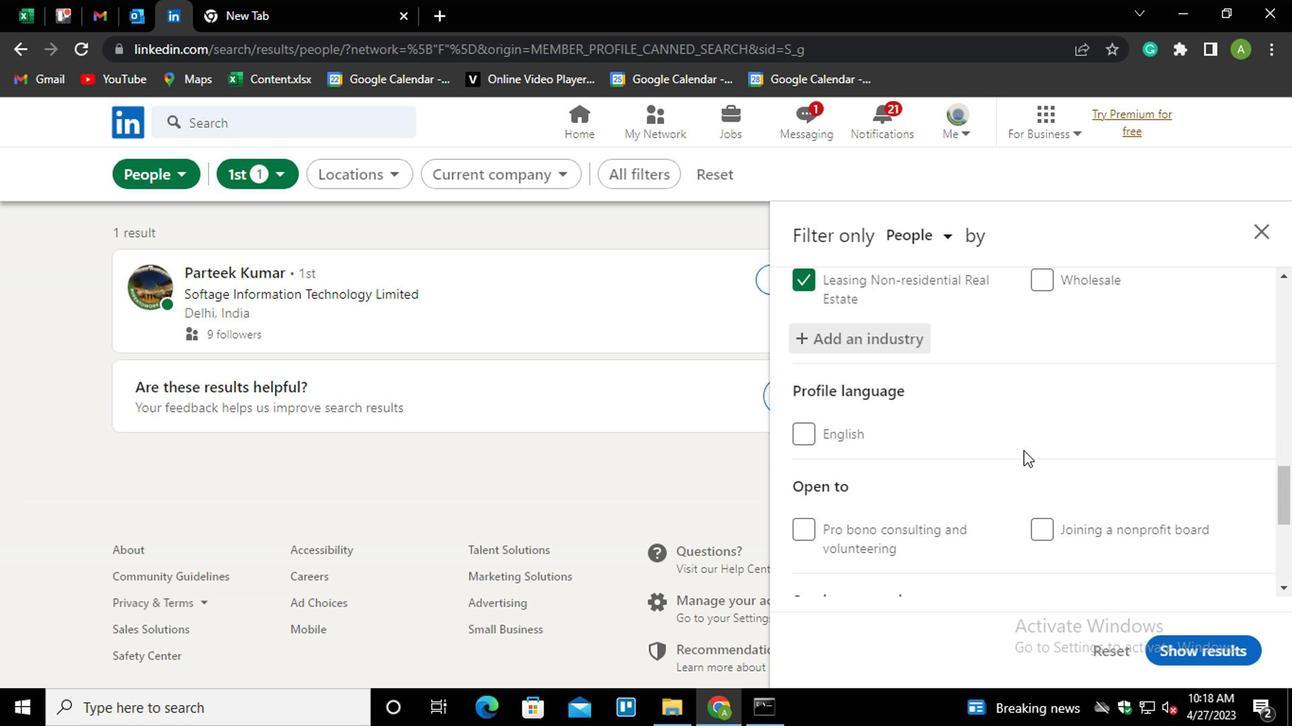 
Action: Mouse moved to (964, 463)
Screenshot: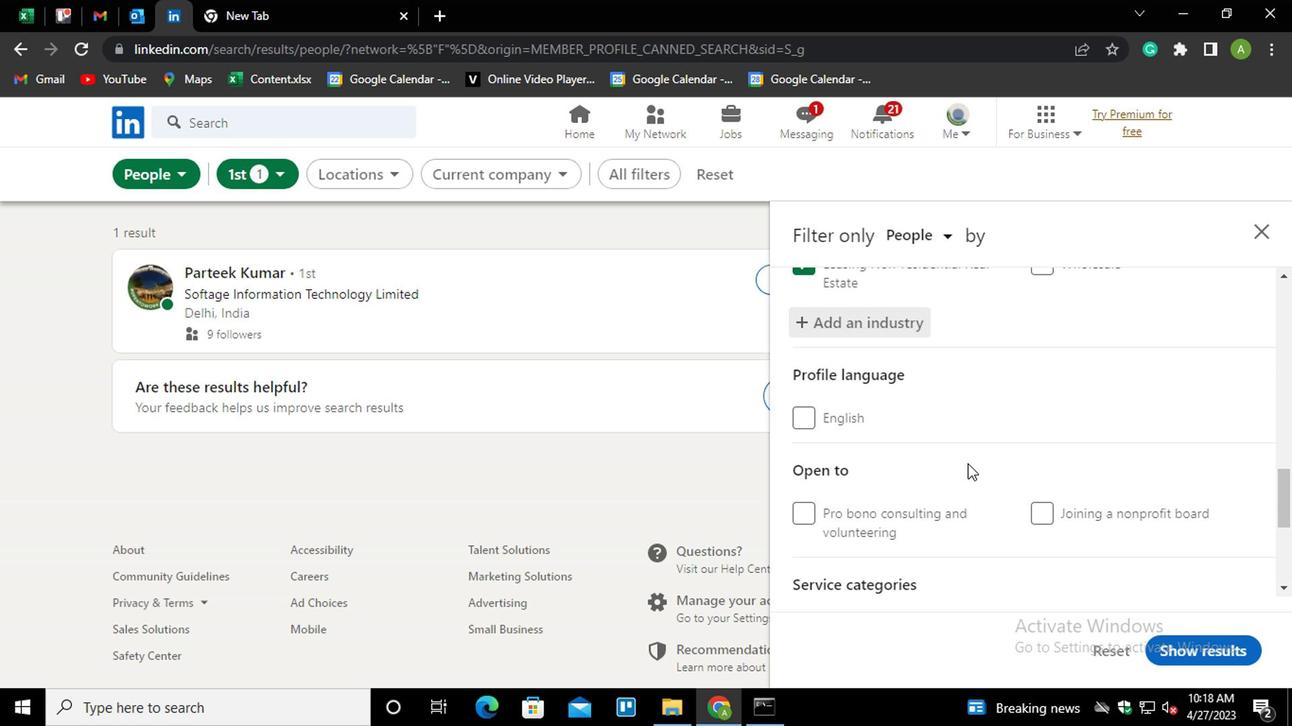 
Action: Mouse scrolled (964, 461) with delta (0, -1)
Screenshot: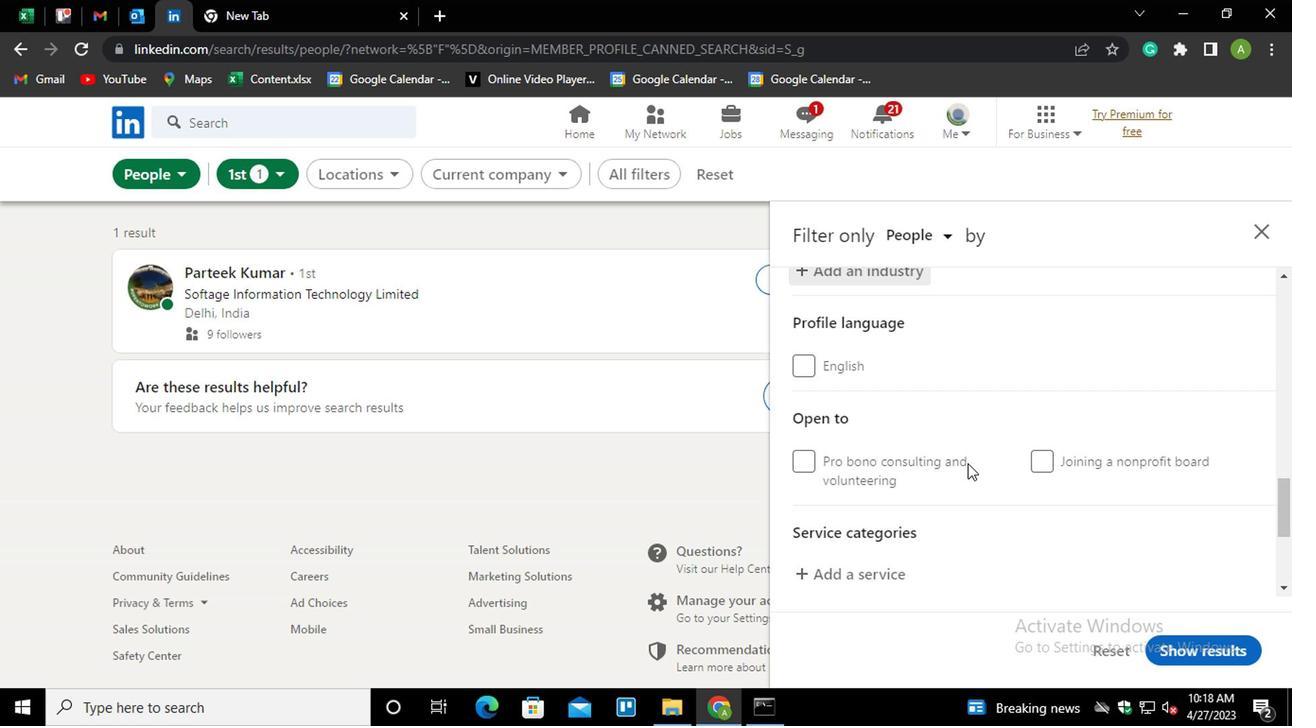 
Action: Mouse moved to (862, 506)
Screenshot: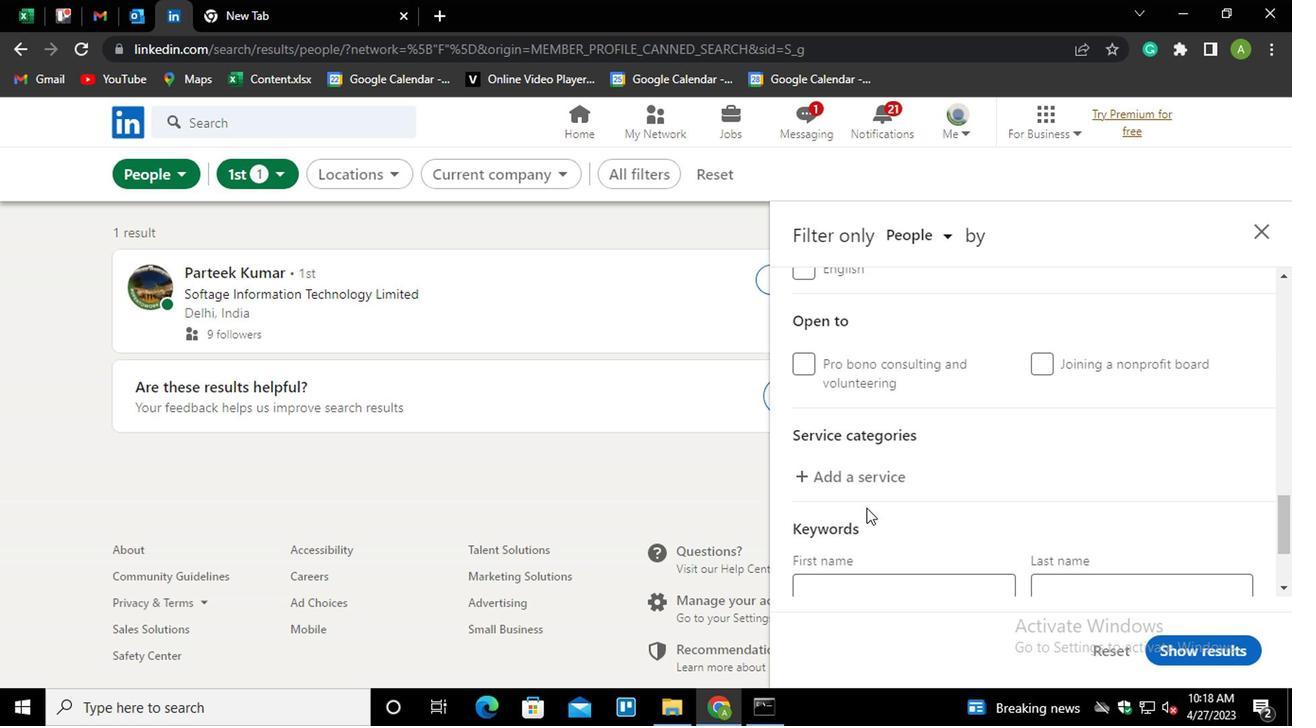 
Action: Mouse scrolled (862, 505) with delta (0, 0)
Screenshot: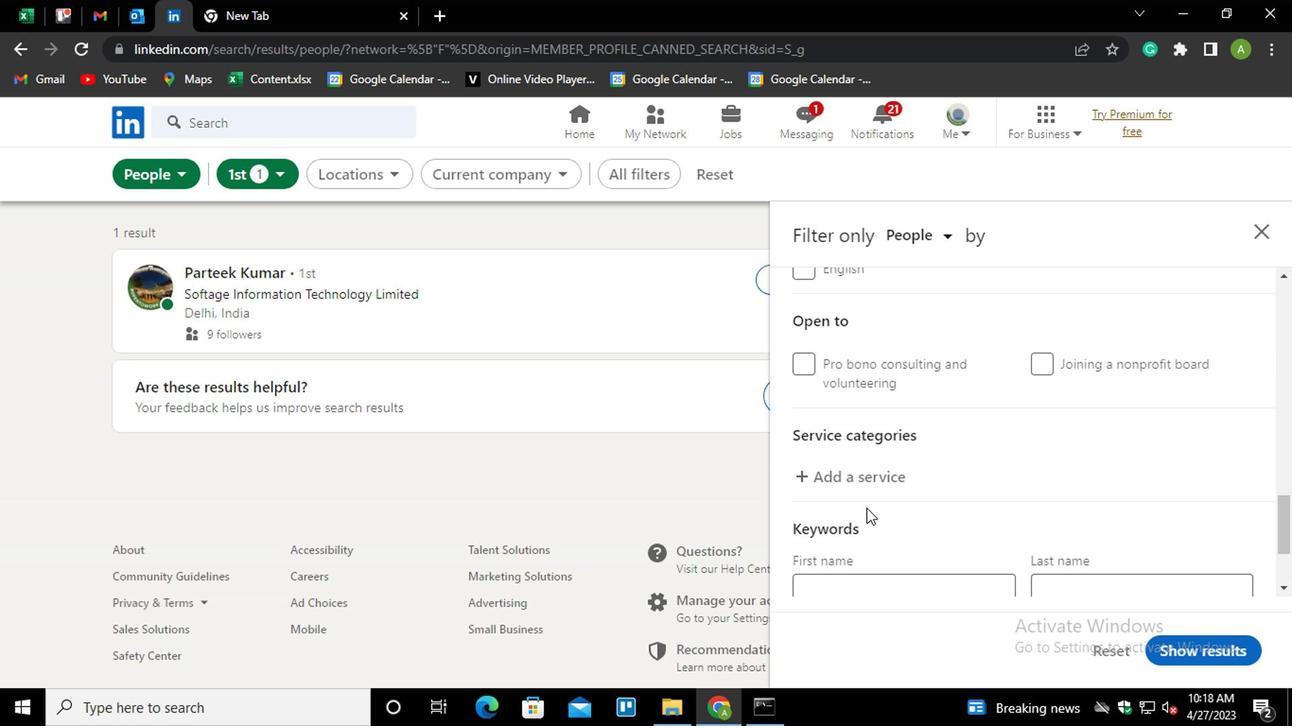 
Action: Mouse moved to (818, 429)
Screenshot: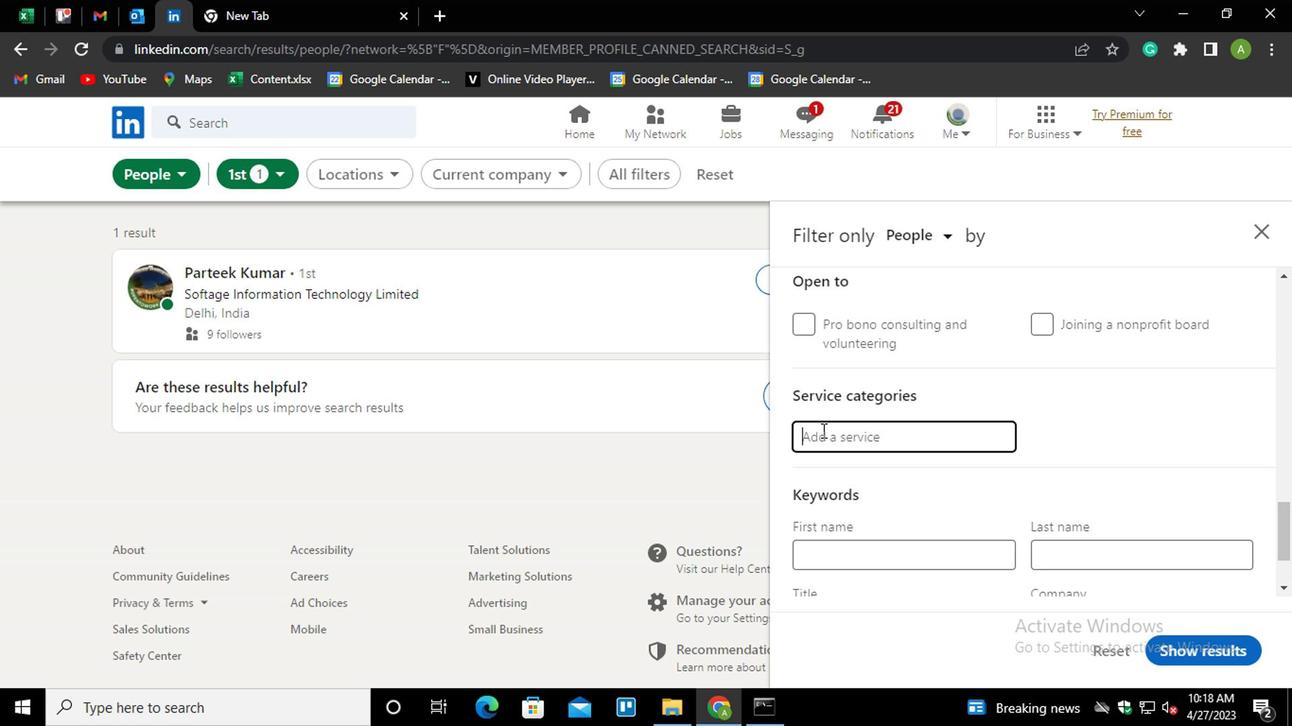 
Action: Mouse pressed left at (818, 429)
Screenshot: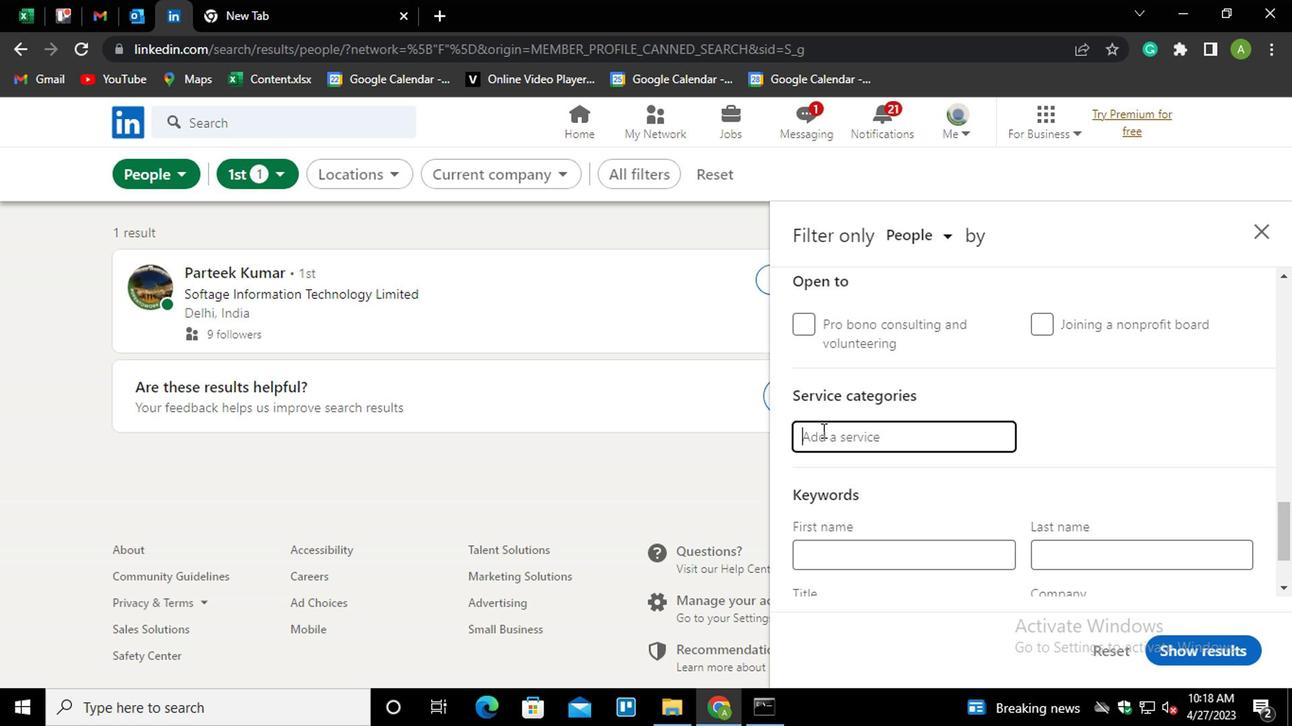
Action: Mouse moved to (840, 440)
Screenshot: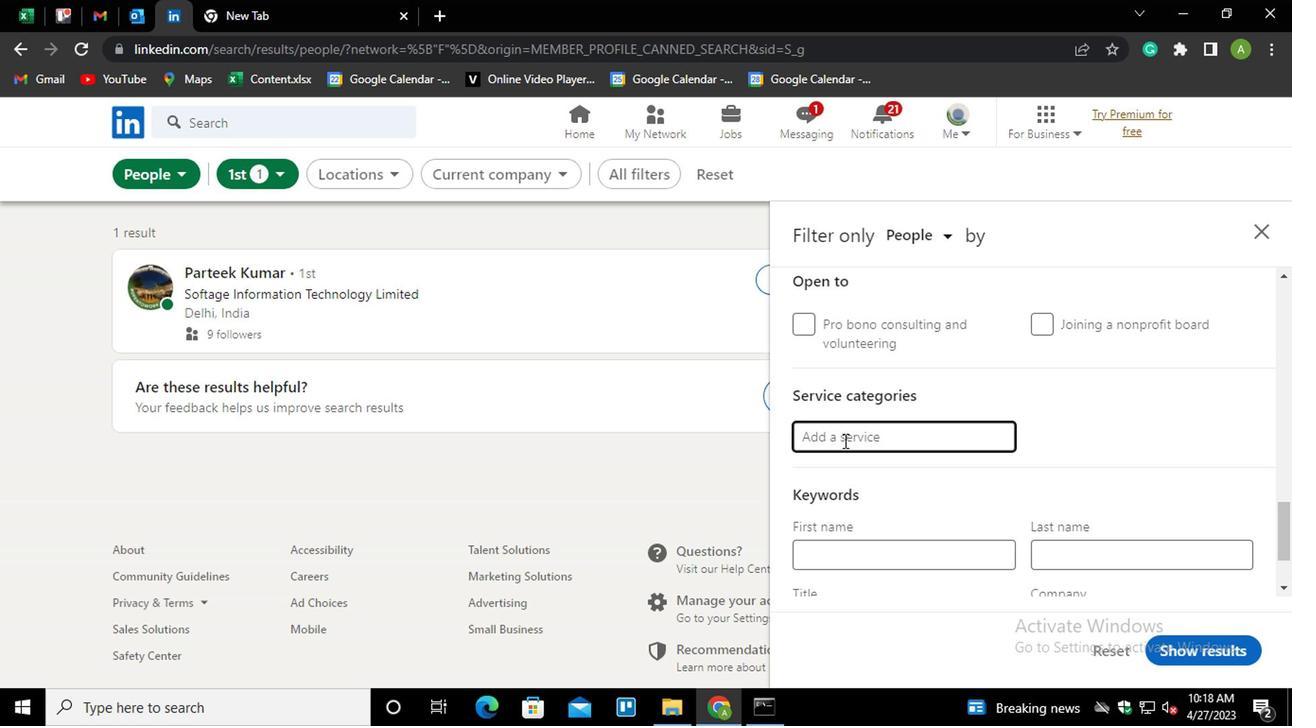 
Action: Mouse pressed left at (840, 440)
Screenshot: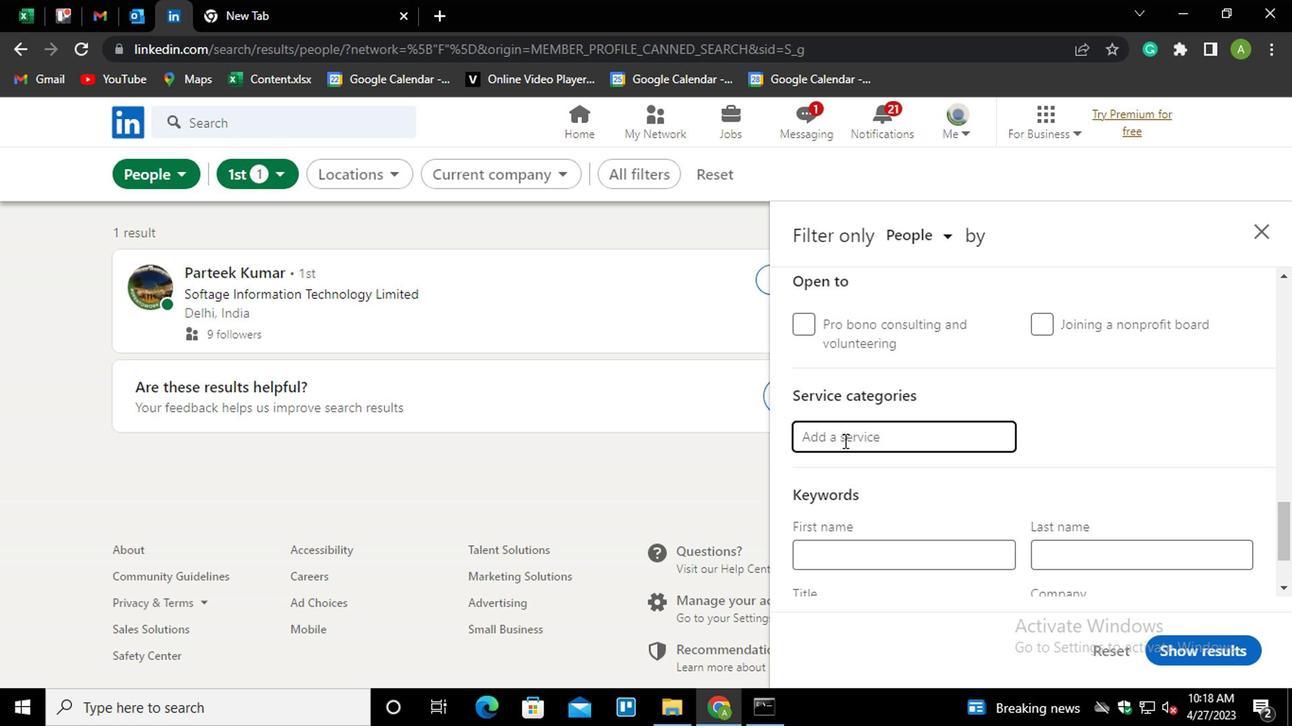 
Action: Key pressed <Key.shift>STRA<Key.down><Key.enter>
Screenshot: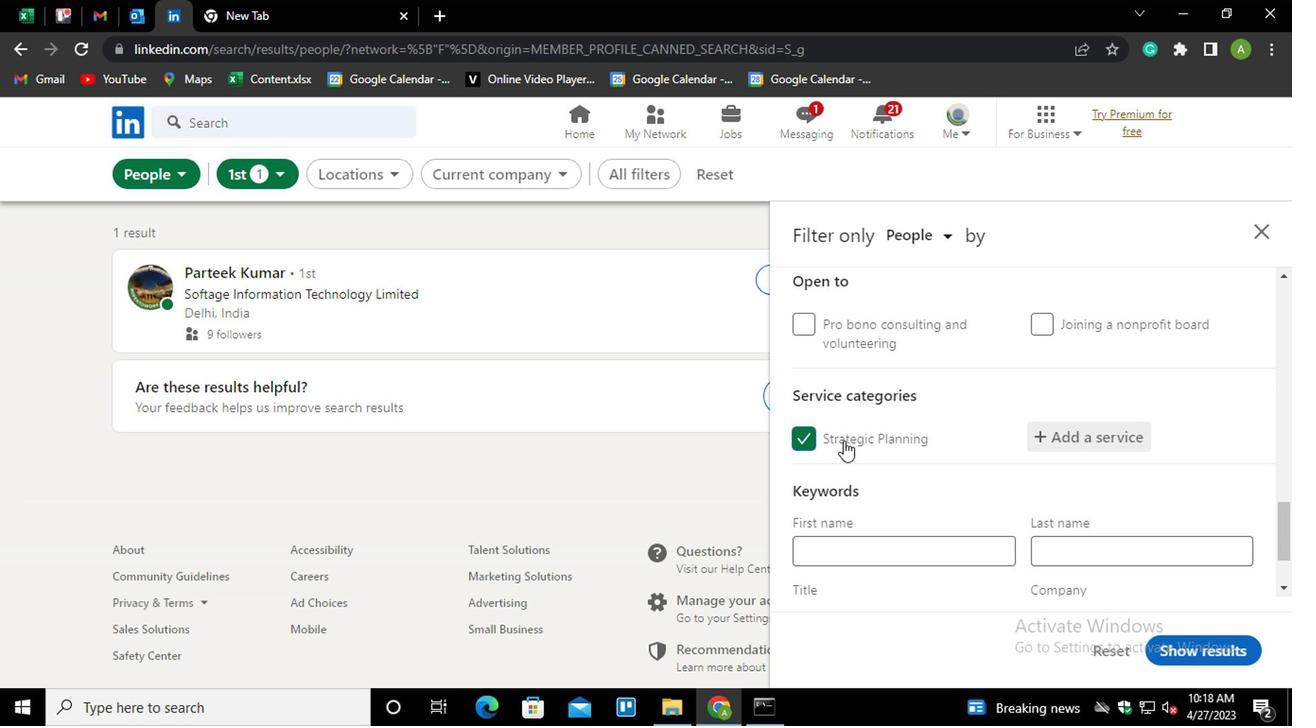 
Action: Mouse moved to (844, 440)
Screenshot: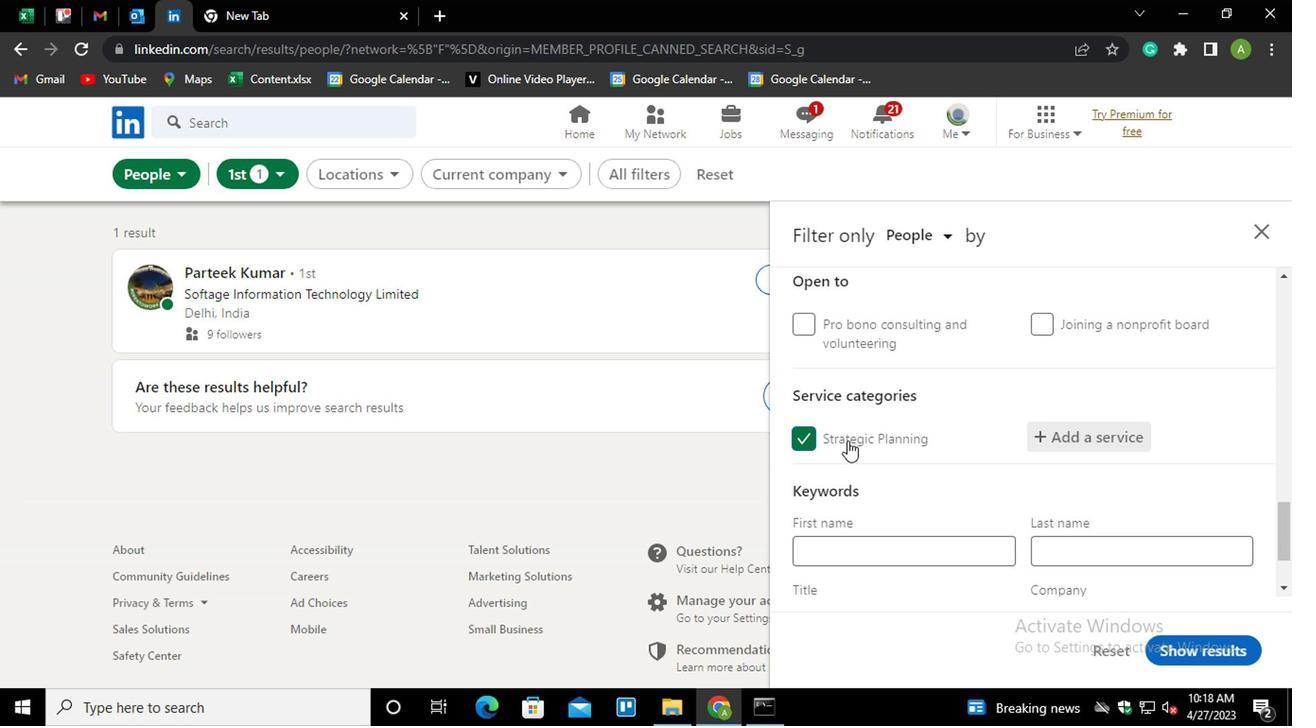
Action: Mouse scrolled (844, 438) with delta (0, -1)
Screenshot: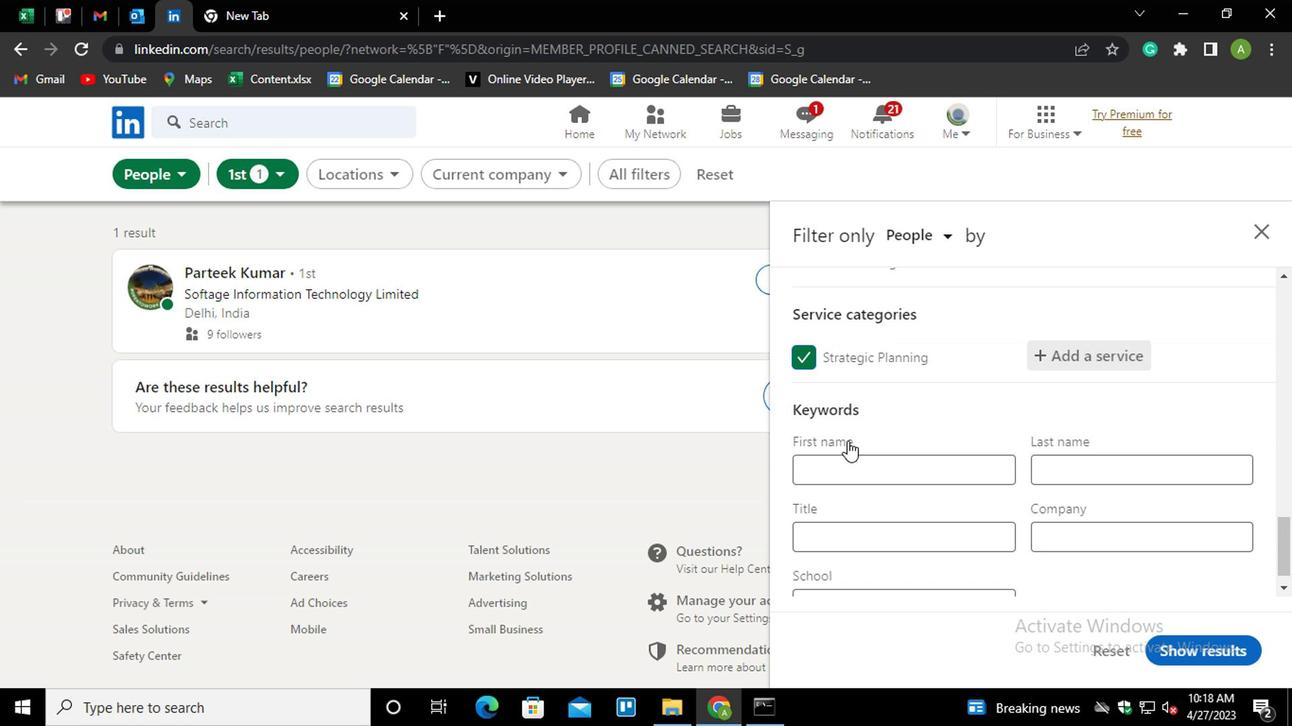 
Action: Mouse moved to (856, 529)
Screenshot: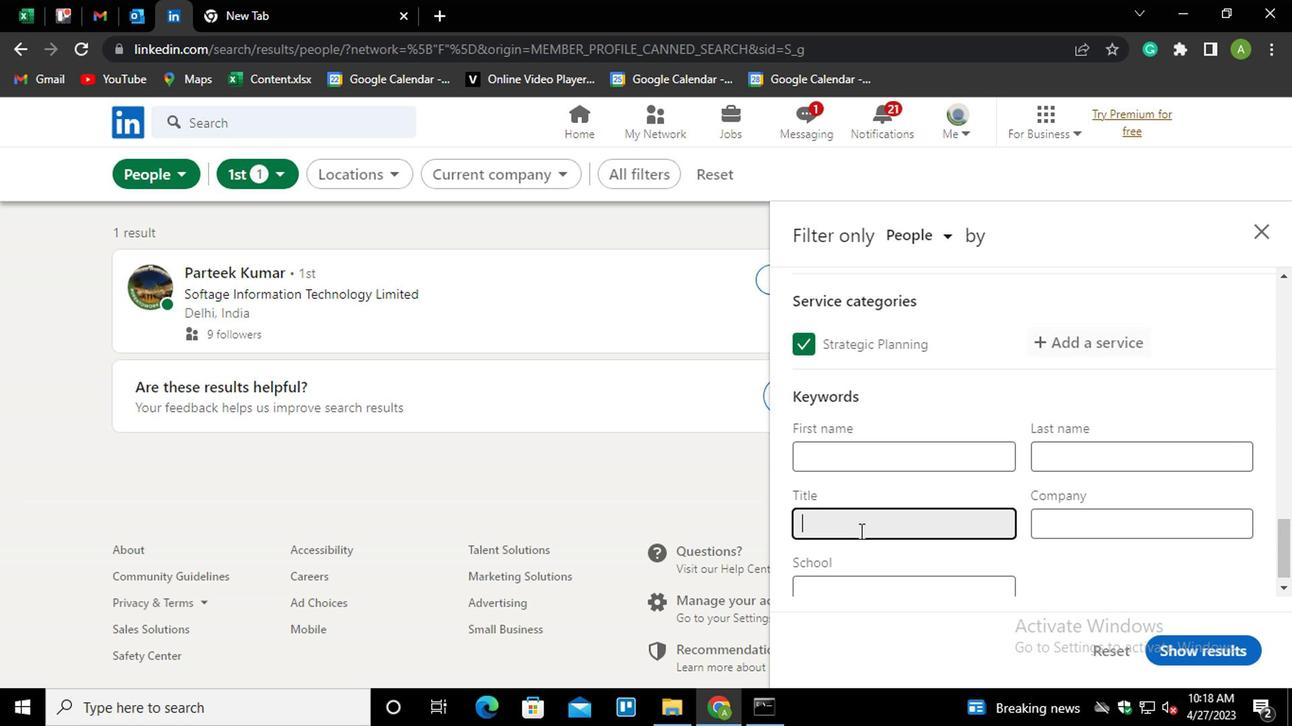 
Action: Mouse pressed left at (856, 529)
Screenshot: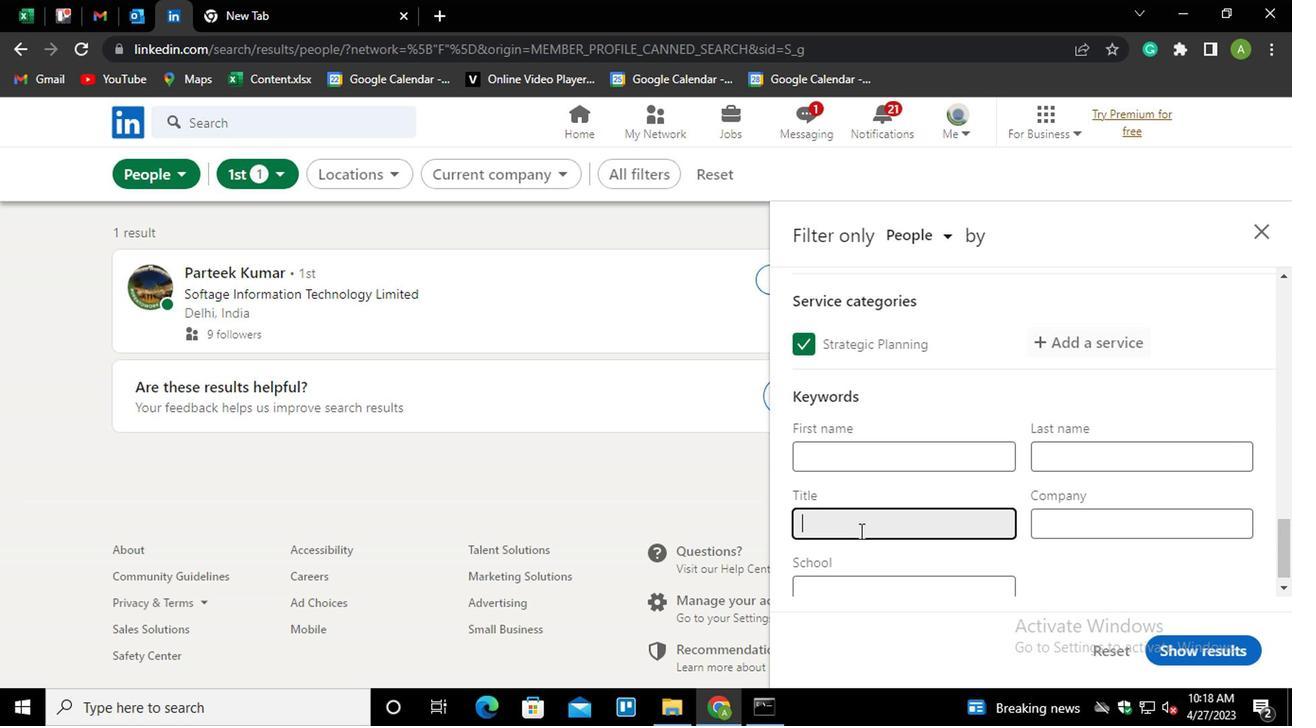 
Action: Key pressed <Key.shift_r>PHYSICAL<Key.space><Key.shift>THERAPY<Key.space><Key.shift>ASSISTANT
Screenshot: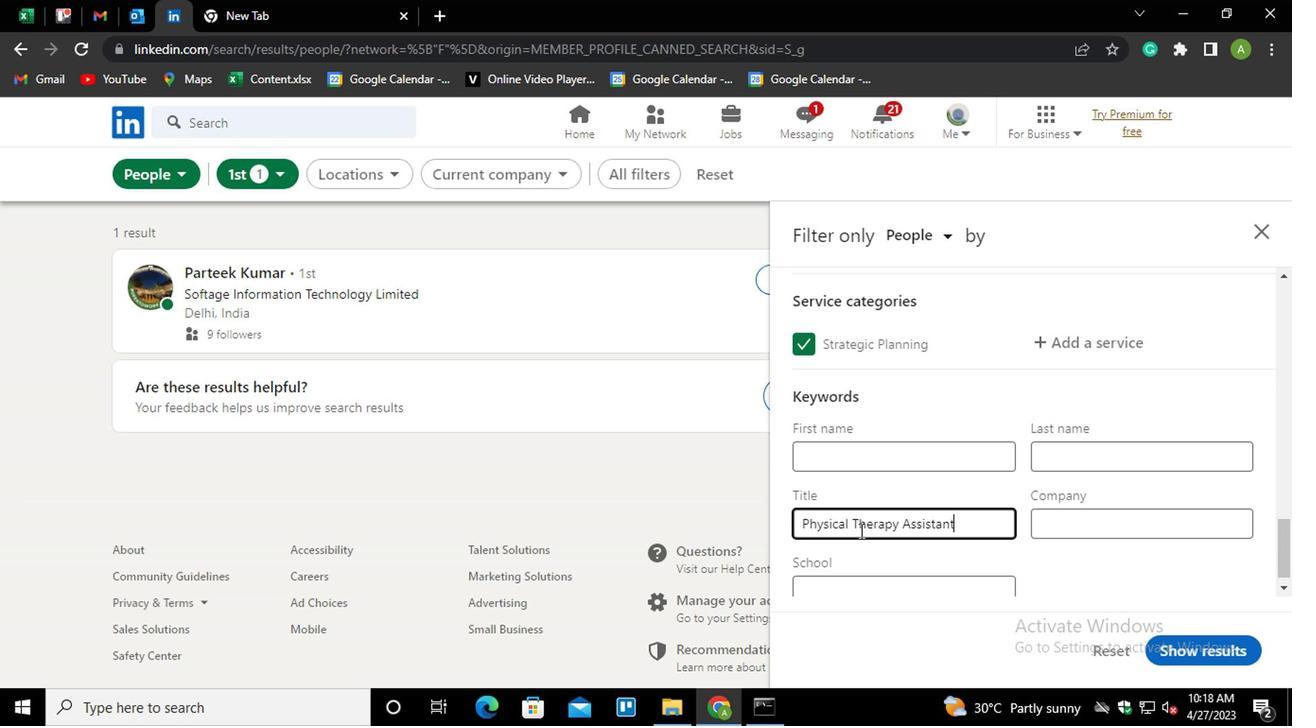 
Action: Mouse moved to (1163, 645)
Screenshot: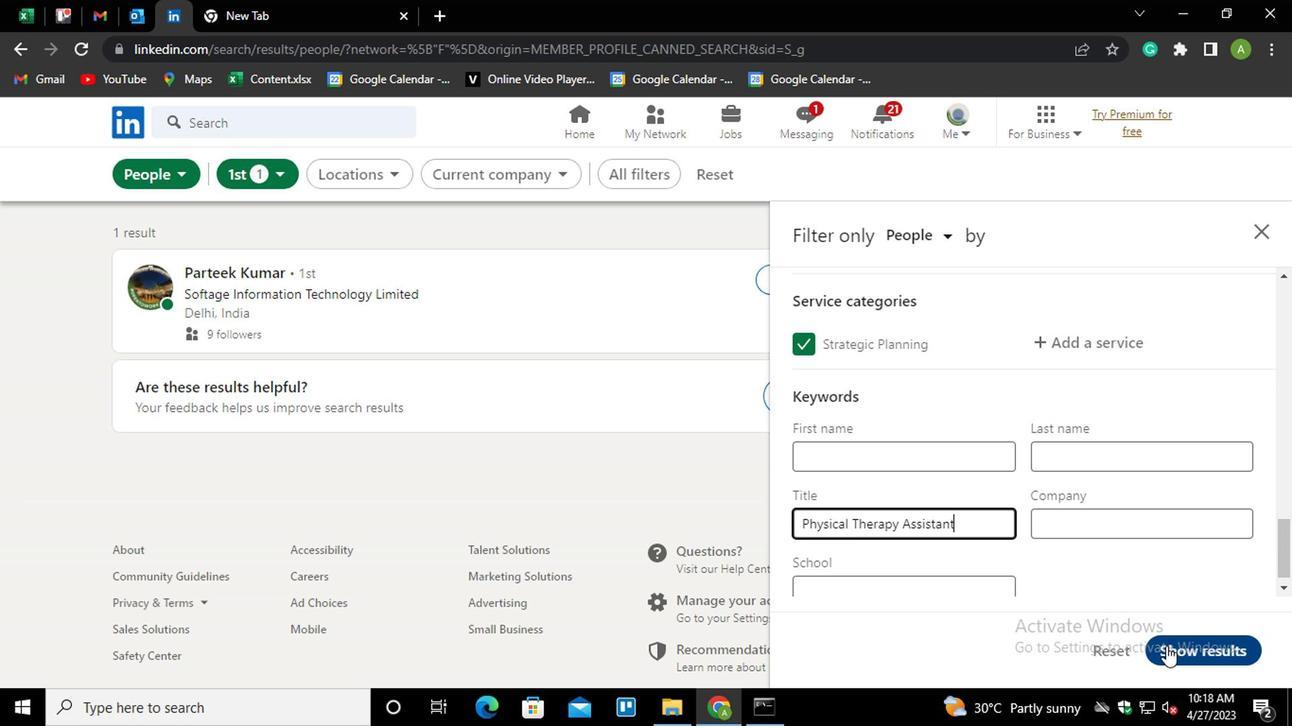 
Action: Mouse pressed left at (1163, 645)
Screenshot: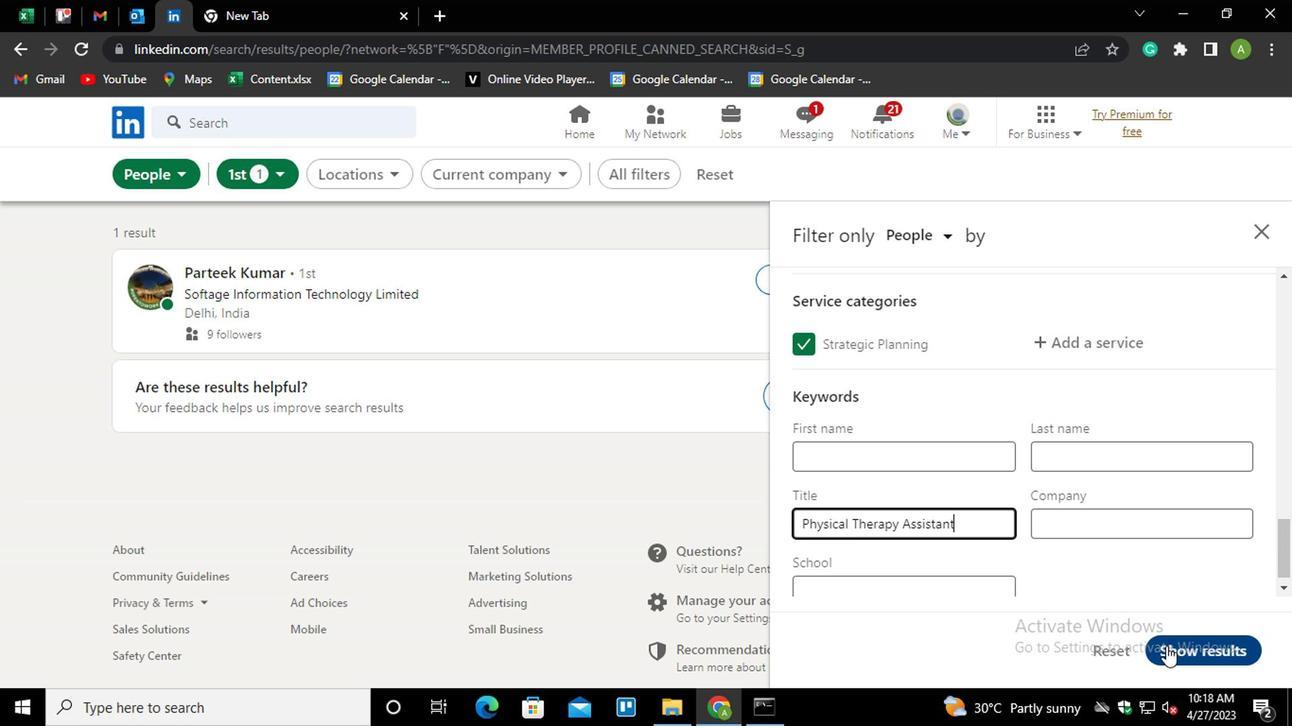 
